 Task: Look for space in Vilassar de Mar, Spain from 3rd June, 2023 to 9th June, 2023 for 2 adults in price range Rs.6000 to Rs.12000. Place can be entire place with 1  bedroom having 1 bed and 1 bathroom. Property type can be house, flat, guest house, hotel. Booking option can be shelf check-in. Required host language is English.
Action: Mouse moved to (356, 179)
Screenshot: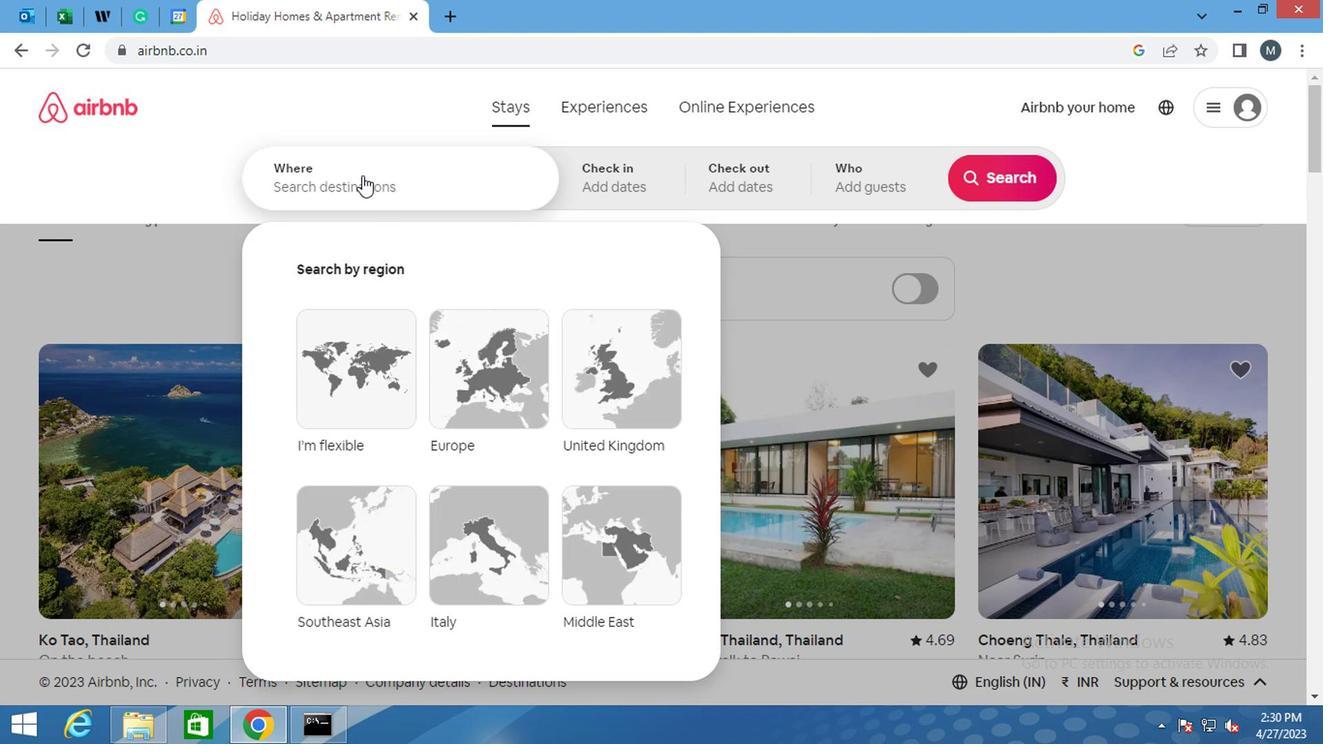 
Action: Mouse pressed left at (356, 179)
Screenshot: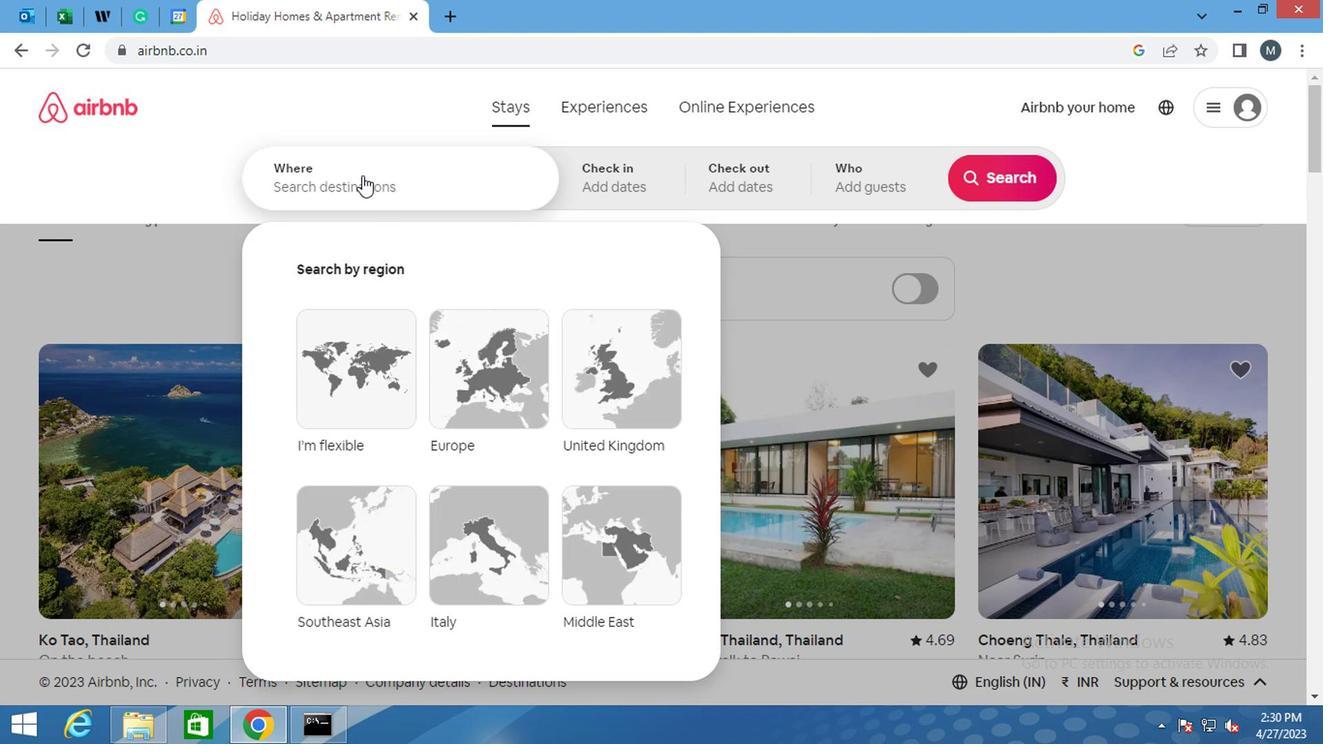 
Action: Mouse moved to (356, 186)
Screenshot: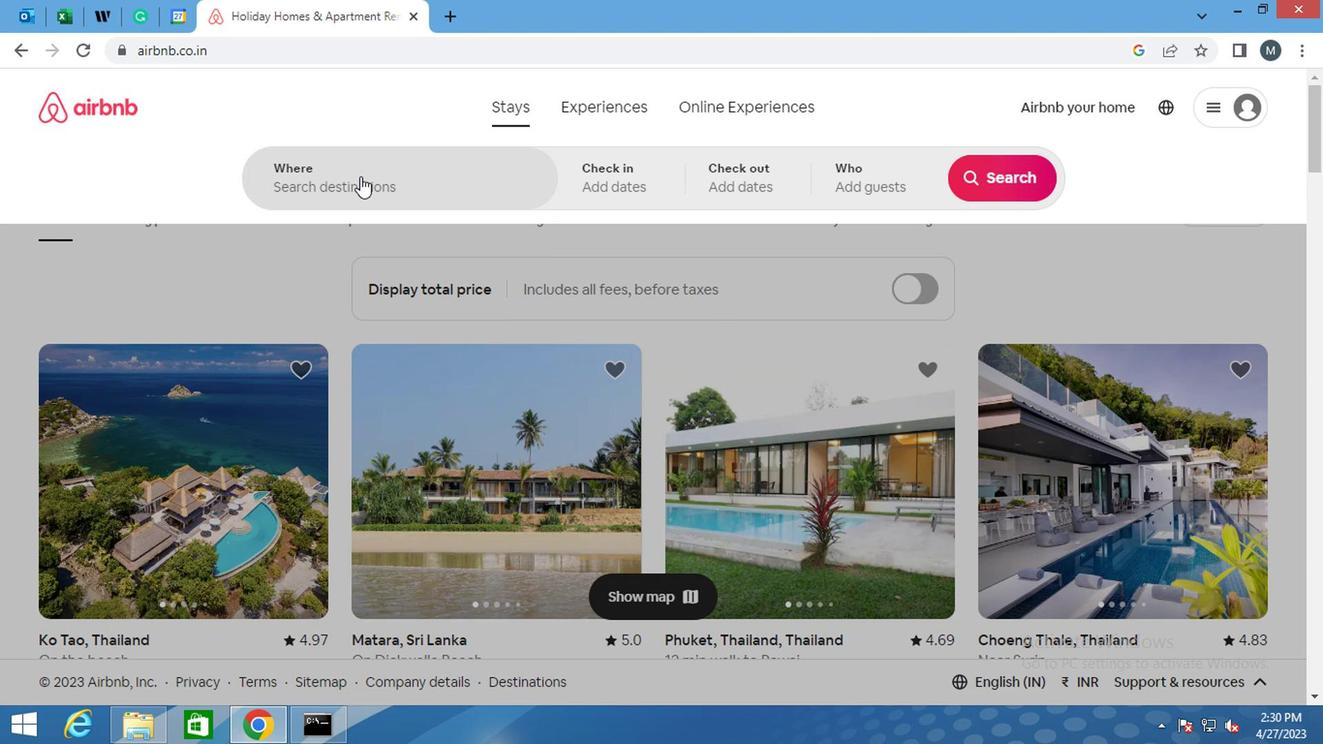 
Action: Key pressed <Key.shift><Key.shift><Key.shift><Key.shift>VILASSAR<Key.space>DE<Key.space><Key.shift>MAR,<Key.space><Key.shift>S
Screenshot: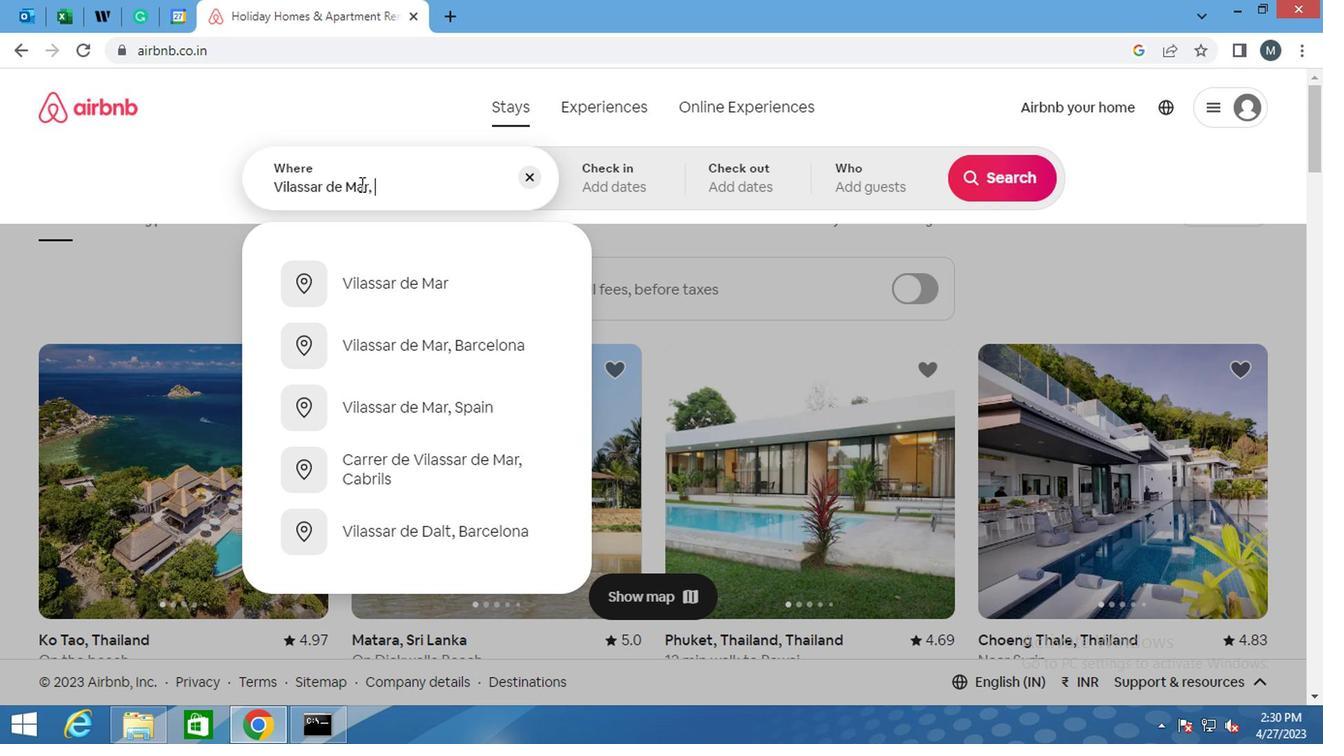 
Action: Mouse moved to (401, 263)
Screenshot: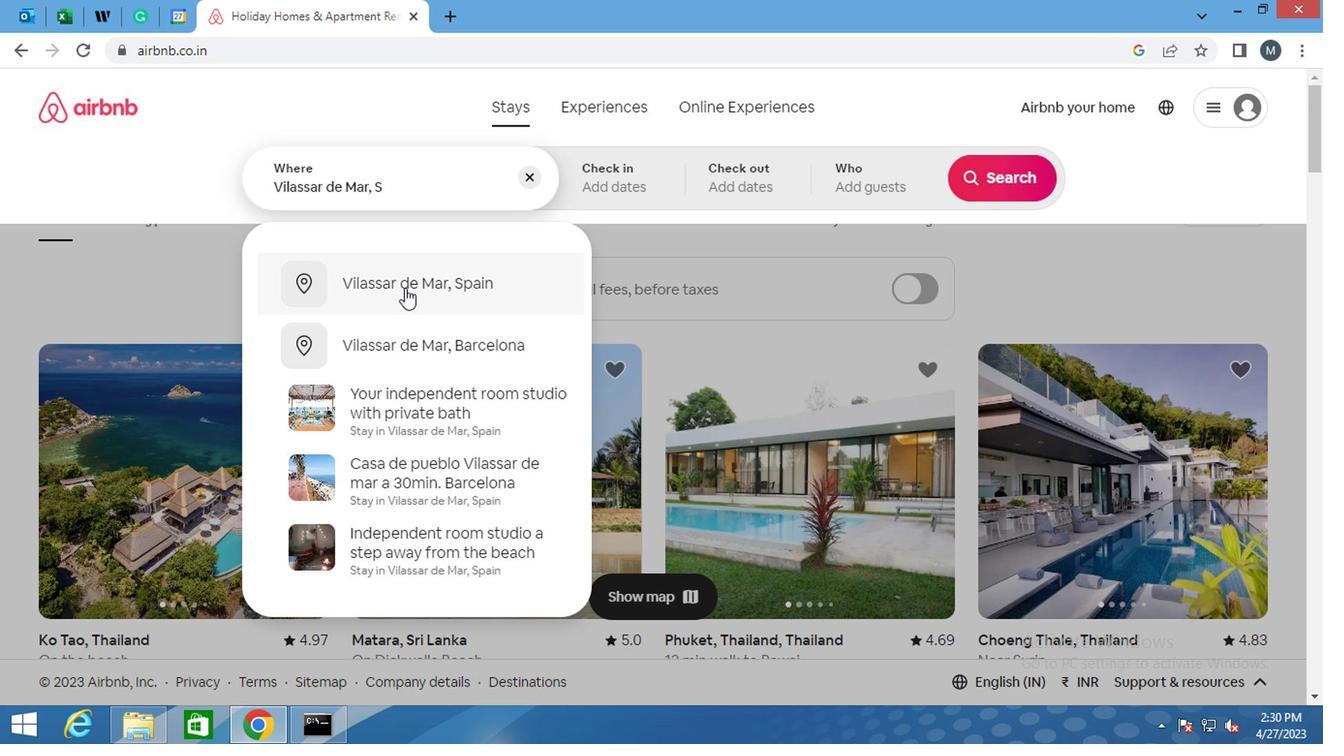 
Action: Mouse pressed left at (401, 263)
Screenshot: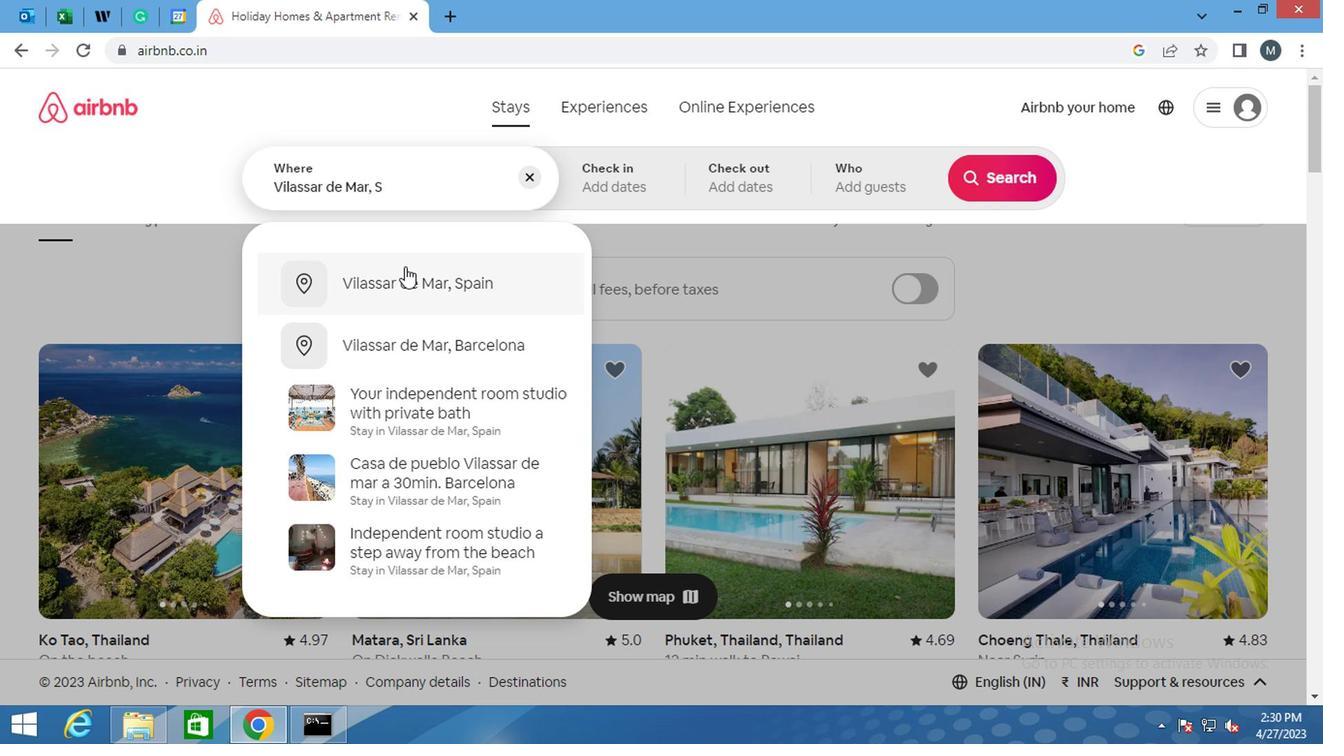 
Action: Mouse moved to (983, 319)
Screenshot: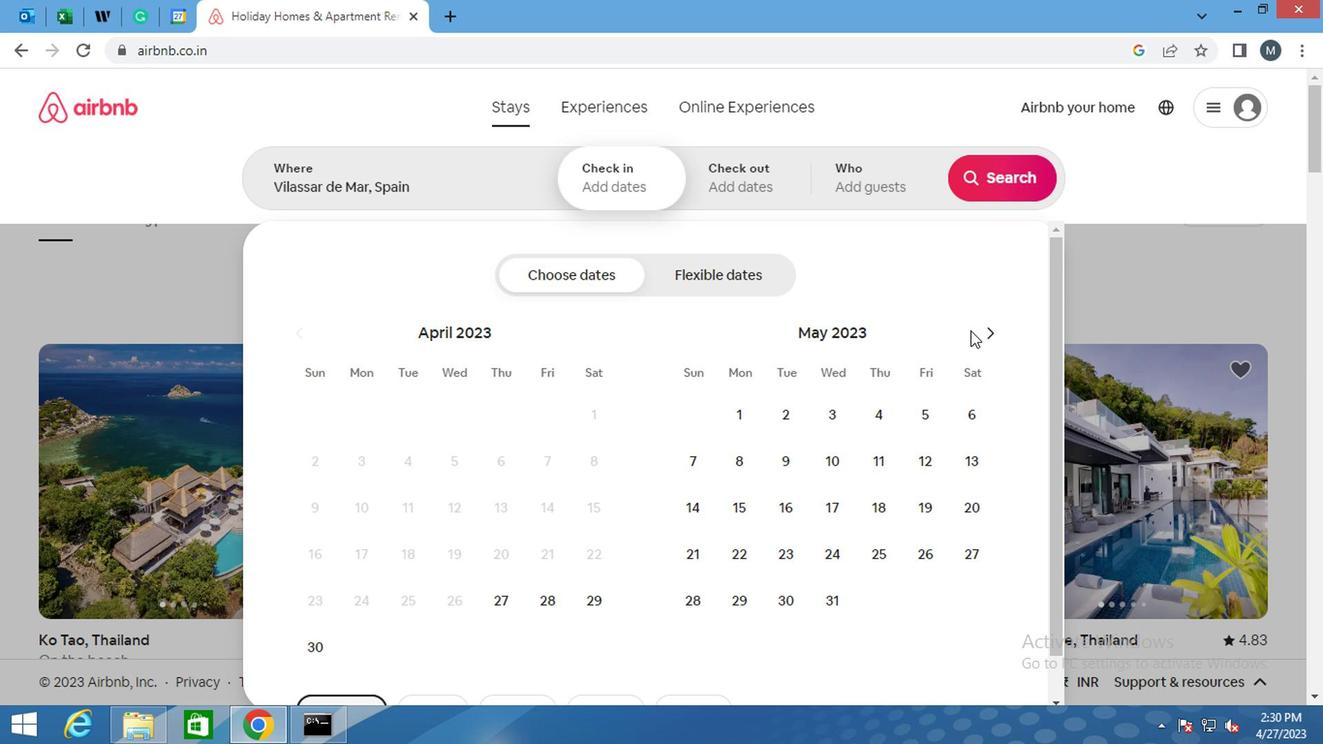 
Action: Mouse pressed left at (983, 319)
Screenshot: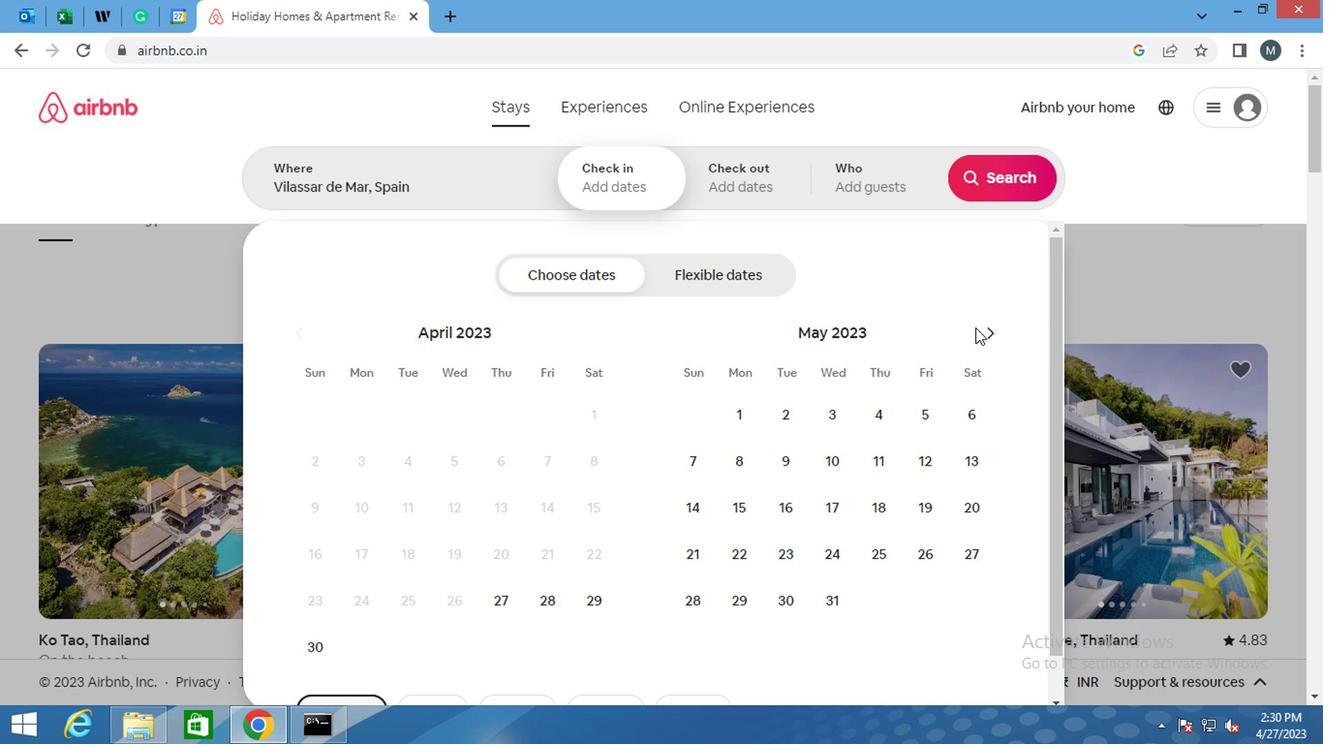 
Action: Mouse moved to (948, 409)
Screenshot: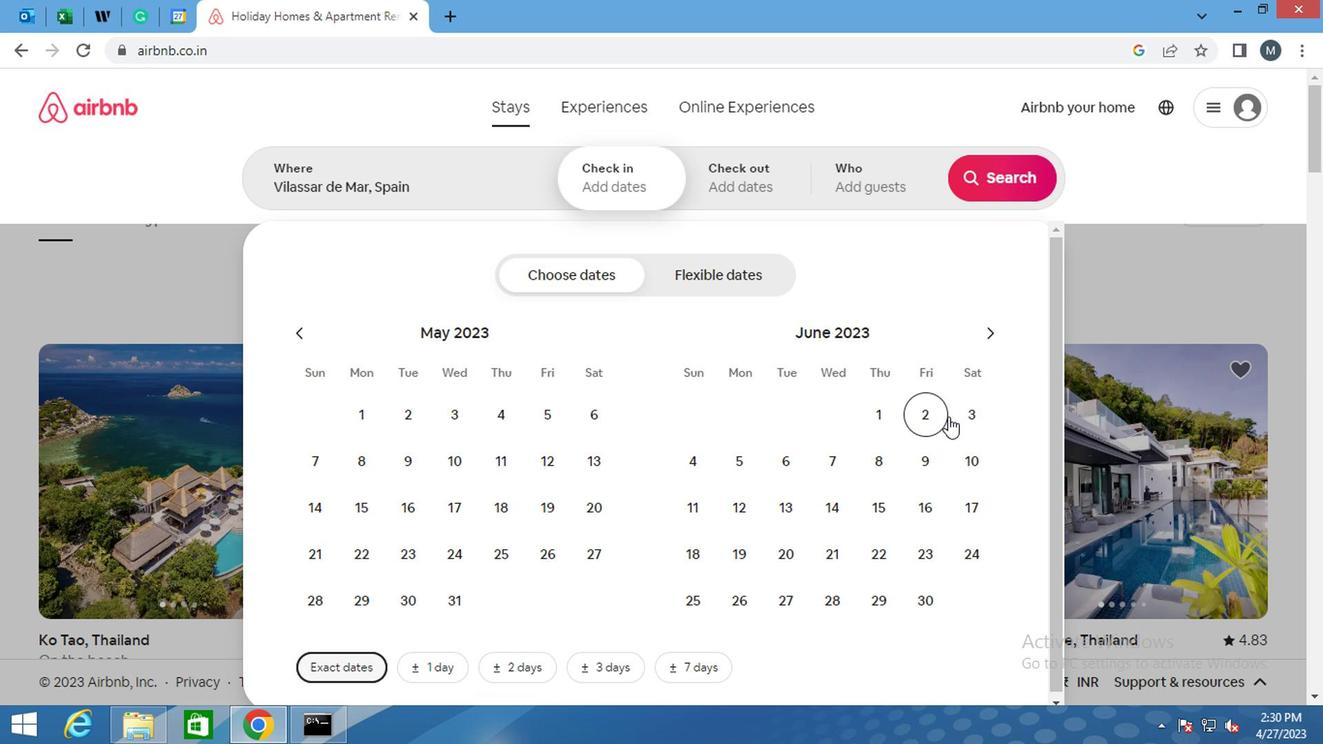 
Action: Mouse pressed left at (948, 409)
Screenshot: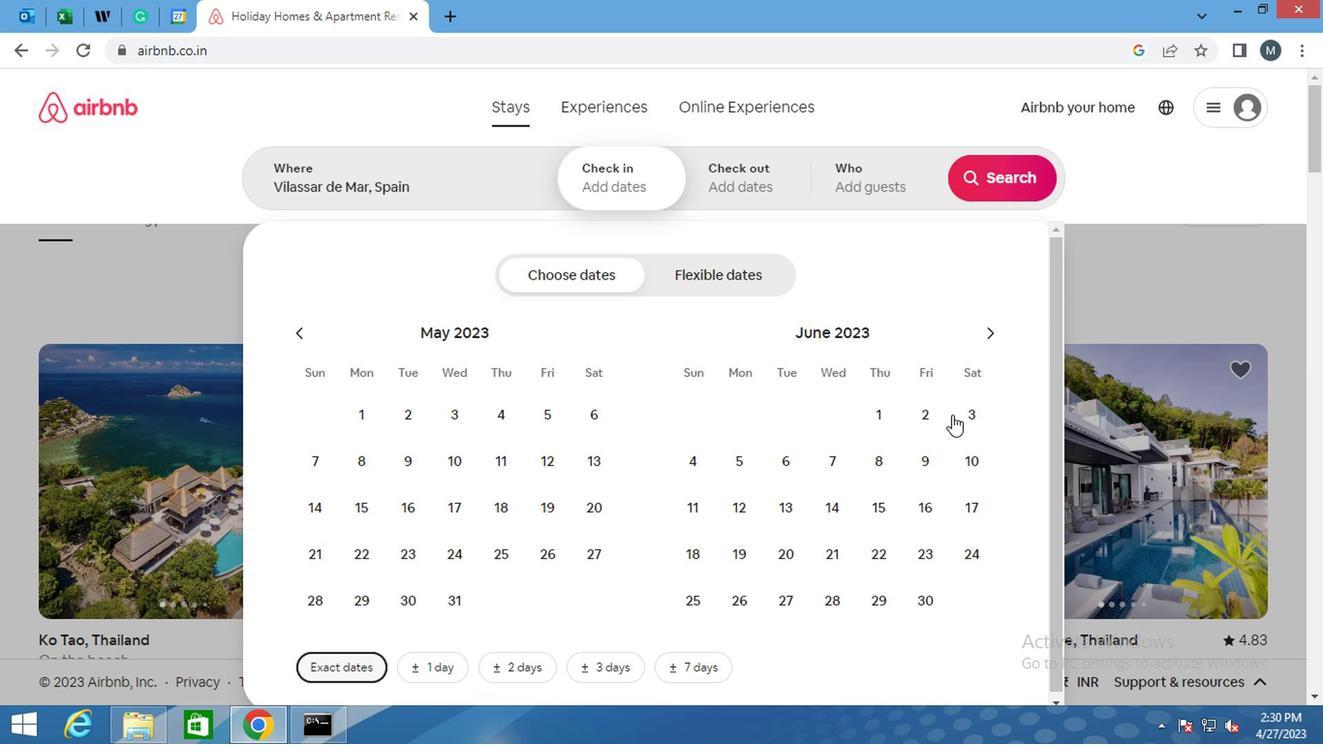 
Action: Mouse moved to (911, 458)
Screenshot: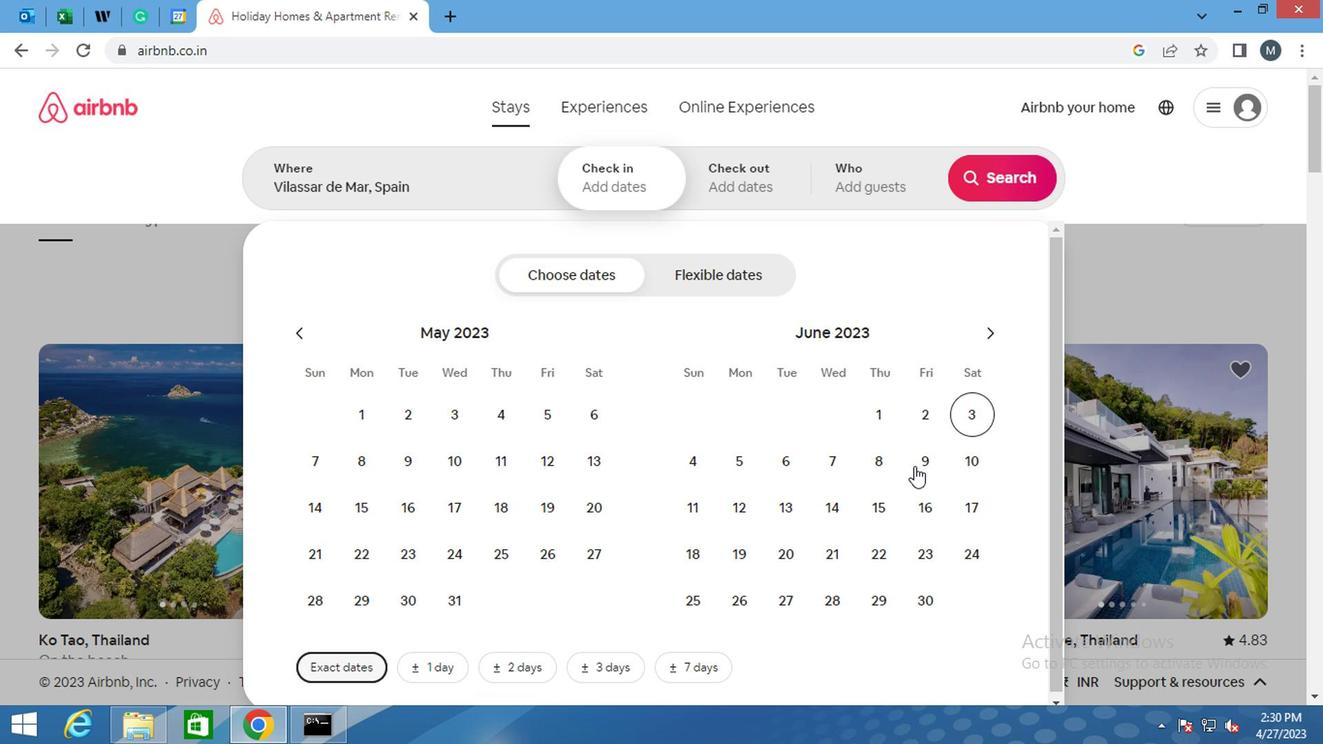 
Action: Mouse pressed left at (911, 458)
Screenshot: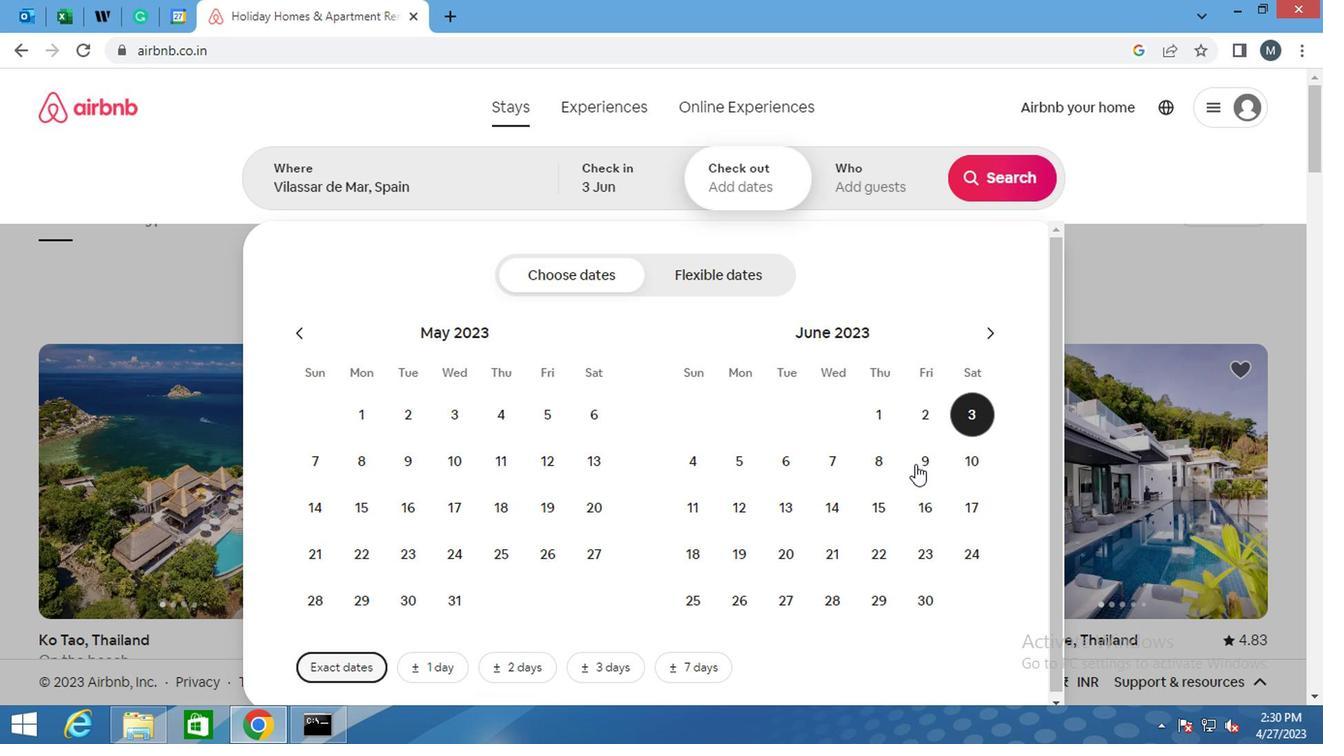 
Action: Mouse moved to (899, 203)
Screenshot: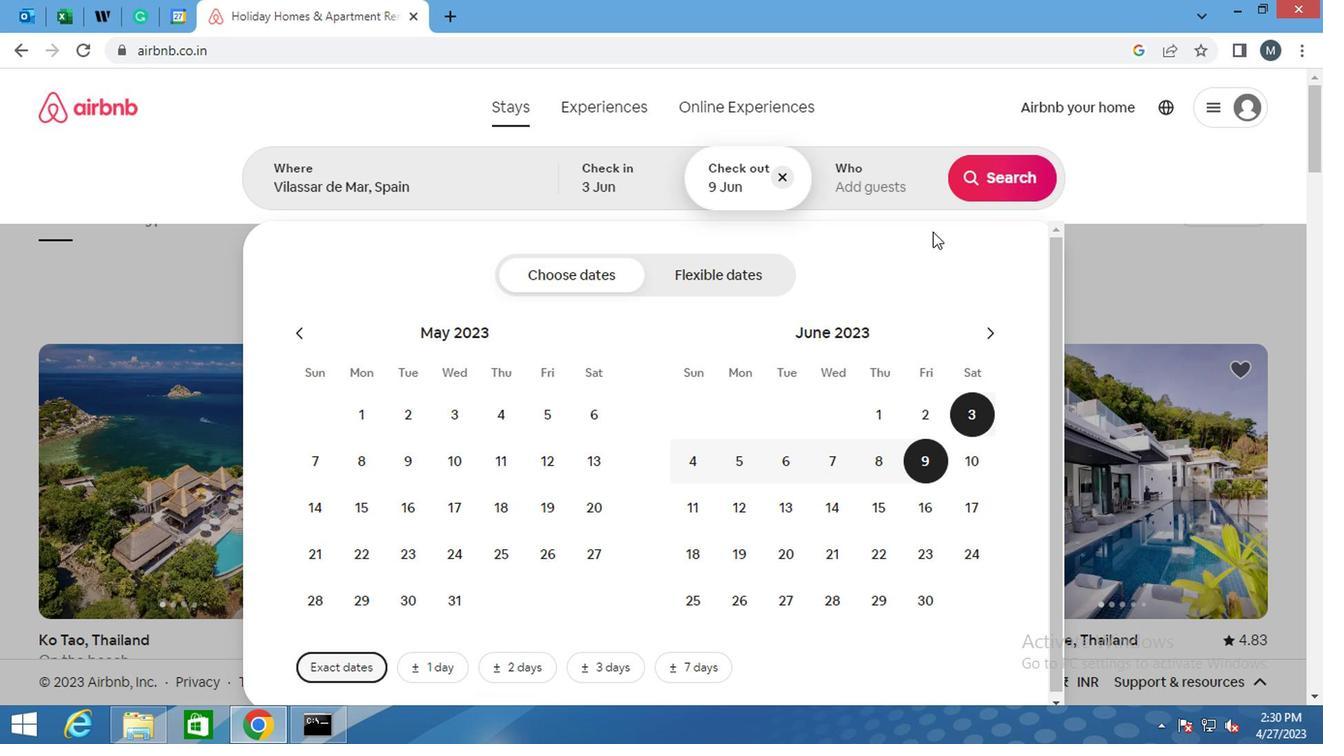 
Action: Mouse pressed left at (899, 203)
Screenshot: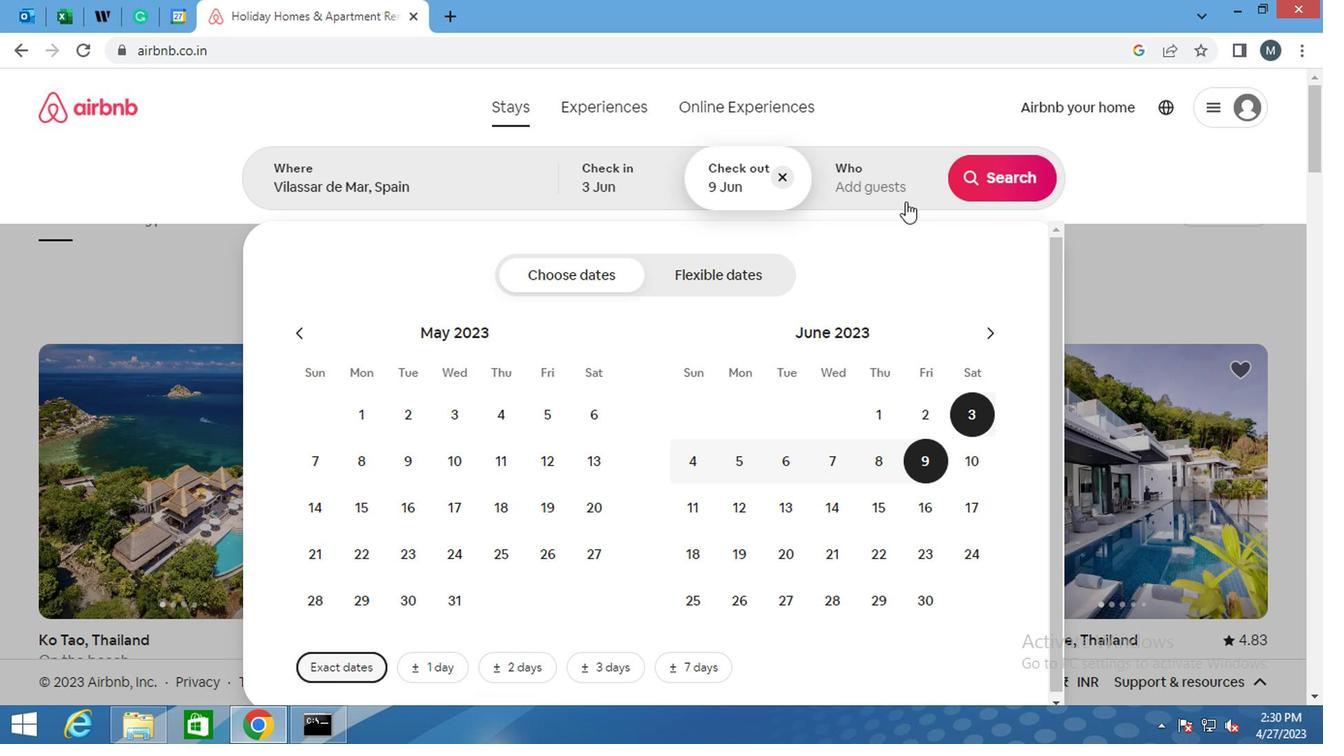 
Action: Mouse moved to (1004, 281)
Screenshot: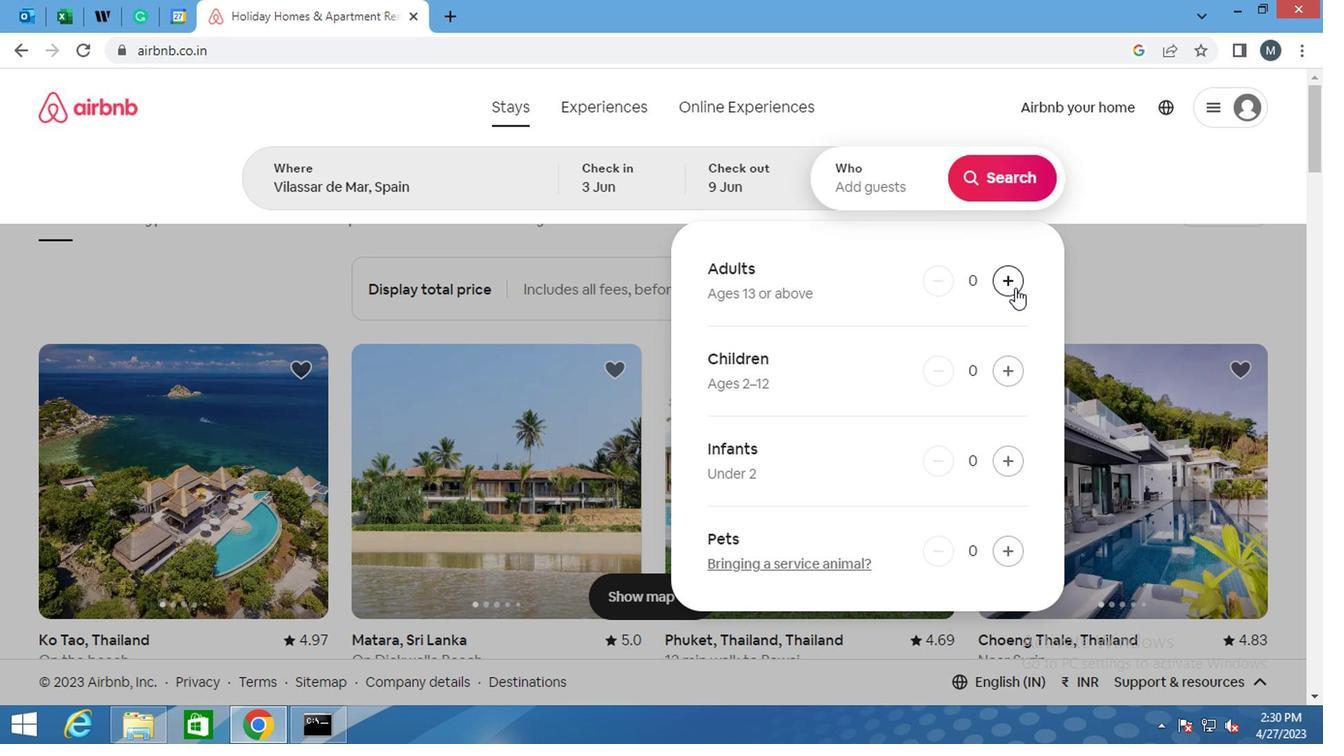 
Action: Mouse pressed left at (1004, 281)
Screenshot: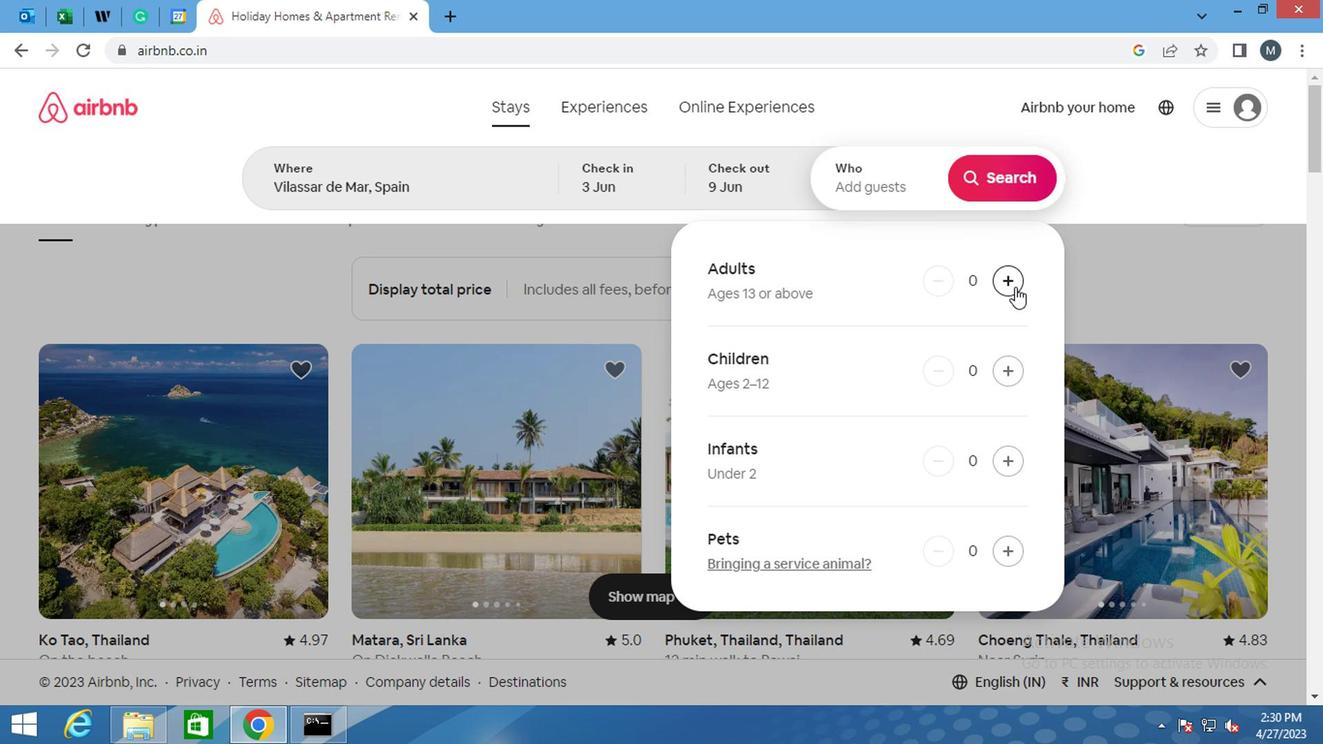 
Action: Mouse pressed left at (1004, 281)
Screenshot: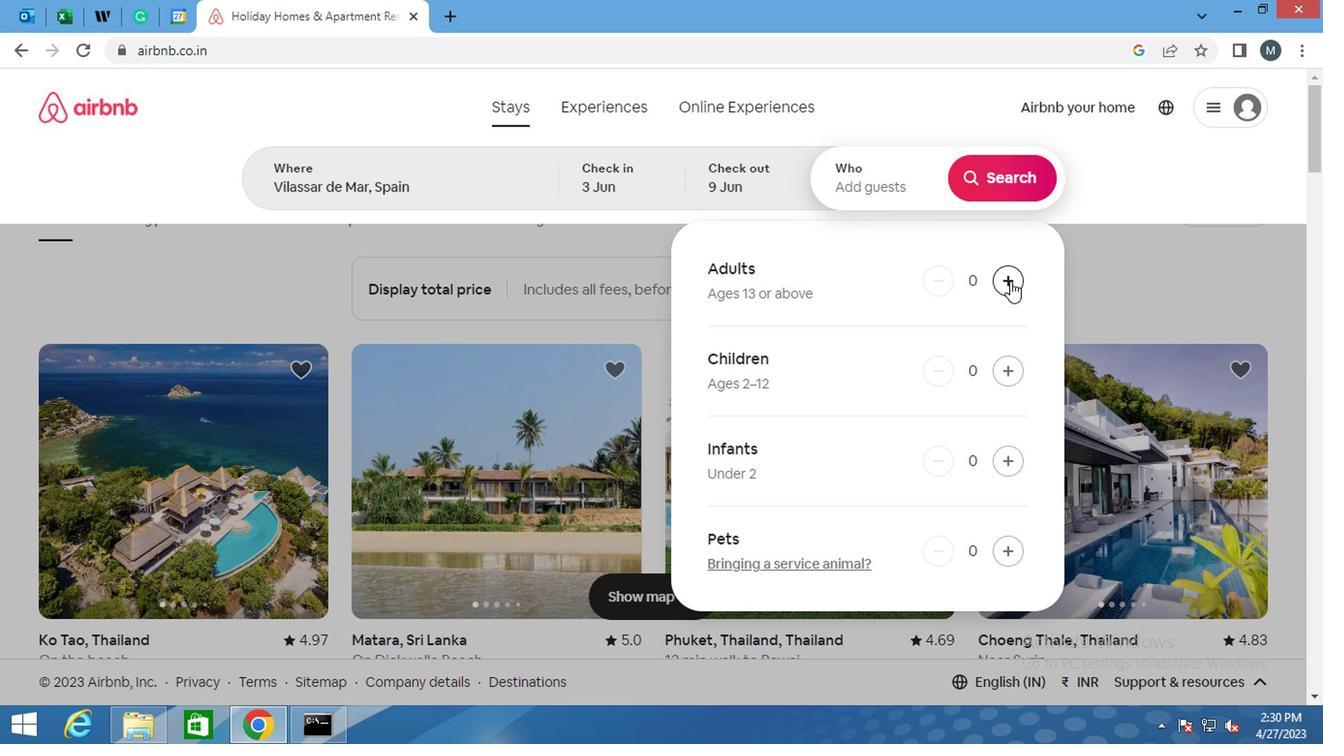 
Action: Mouse moved to (983, 181)
Screenshot: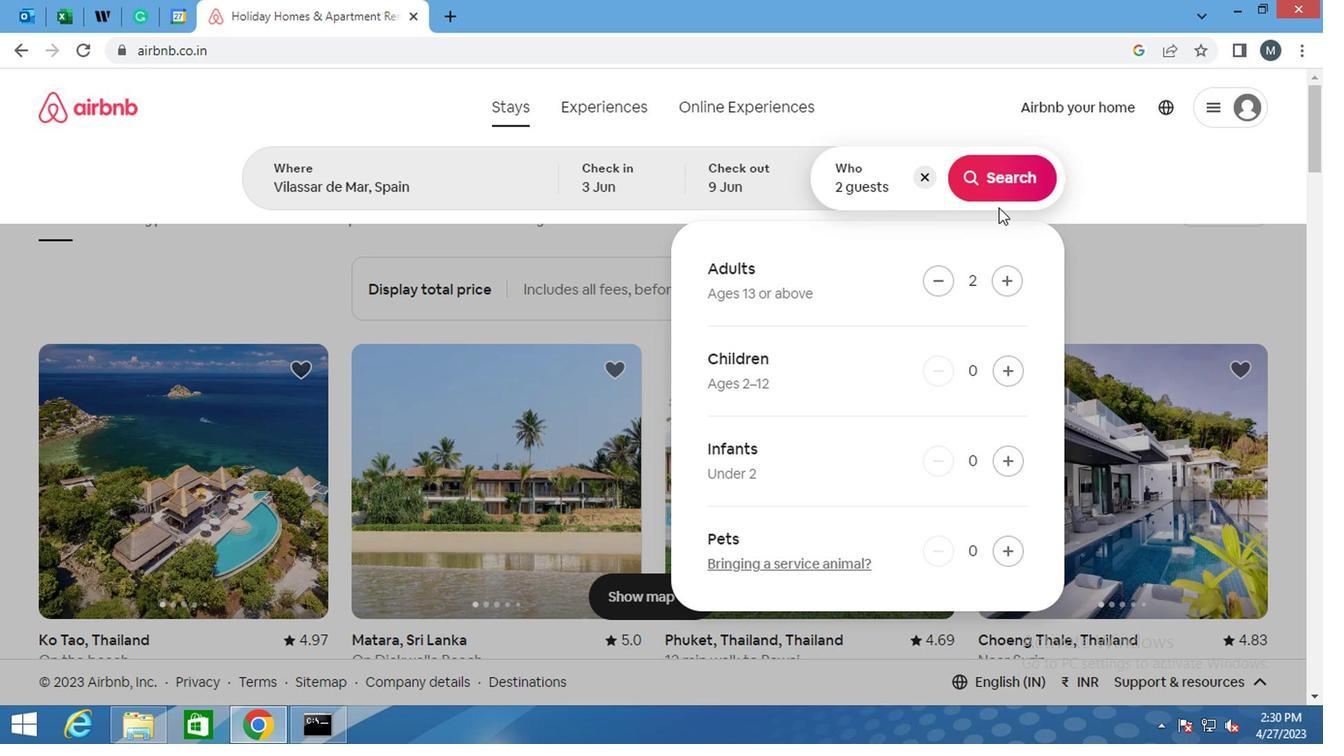 
Action: Mouse pressed left at (983, 181)
Screenshot: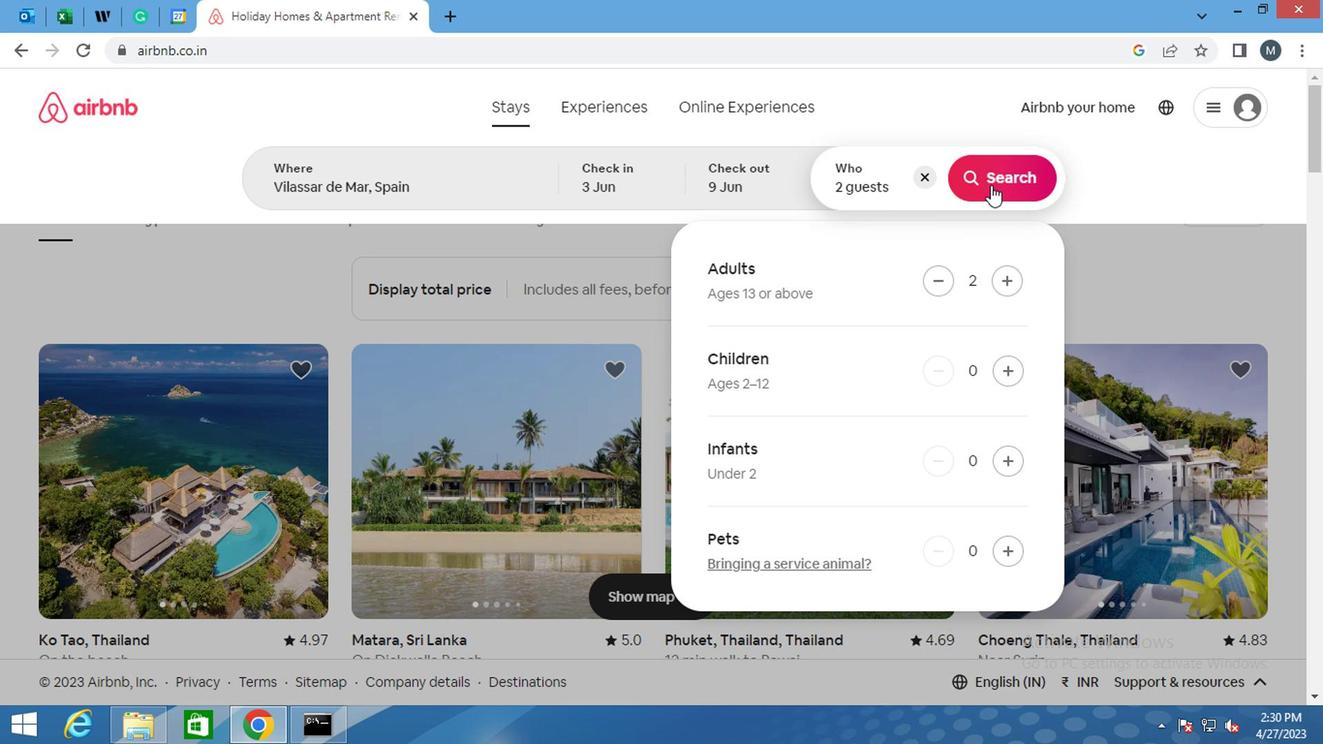 
Action: Mouse moved to (1199, 189)
Screenshot: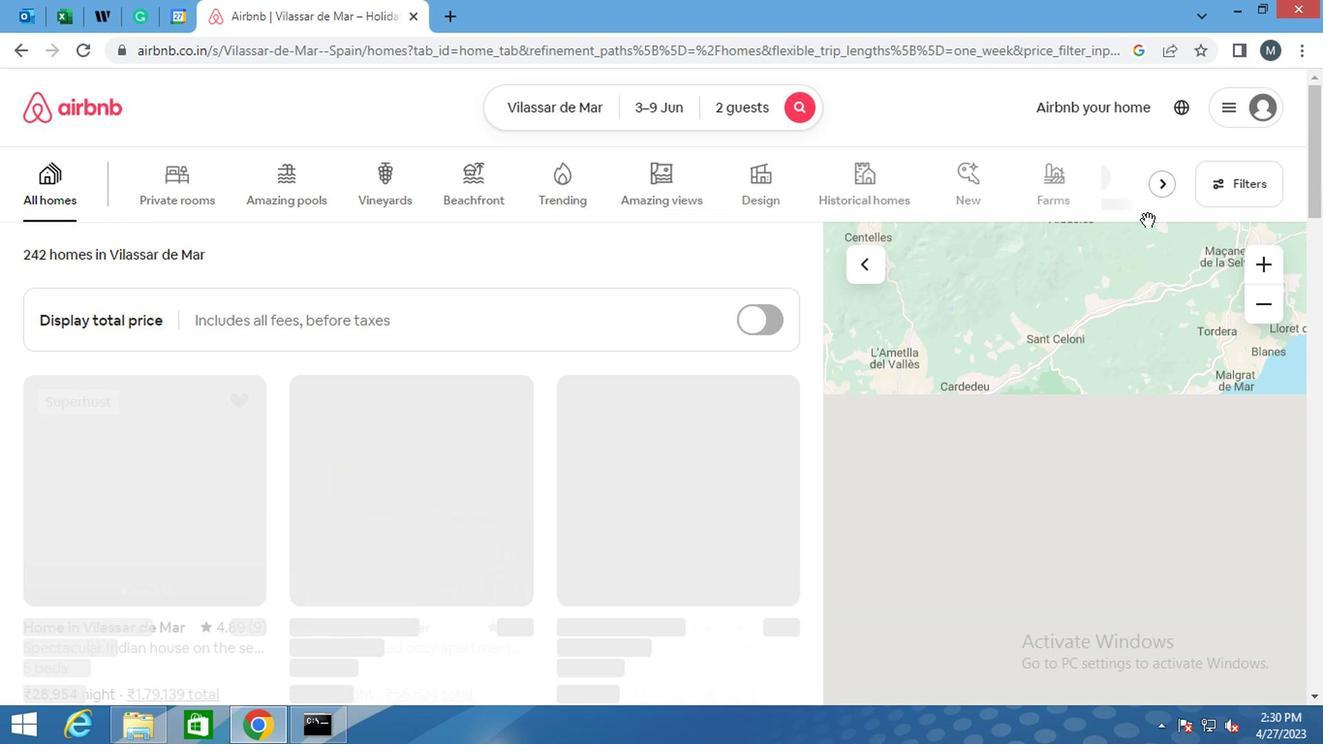 
Action: Mouse pressed left at (1199, 189)
Screenshot: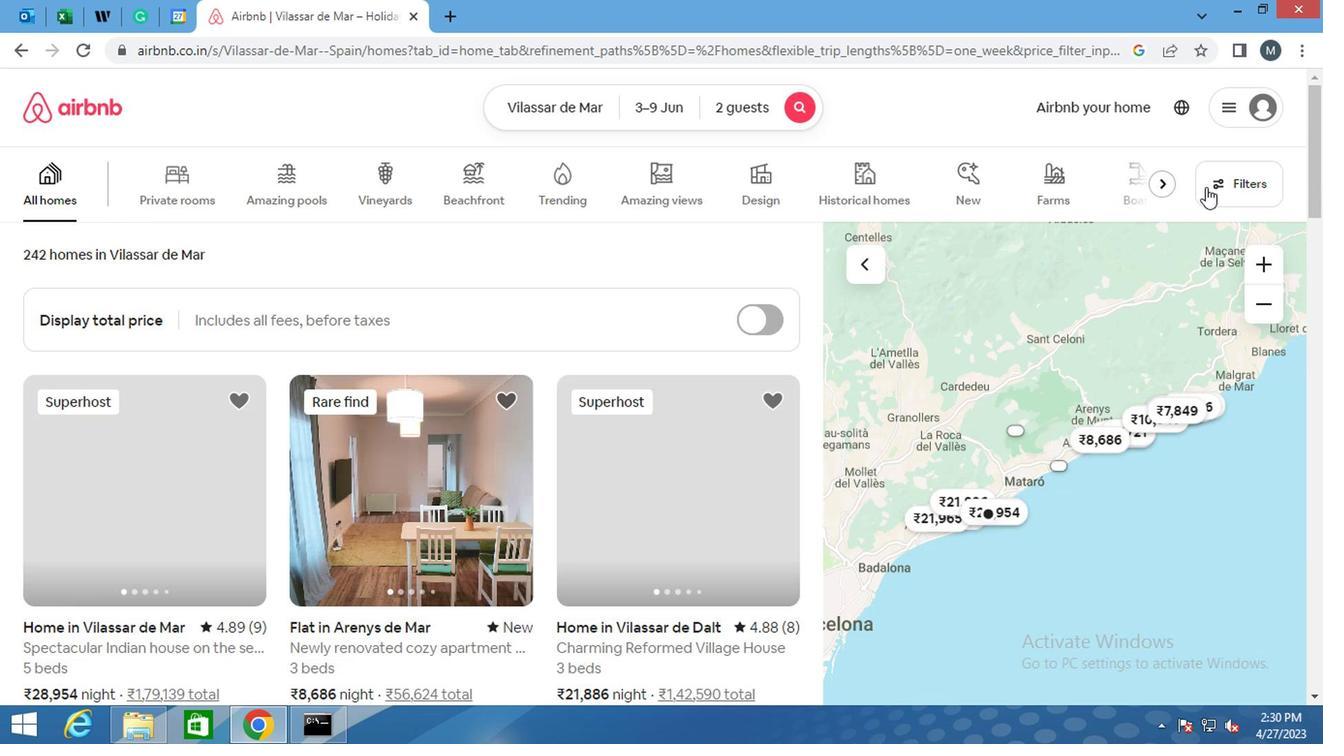
Action: Mouse moved to (485, 418)
Screenshot: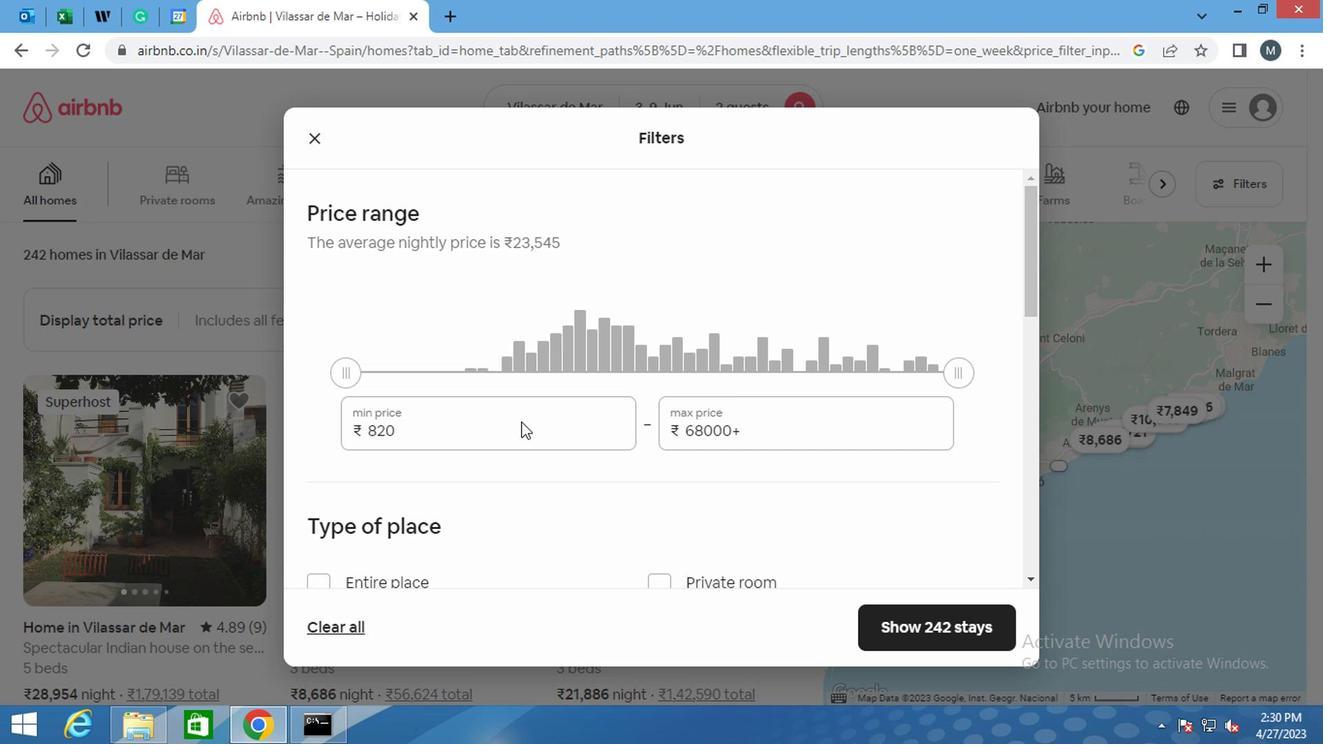 
Action: Mouse pressed left at (485, 418)
Screenshot: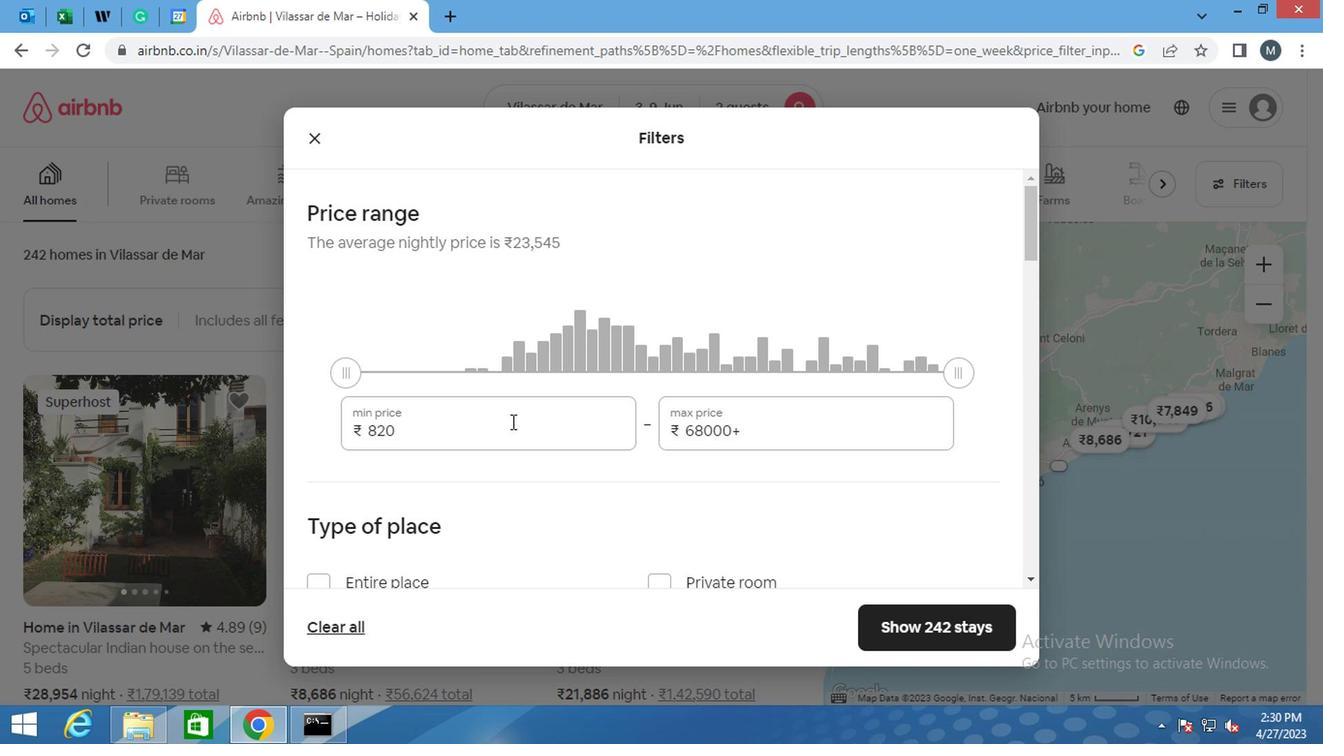 
Action: Key pressed <Key.backspace><Key.backspace><Key.backspace><Key.backspace><Key.backspace><Key.backspace><Key.backspace><Key.backspace>6000
Screenshot: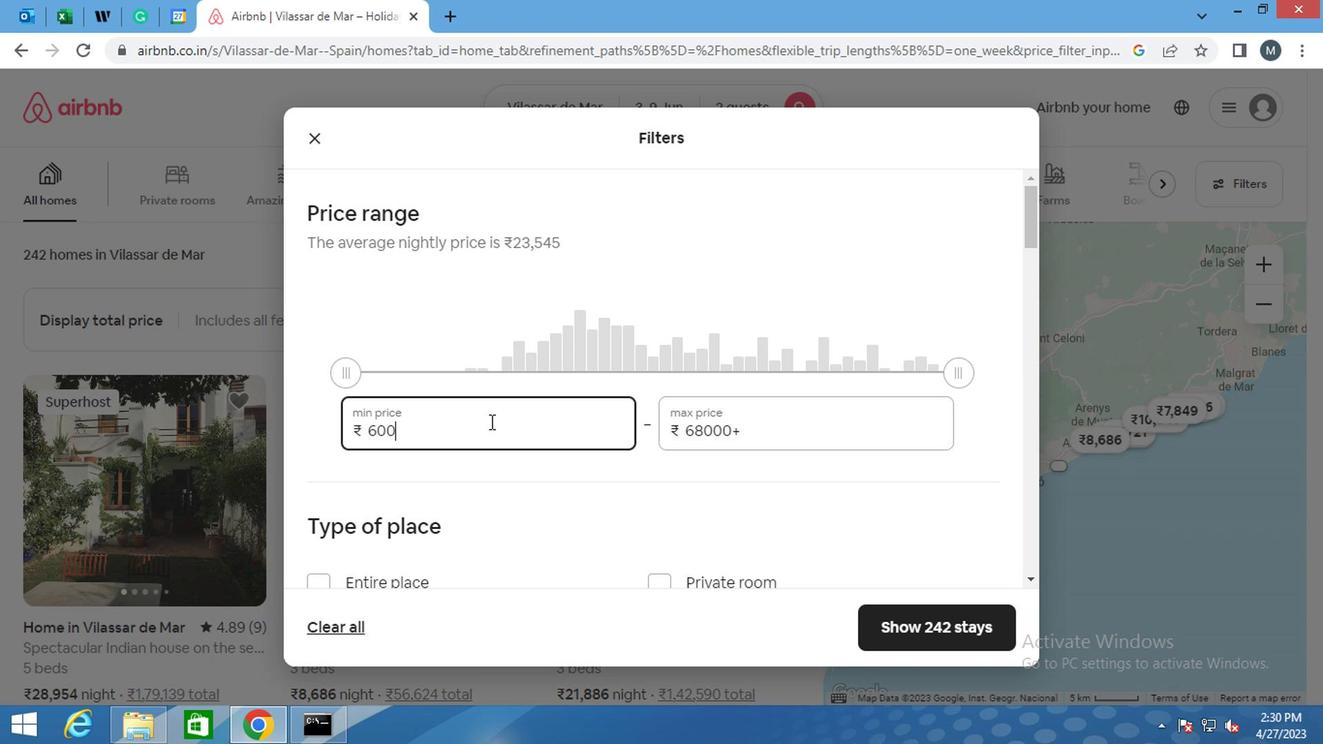 
Action: Mouse moved to (747, 427)
Screenshot: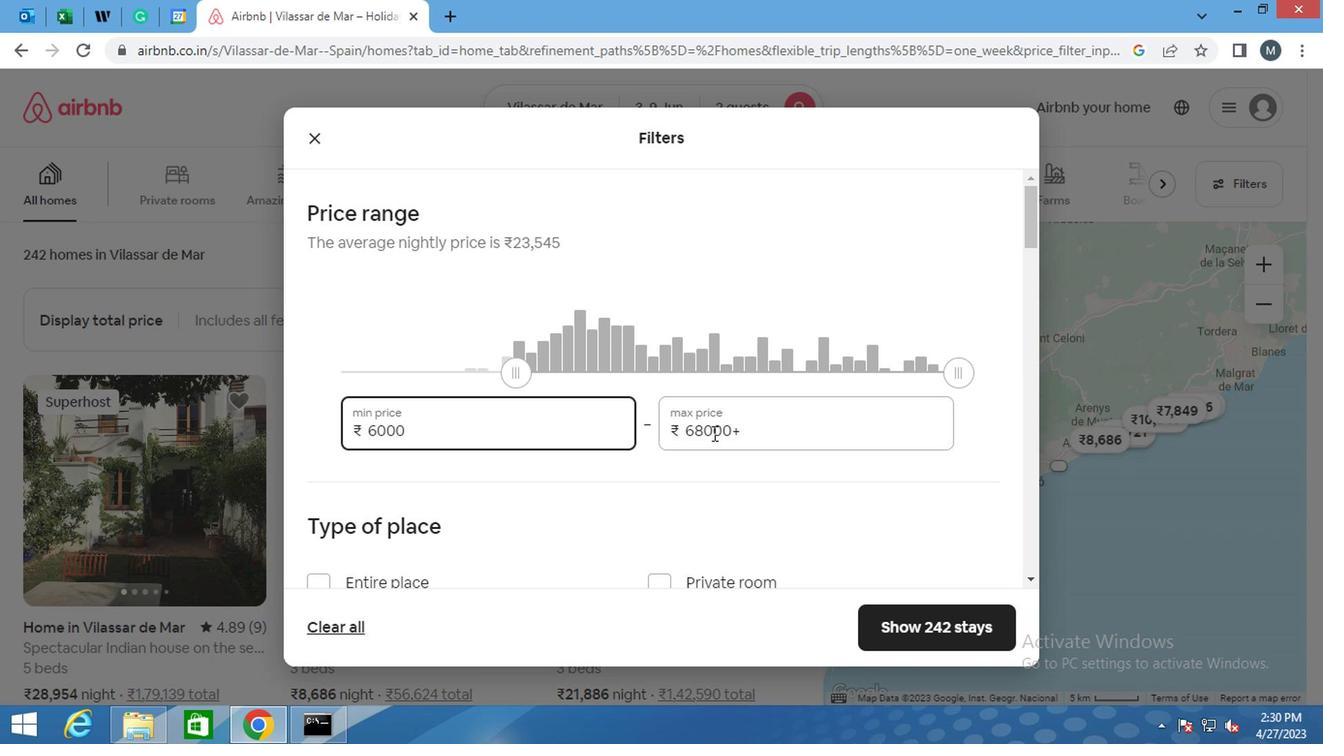 
Action: Mouse pressed left at (747, 427)
Screenshot: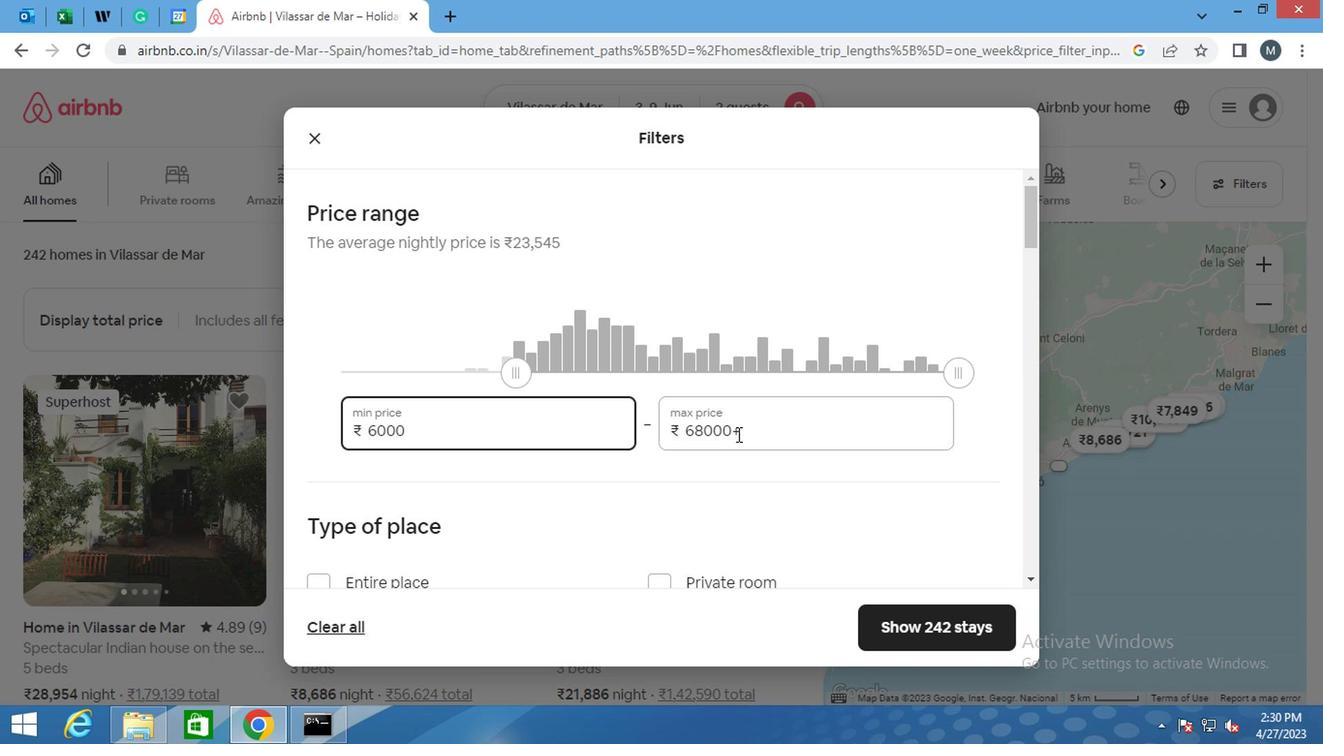 
Action: Mouse moved to (661, 423)
Screenshot: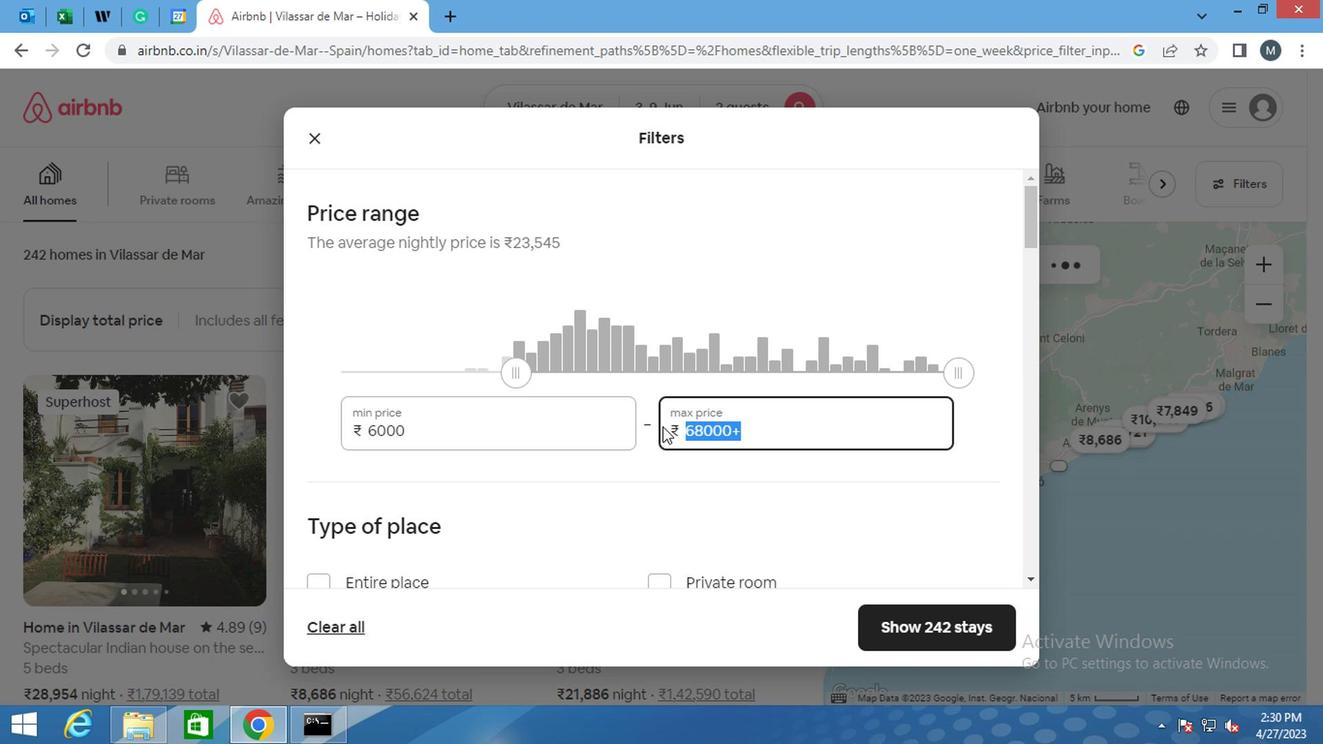 
Action: Key pressed 12000
Screenshot: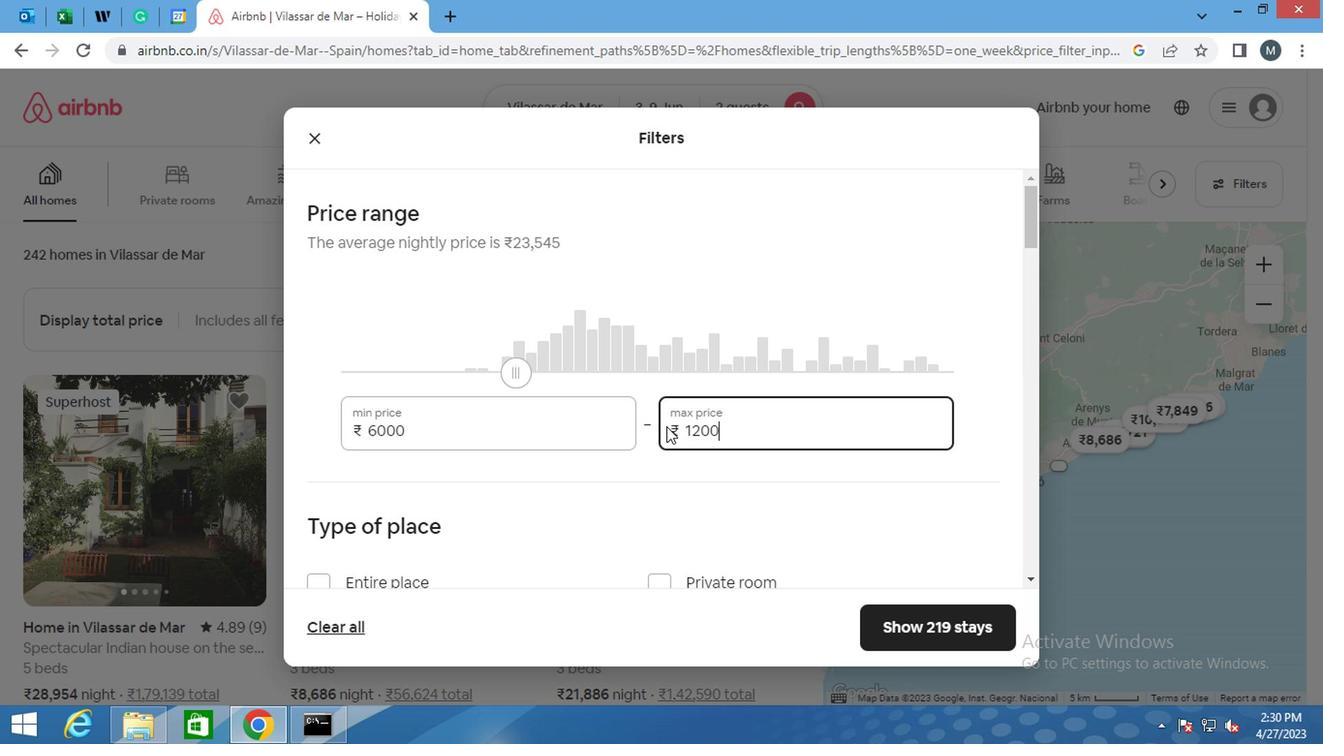 
Action: Mouse moved to (548, 438)
Screenshot: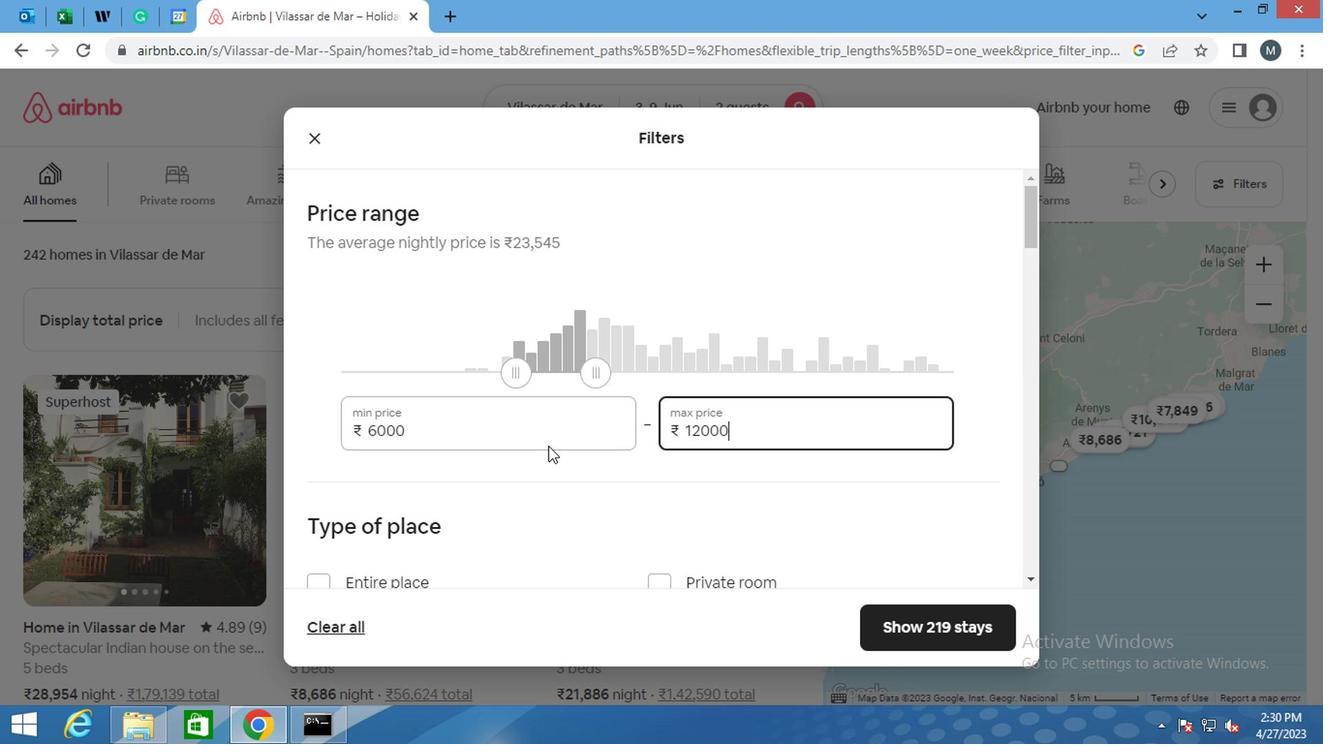 
Action: Mouse scrolled (548, 437) with delta (0, -1)
Screenshot: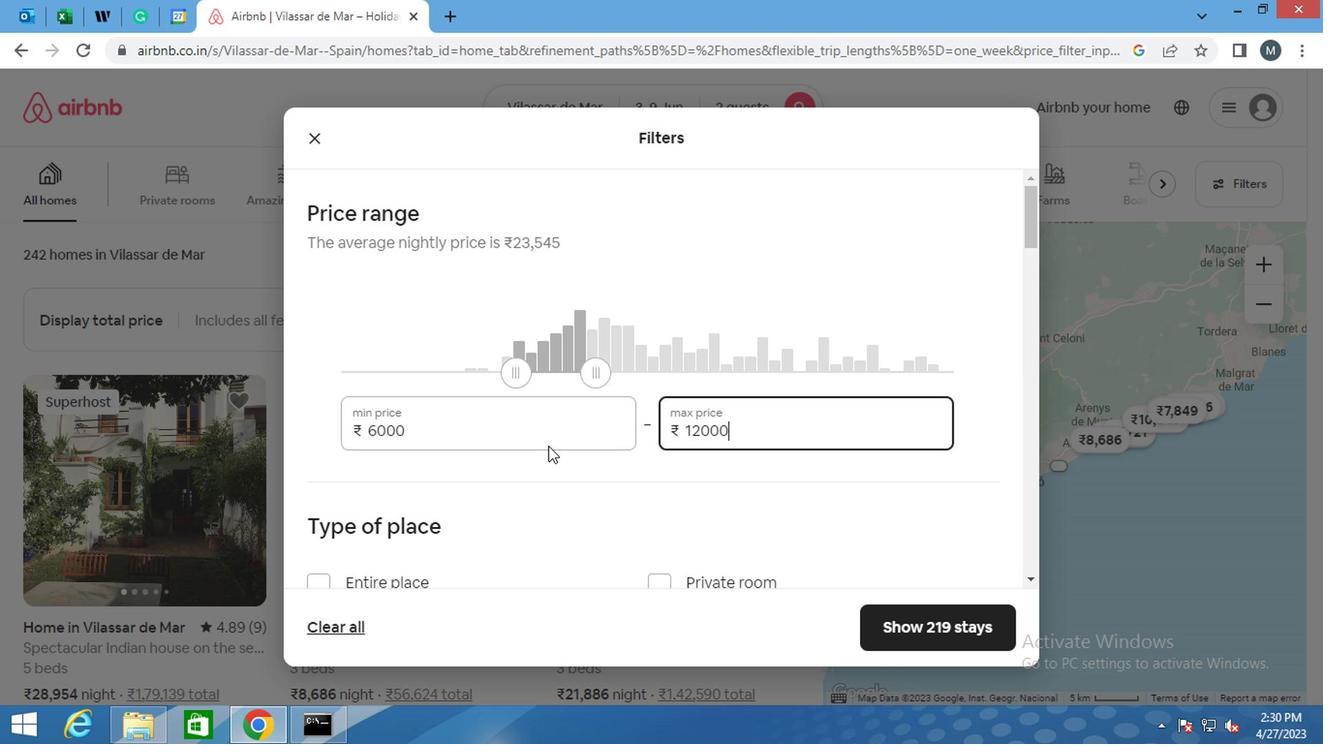 
Action: Mouse moved to (548, 434)
Screenshot: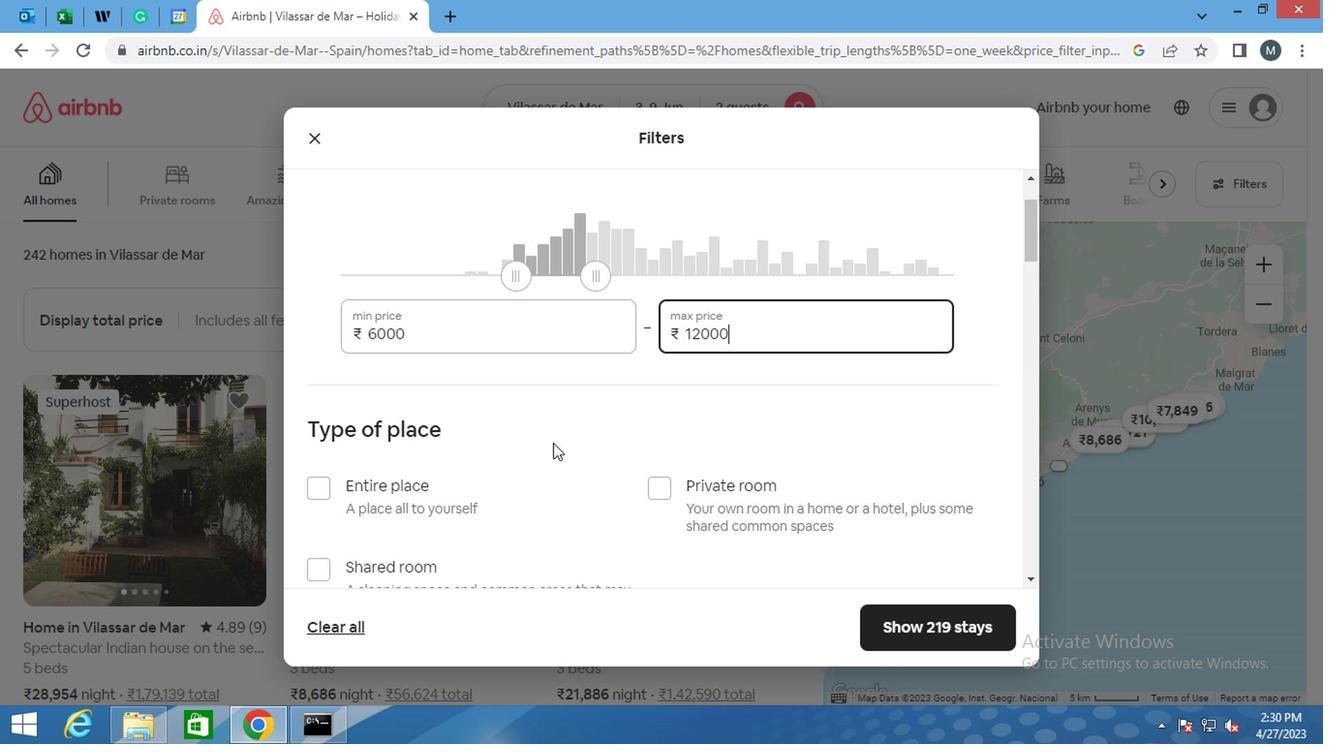 
Action: Mouse scrolled (548, 433) with delta (0, 0)
Screenshot: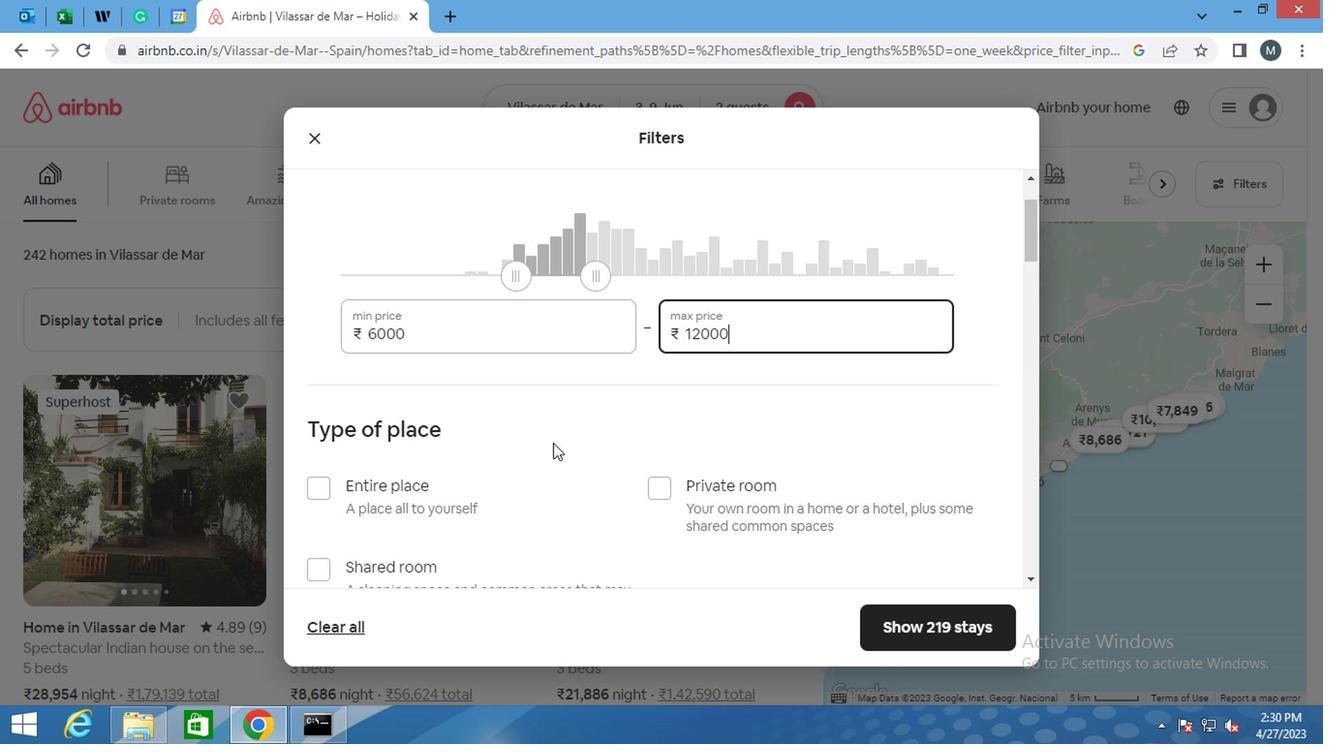 
Action: Mouse moved to (307, 390)
Screenshot: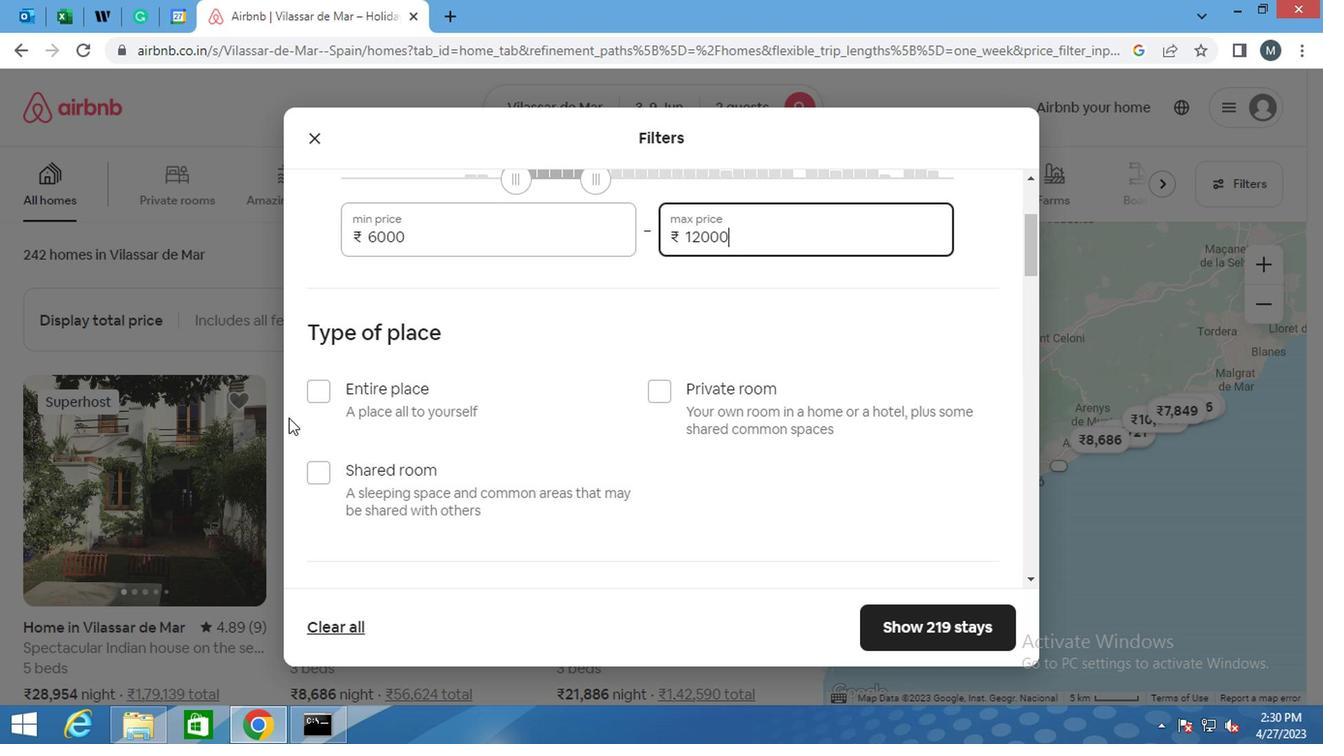 
Action: Mouse pressed left at (307, 390)
Screenshot: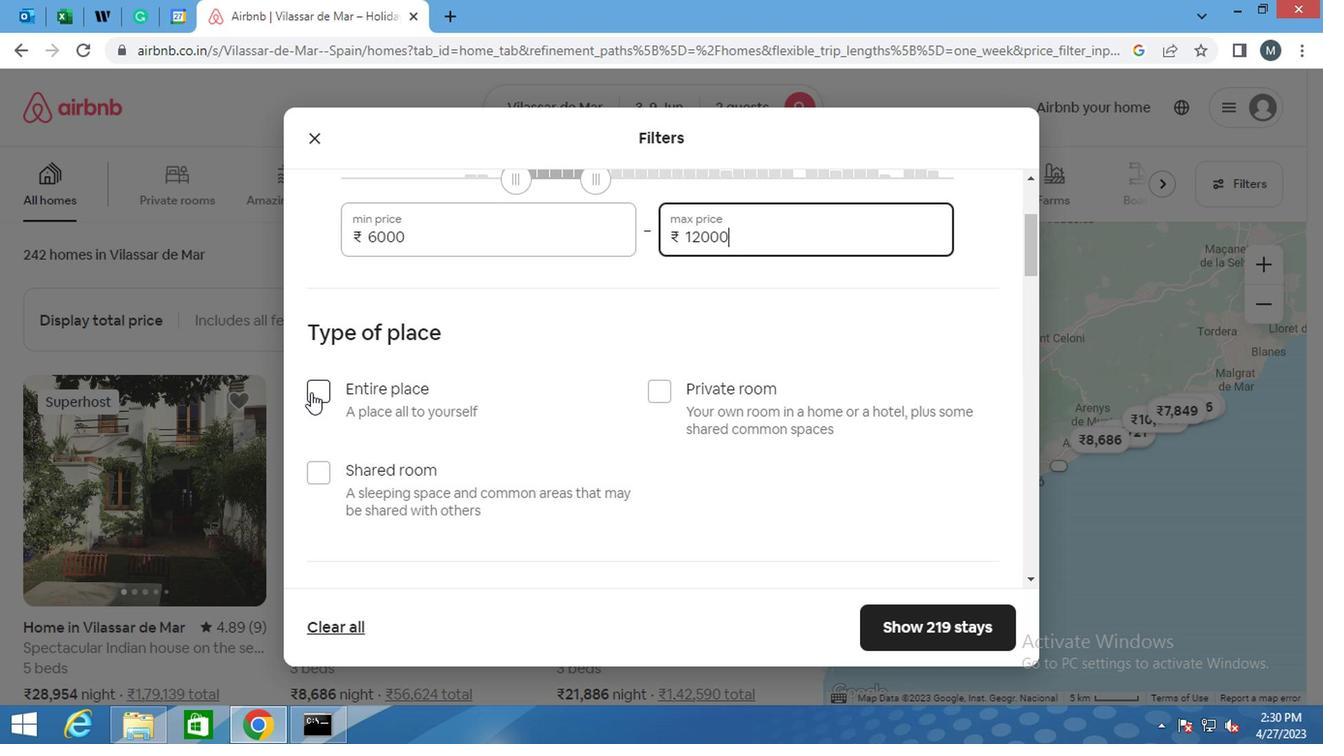 
Action: Mouse moved to (421, 398)
Screenshot: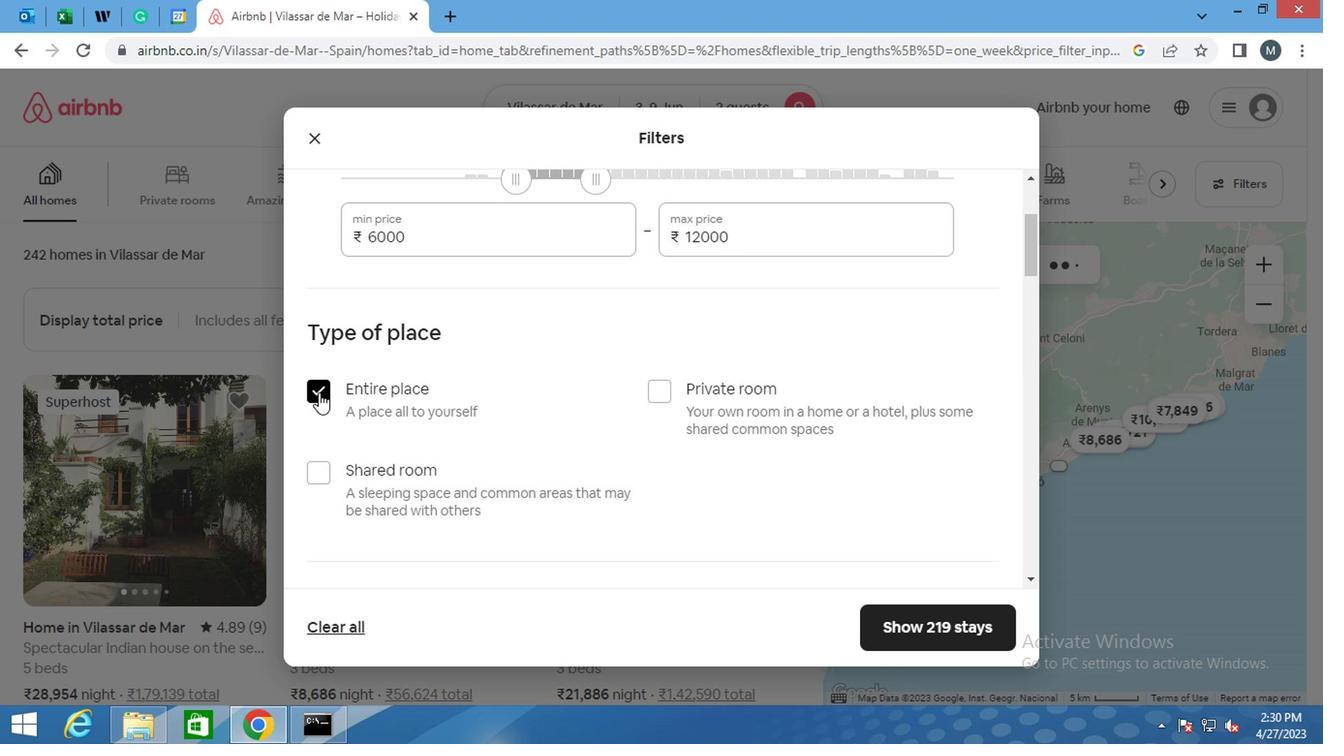 
Action: Mouse scrolled (421, 397) with delta (0, 0)
Screenshot: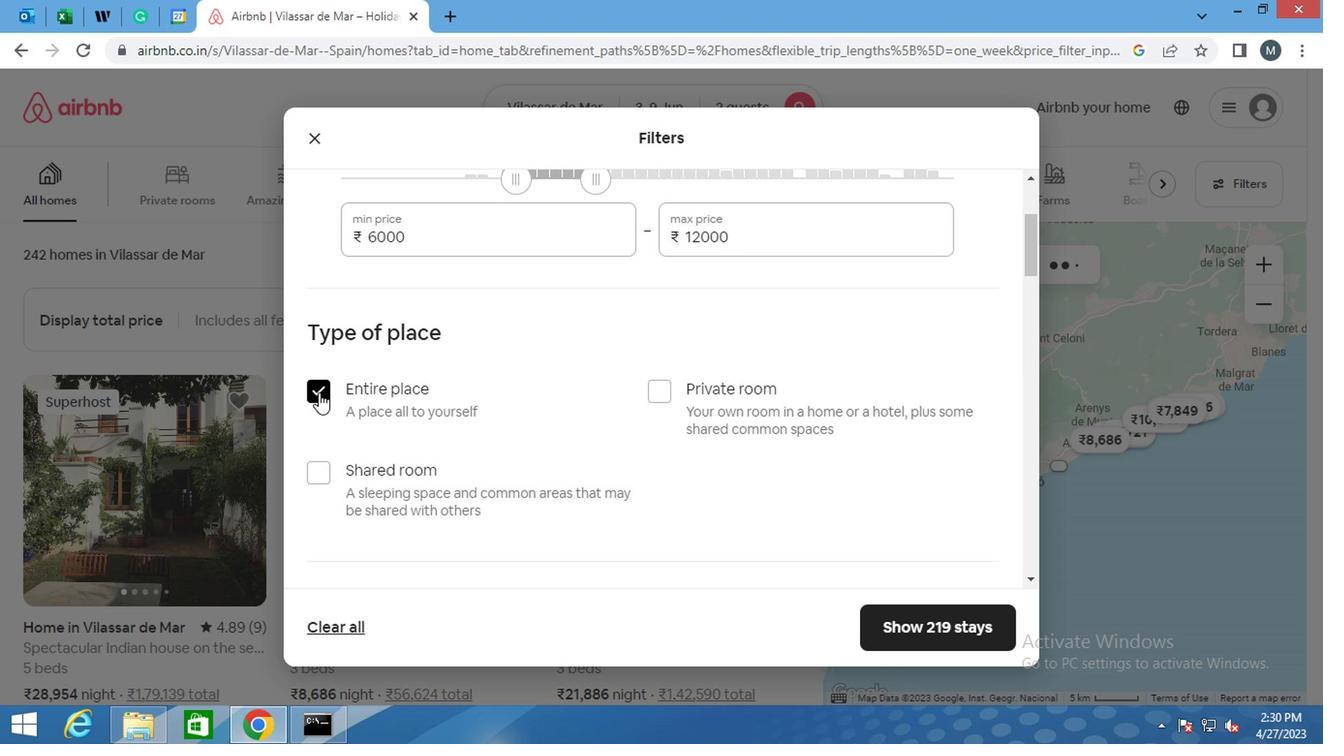 
Action: Mouse moved to (421, 404)
Screenshot: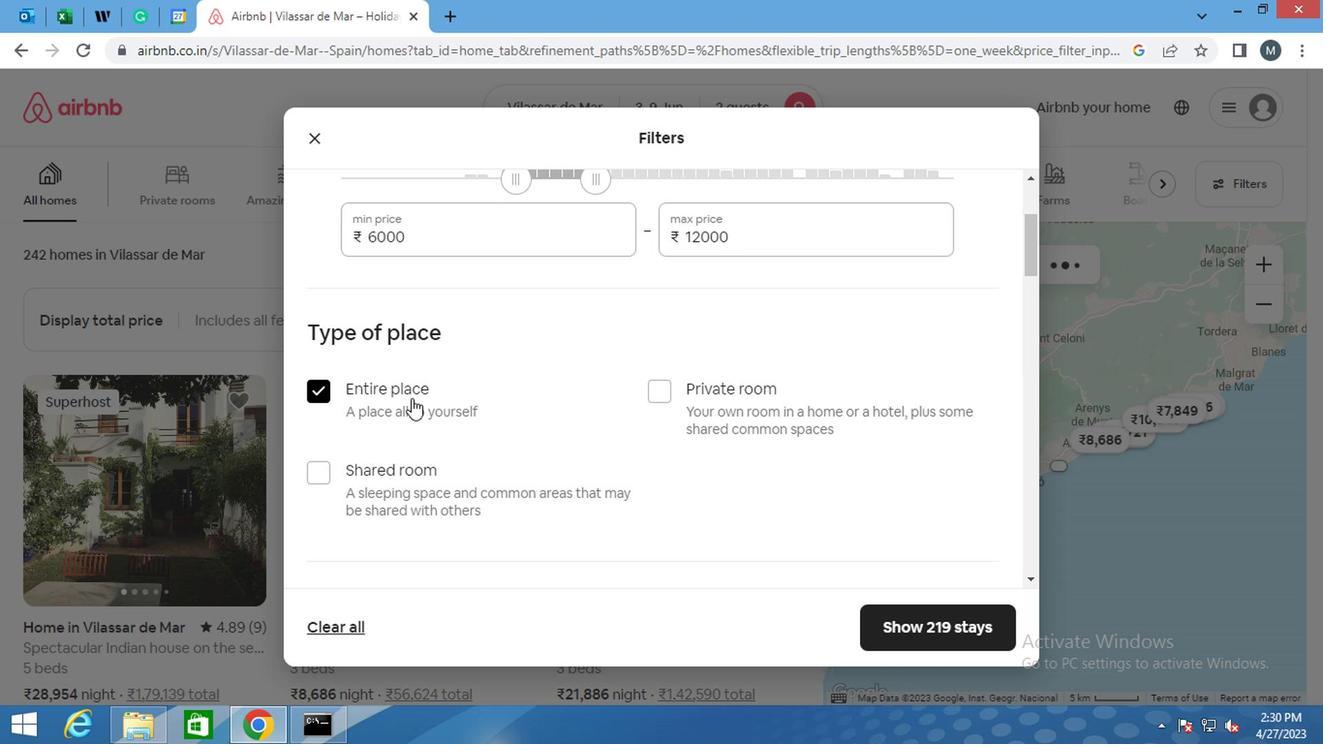 
Action: Mouse scrolled (421, 403) with delta (0, 0)
Screenshot: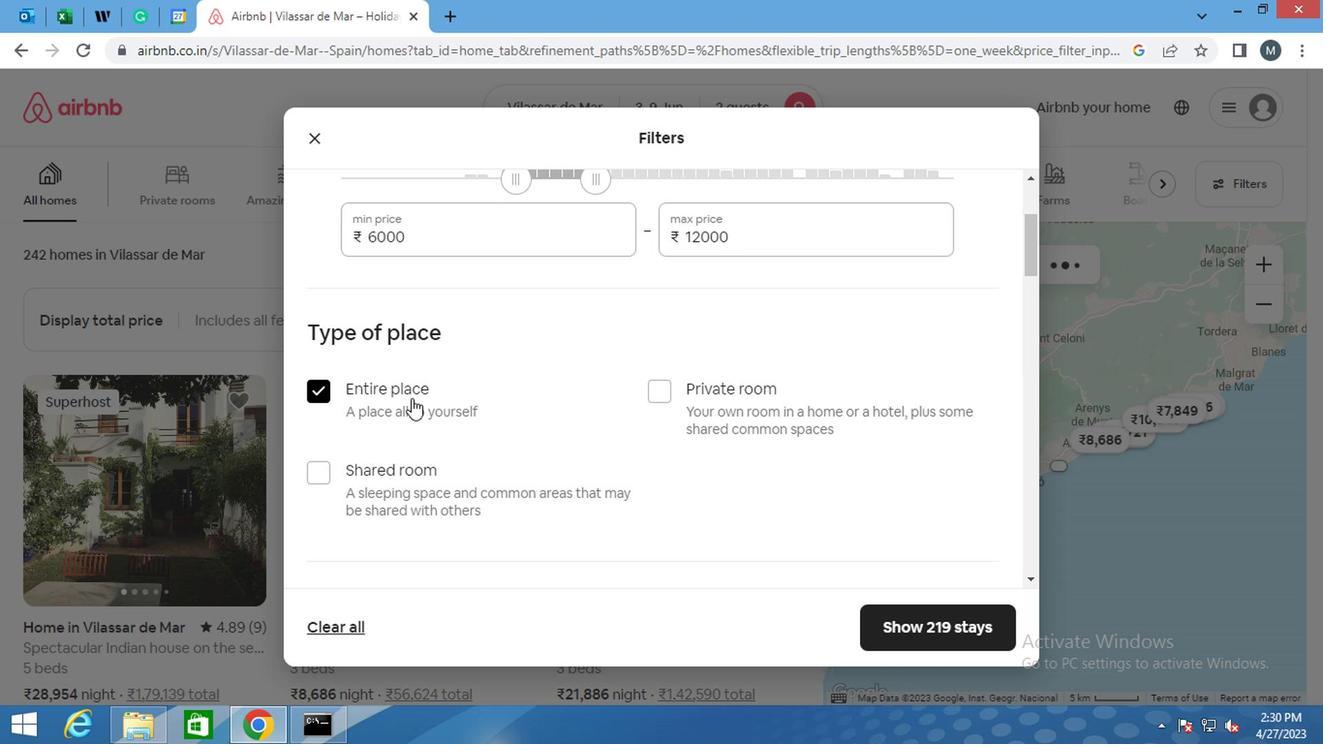 
Action: Mouse moved to (419, 409)
Screenshot: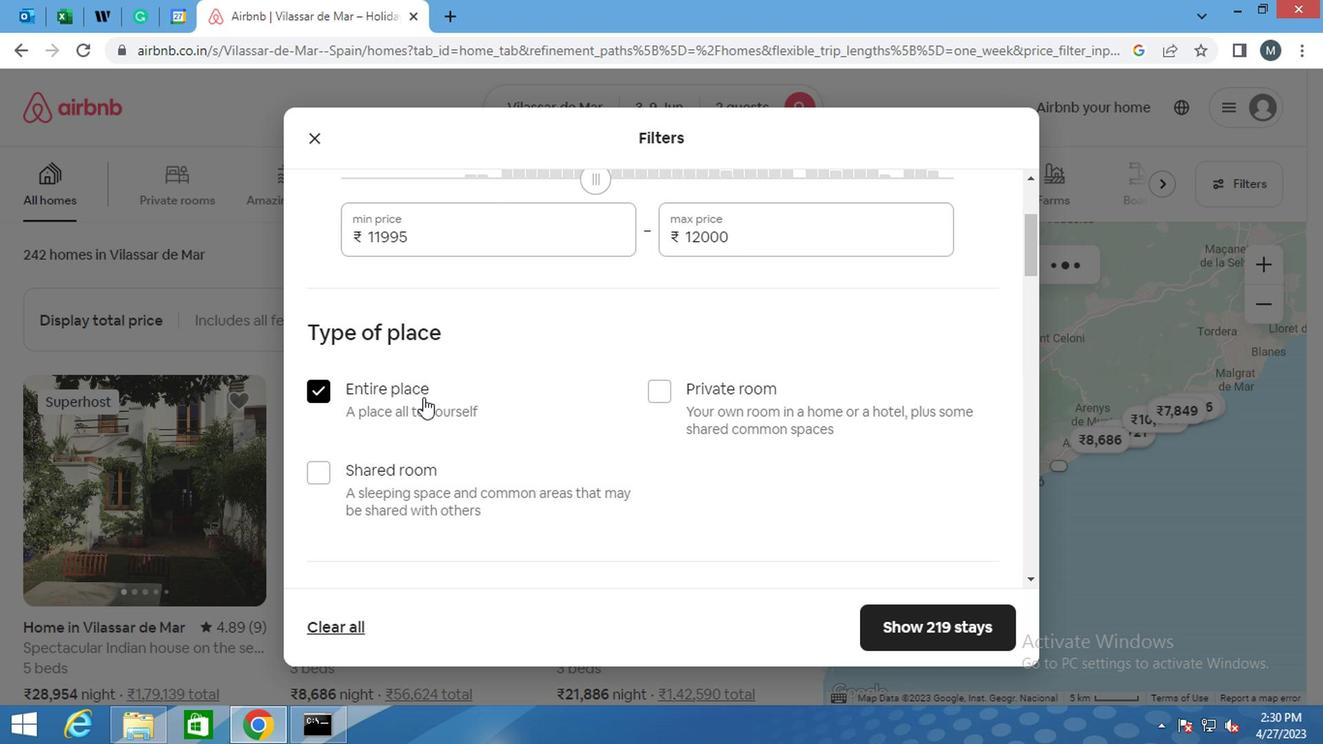
Action: Mouse scrolled (419, 408) with delta (0, 0)
Screenshot: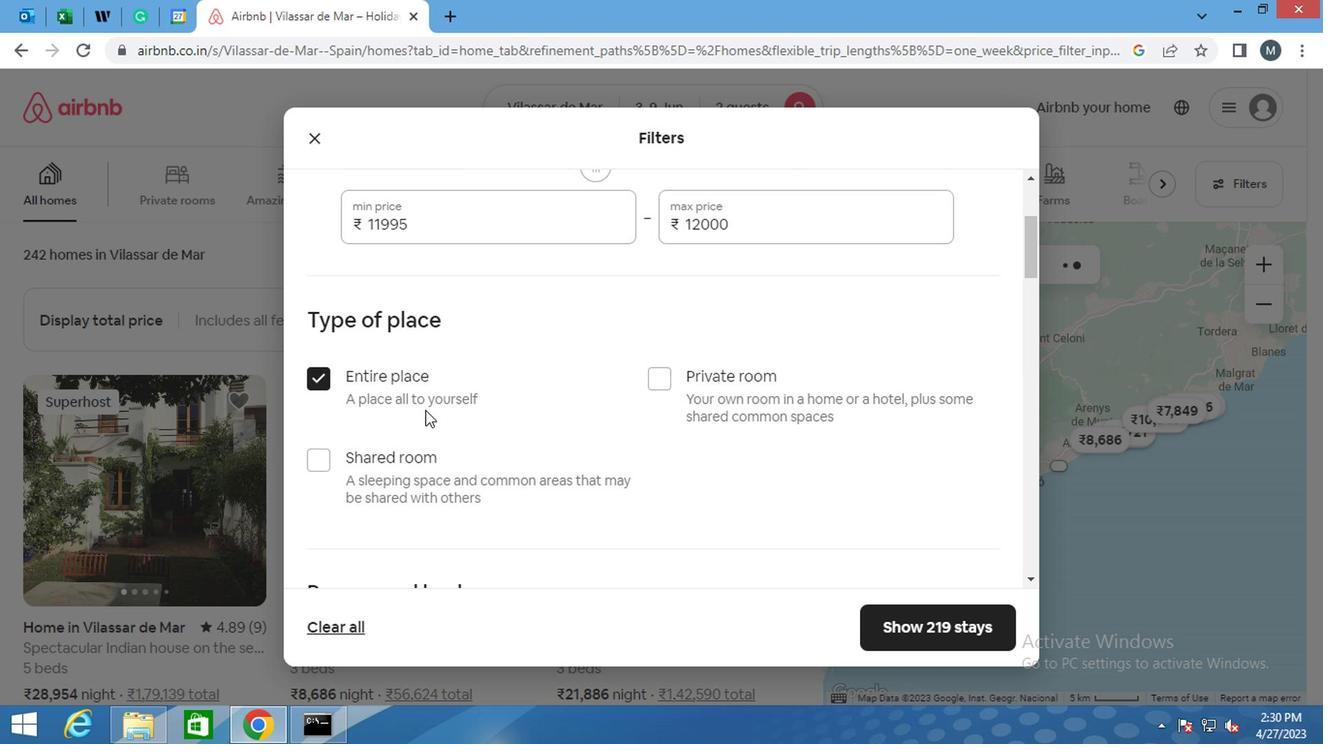 
Action: Mouse moved to (419, 411)
Screenshot: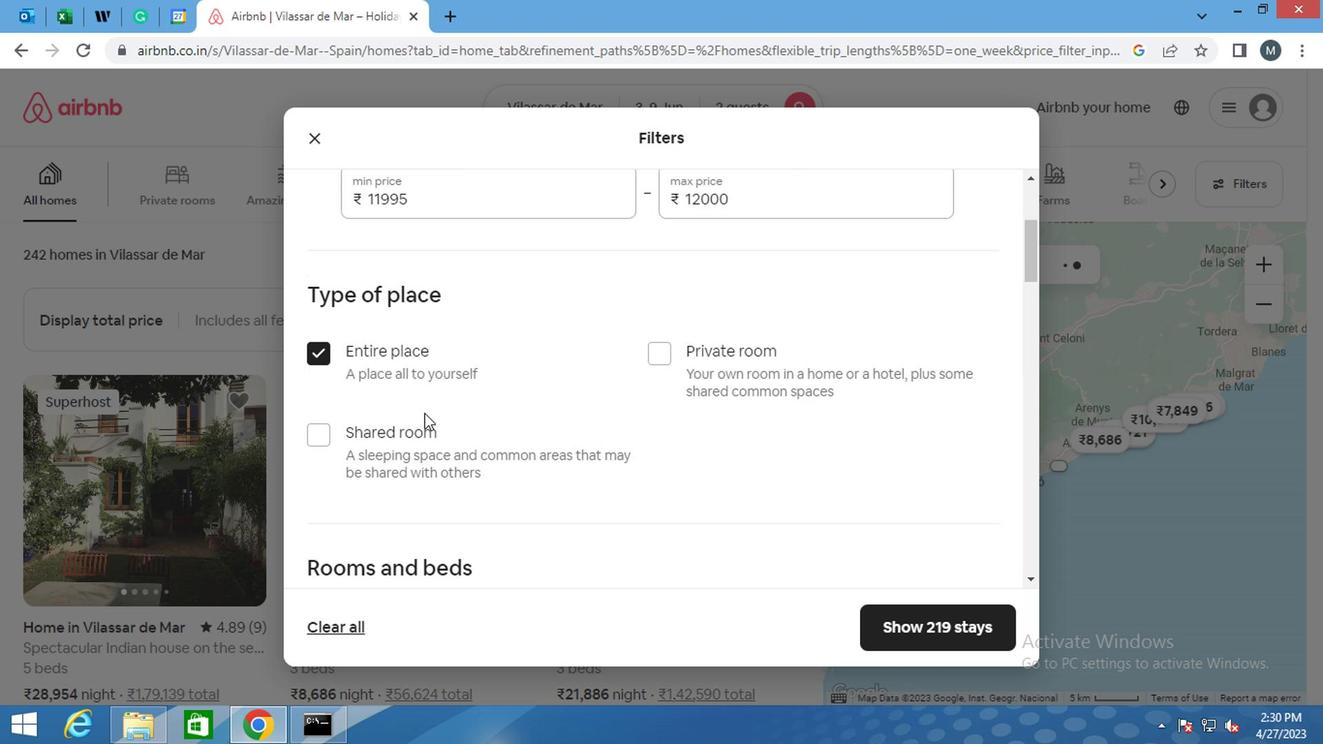 
Action: Mouse scrolled (419, 410) with delta (0, 0)
Screenshot: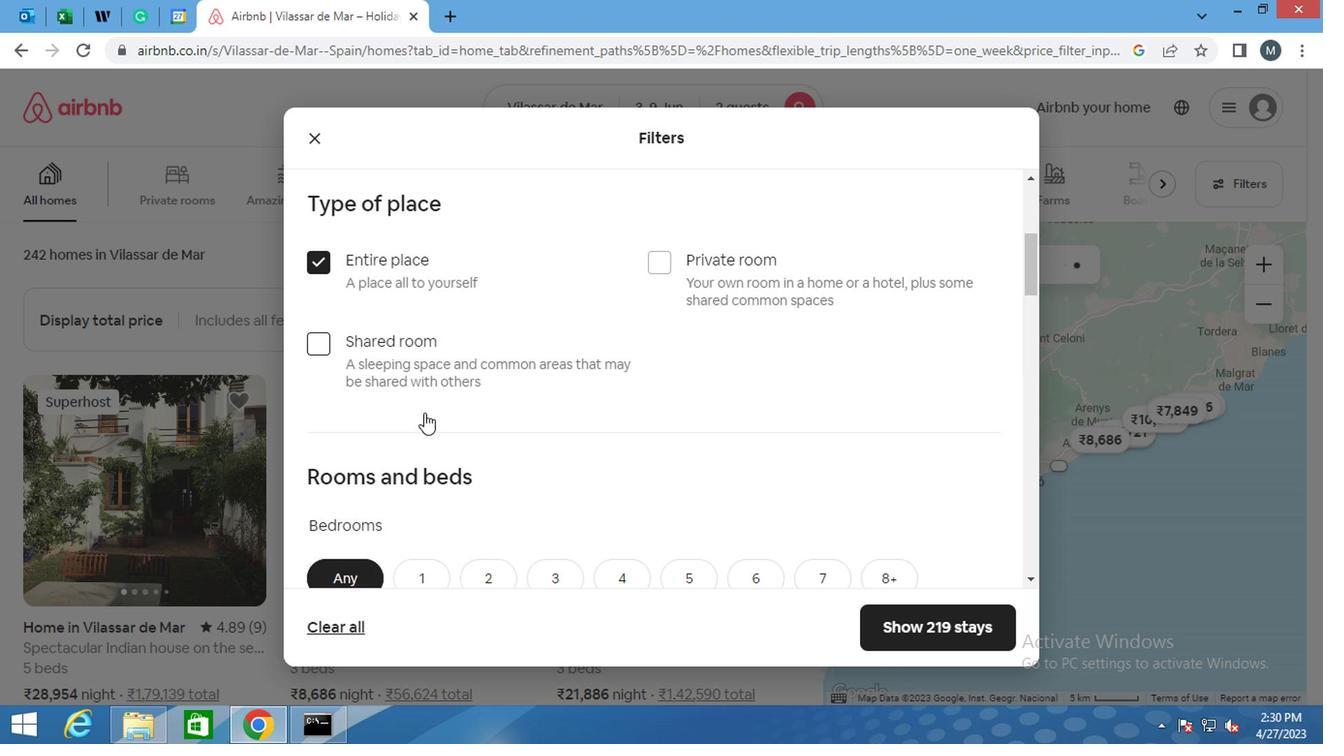 
Action: Mouse moved to (428, 319)
Screenshot: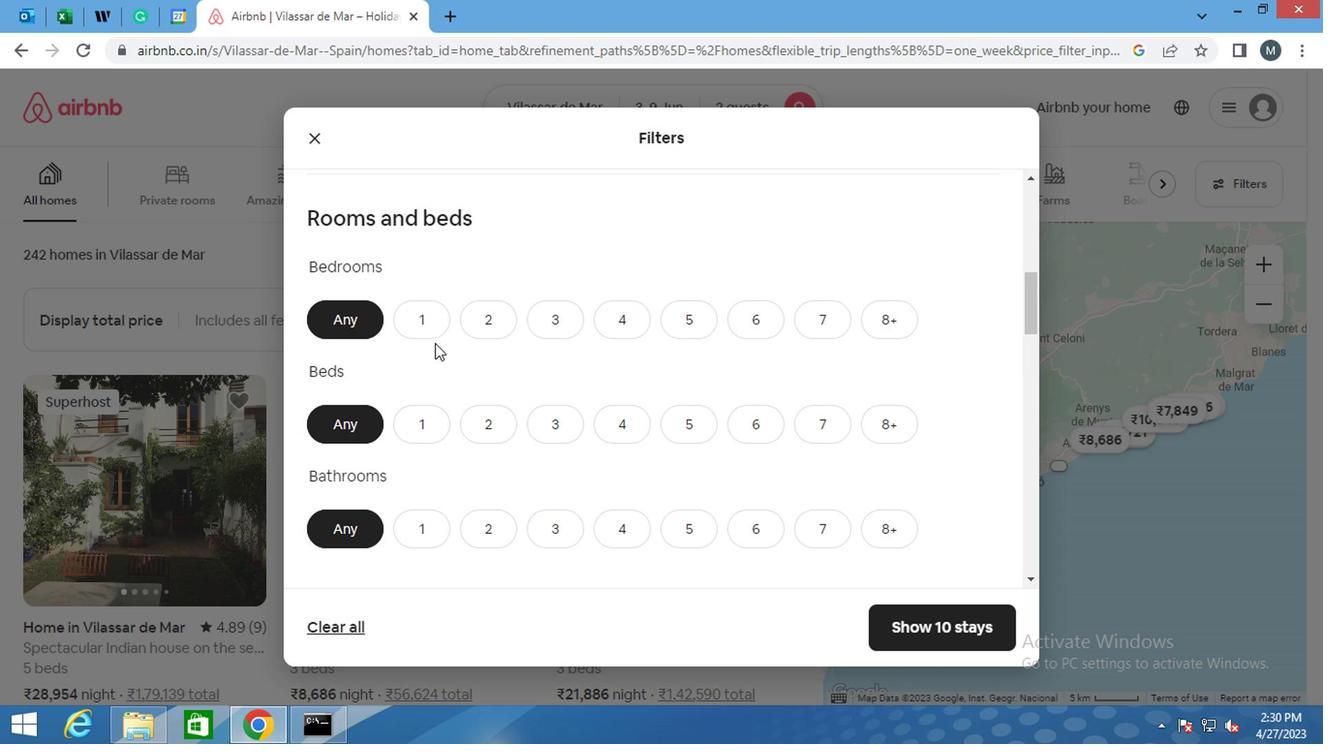 
Action: Mouse pressed left at (428, 319)
Screenshot: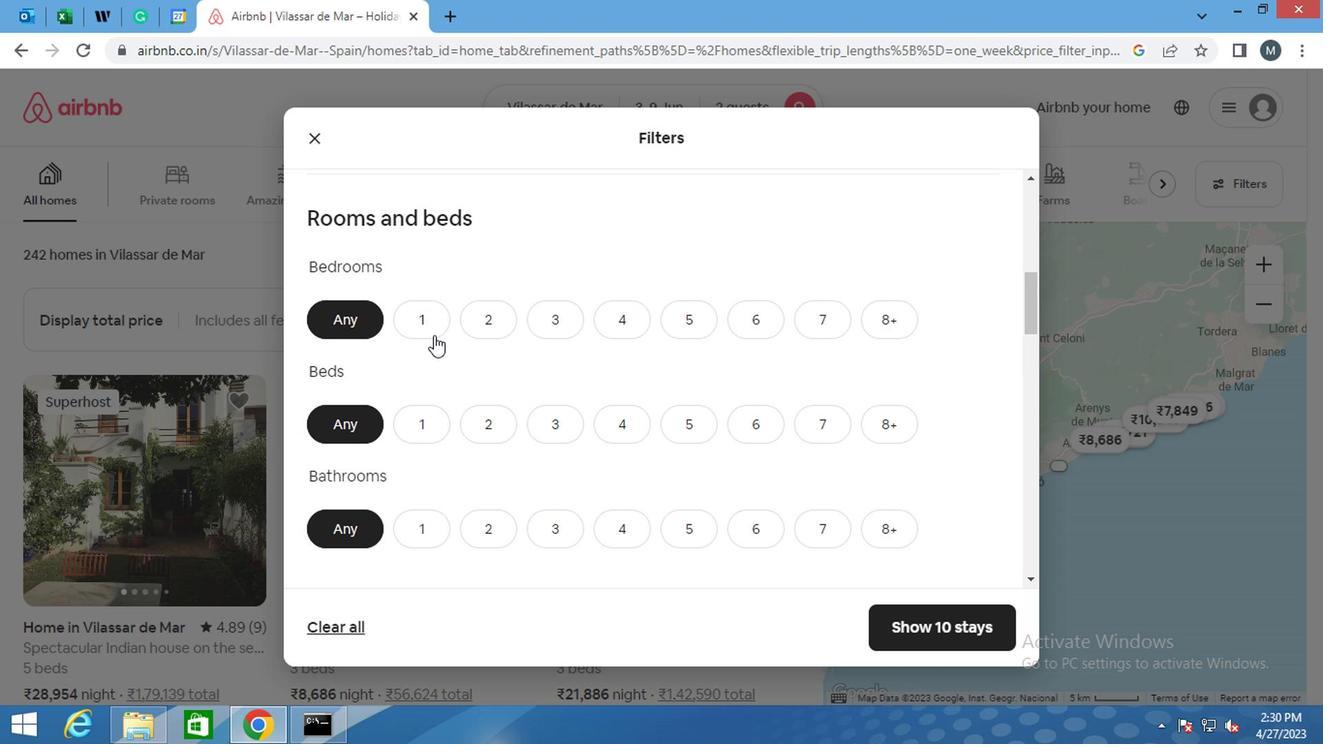 
Action: Mouse moved to (418, 407)
Screenshot: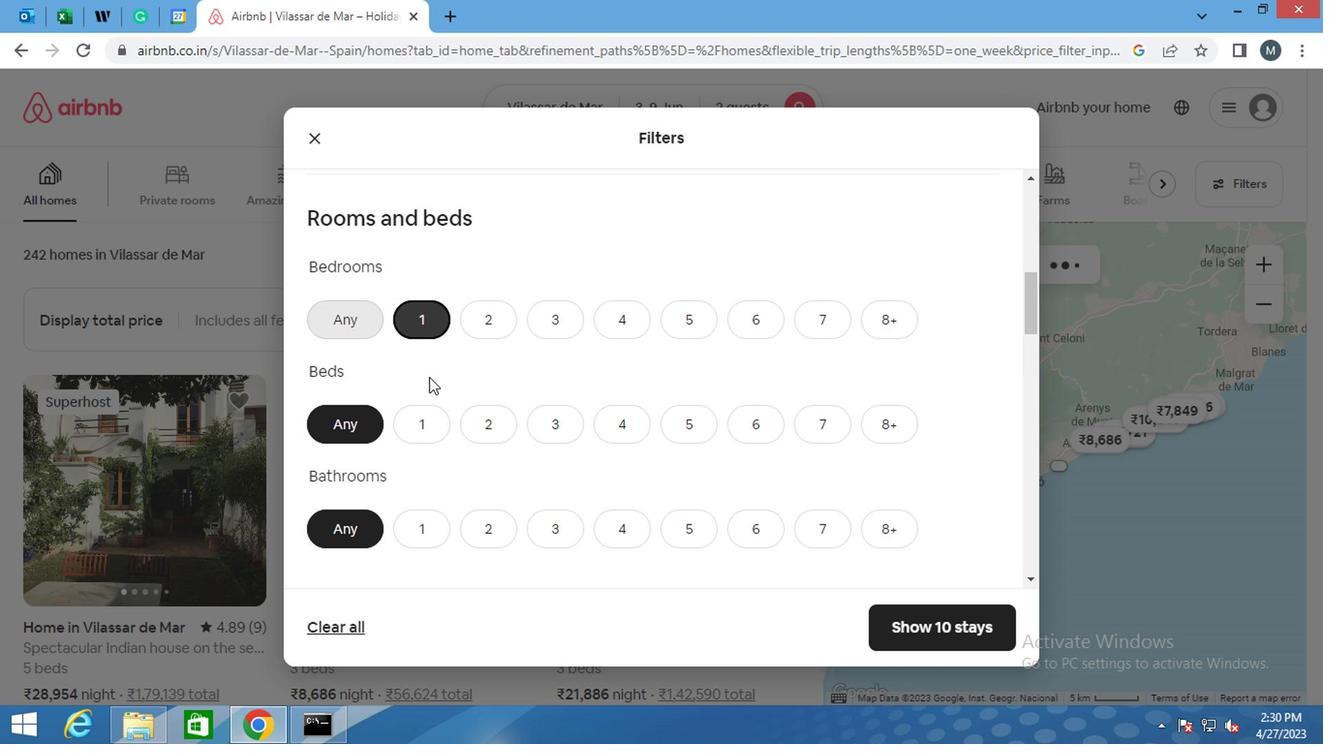 
Action: Mouse pressed left at (418, 407)
Screenshot: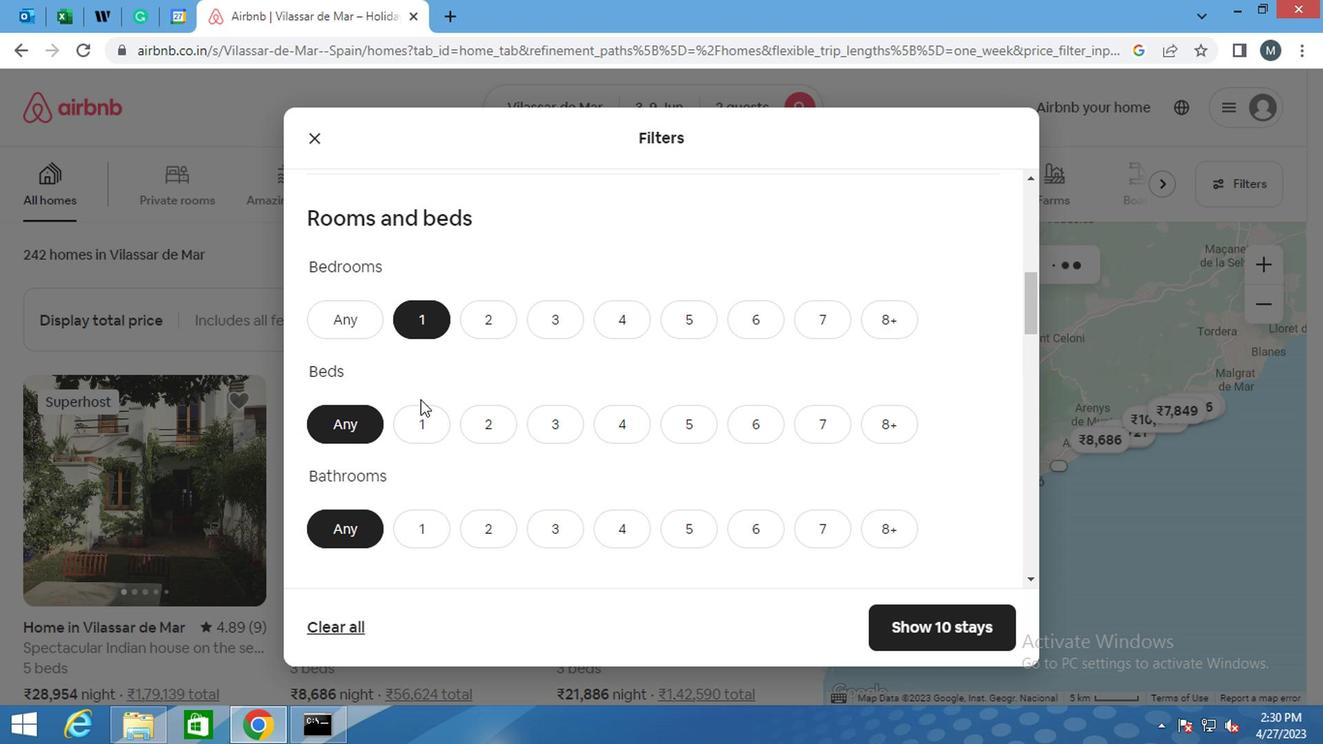 
Action: Mouse moved to (461, 393)
Screenshot: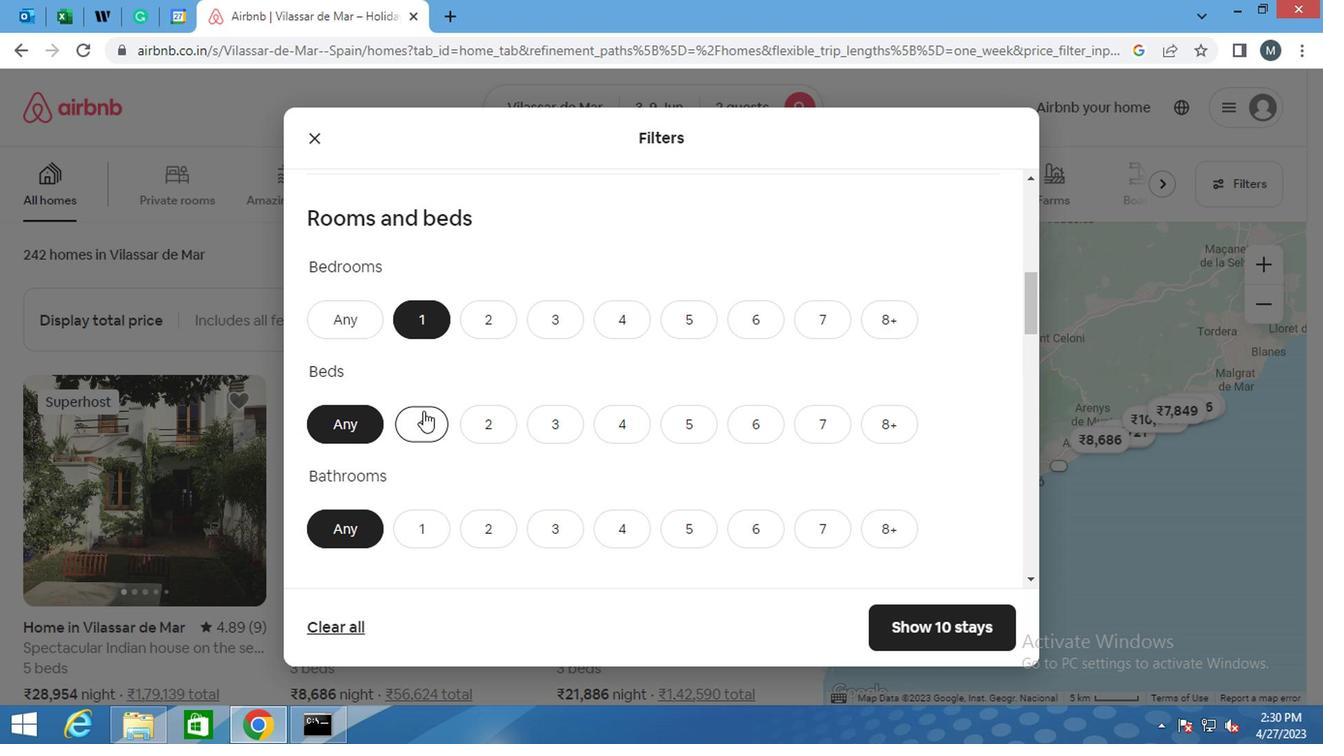 
Action: Mouse scrolled (461, 392) with delta (0, 0)
Screenshot: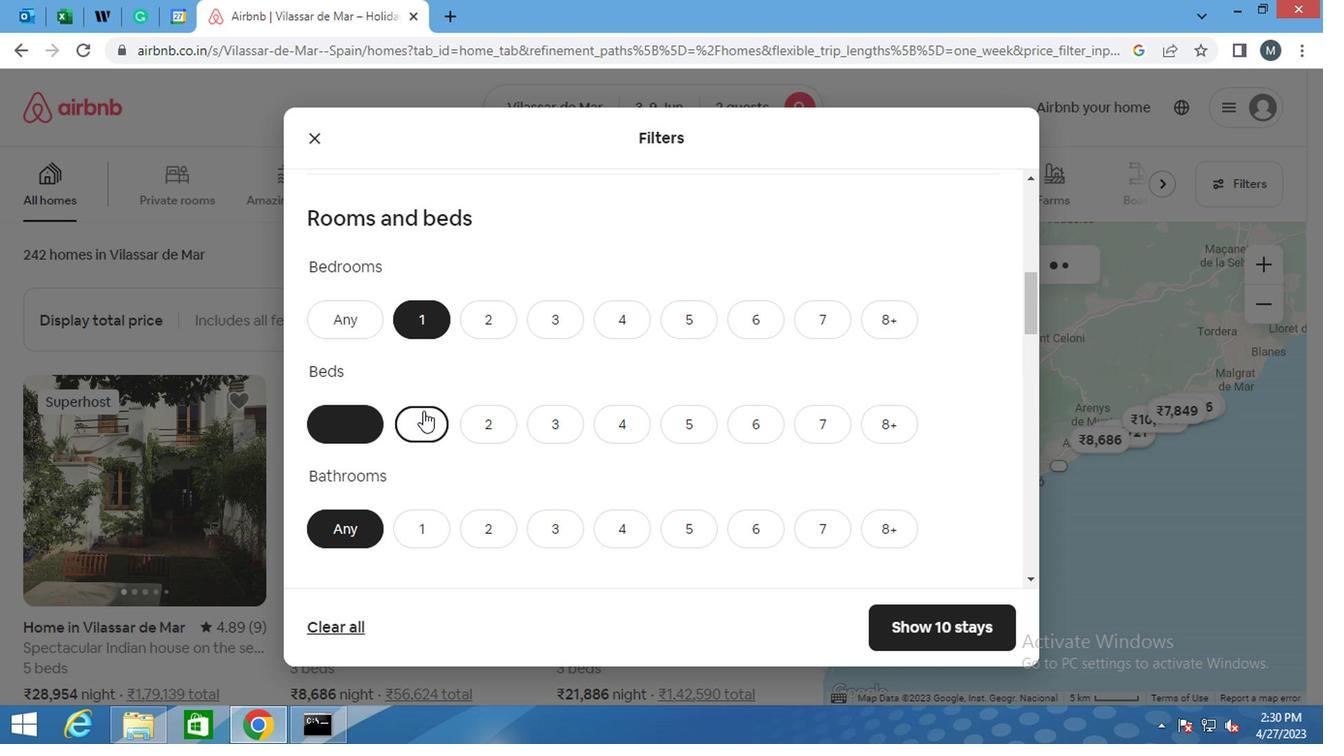 
Action: Mouse moved to (423, 431)
Screenshot: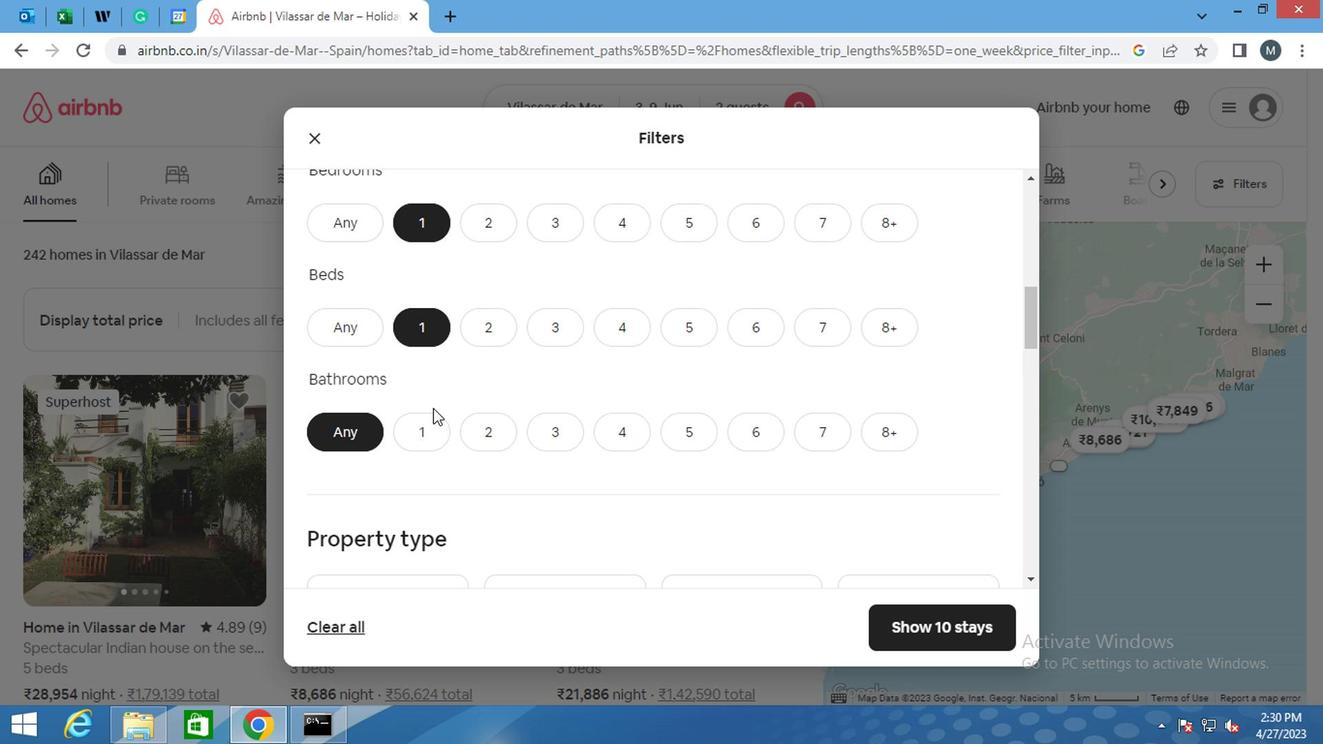 
Action: Mouse pressed left at (423, 431)
Screenshot: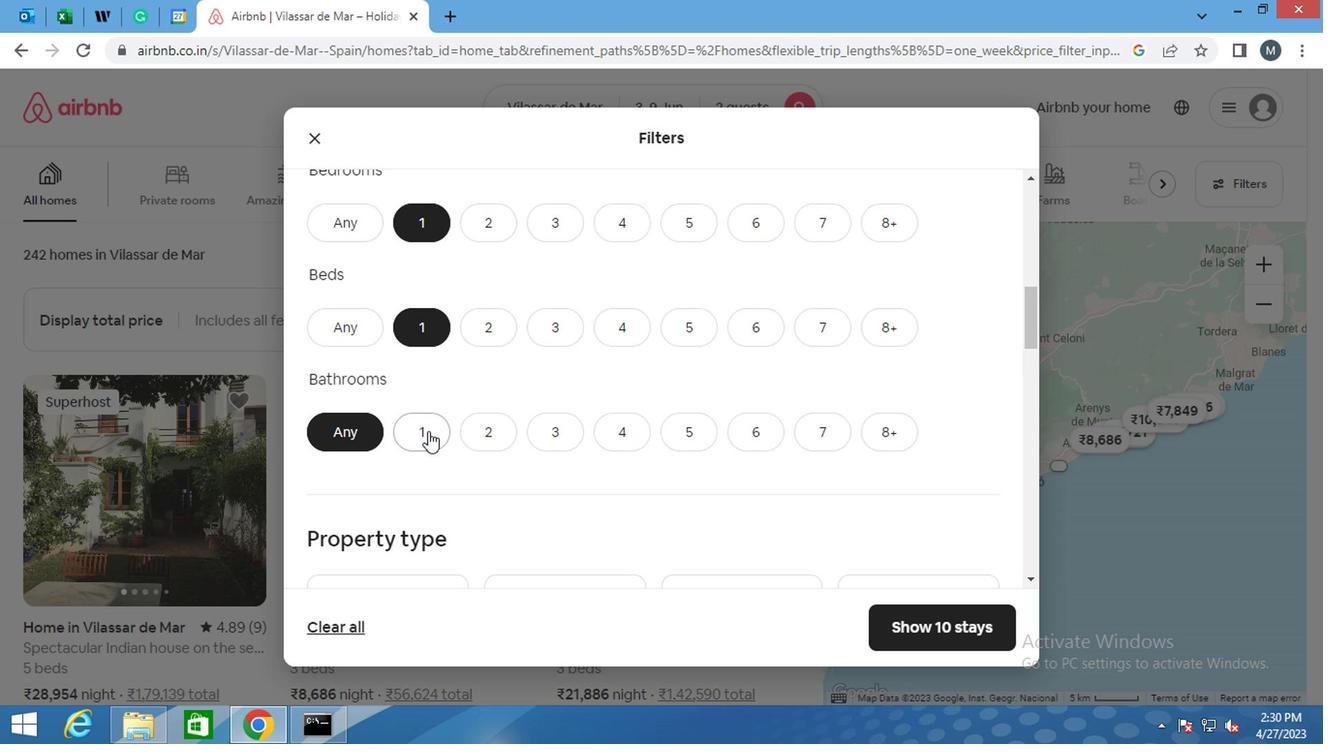 
Action: Mouse moved to (423, 408)
Screenshot: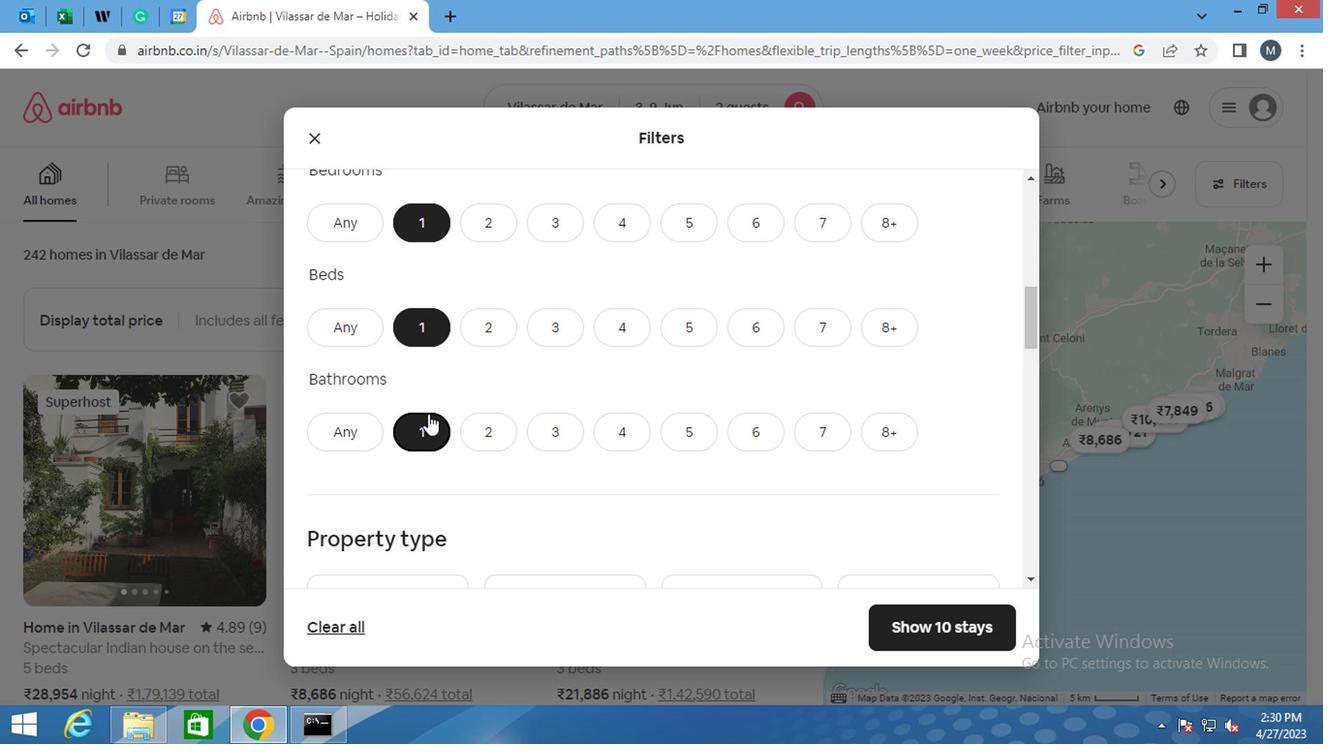 
Action: Mouse scrolled (423, 407) with delta (0, 0)
Screenshot: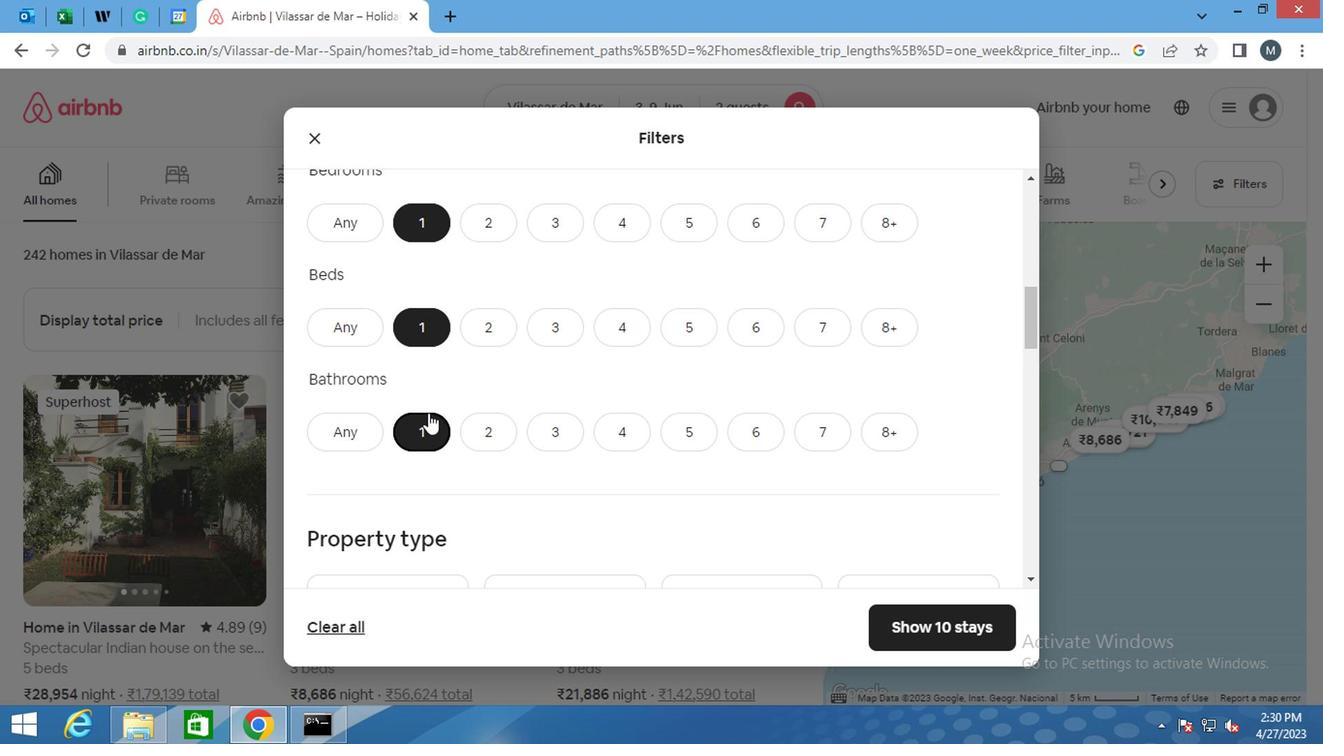 
Action: Mouse scrolled (423, 407) with delta (0, 0)
Screenshot: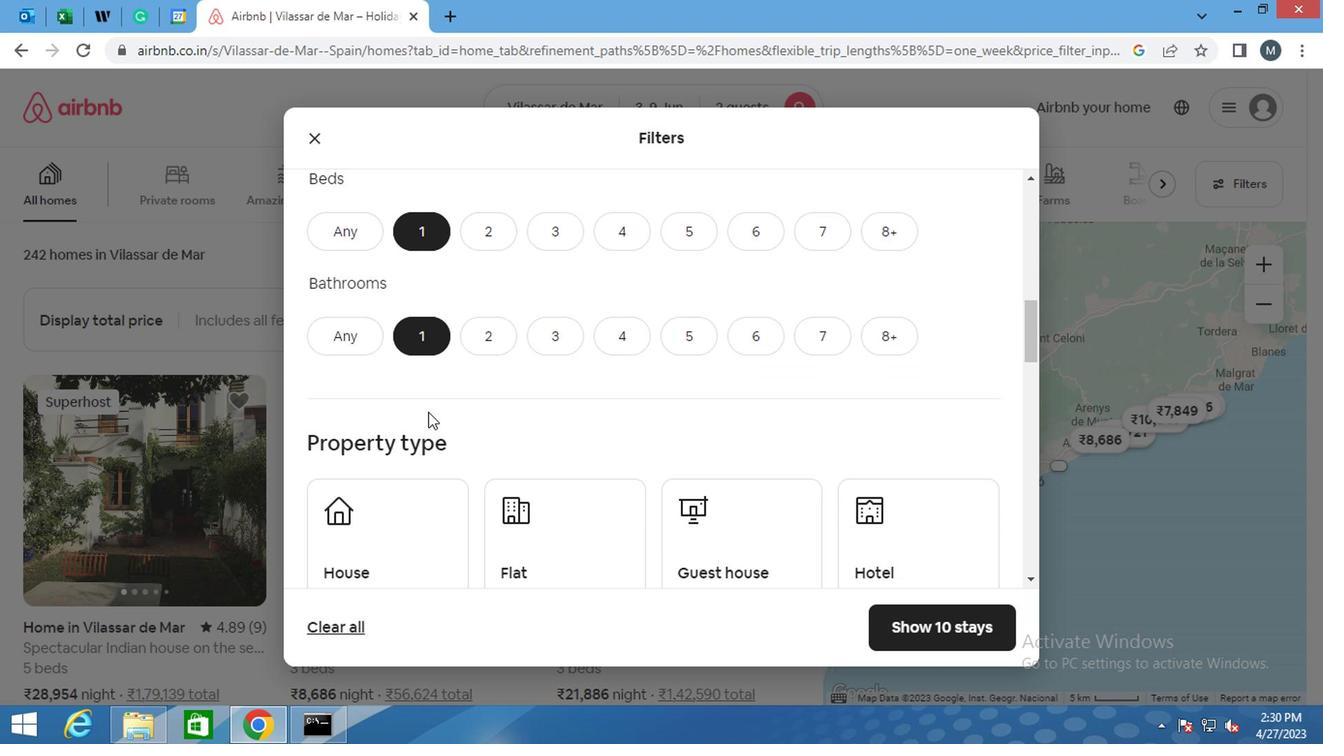 
Action: Mouse moved to (423, 409)
Screenshot: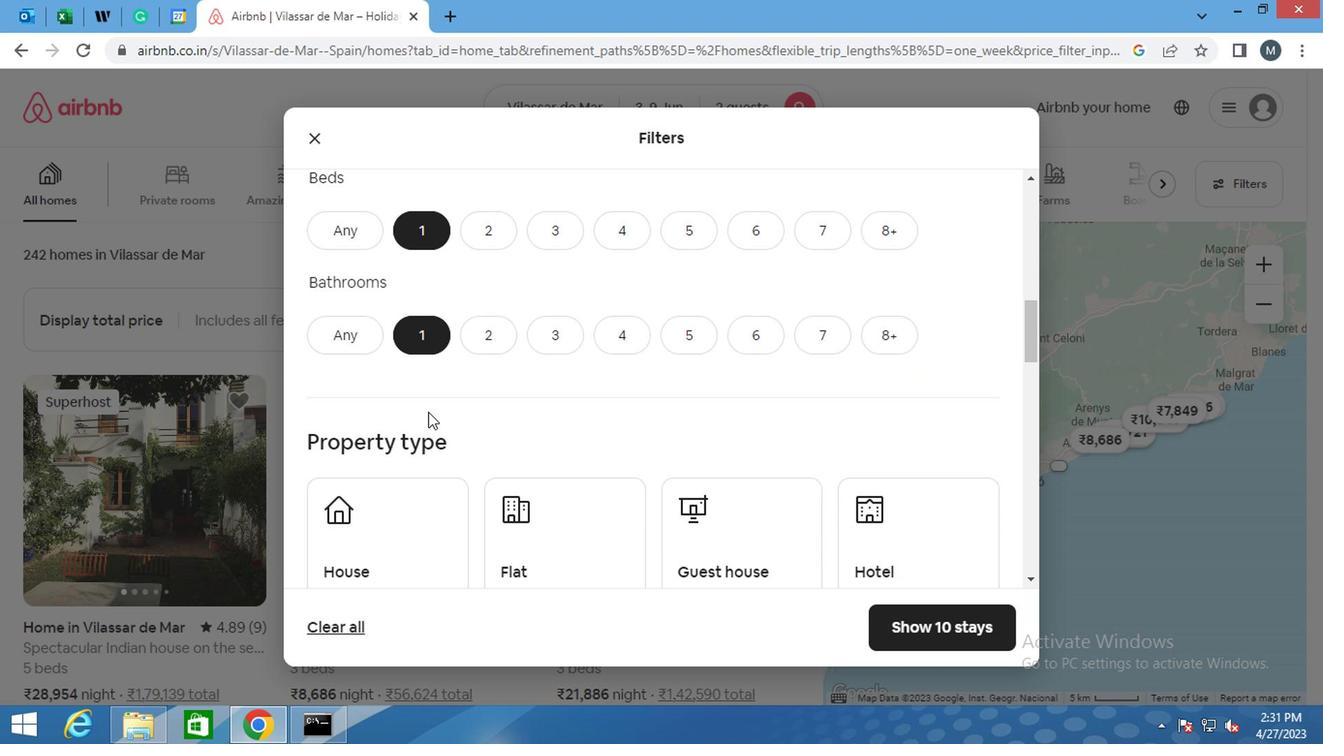 
Action: Mouse scrolled (423, 408) with delta (0, 0)
Screenshot: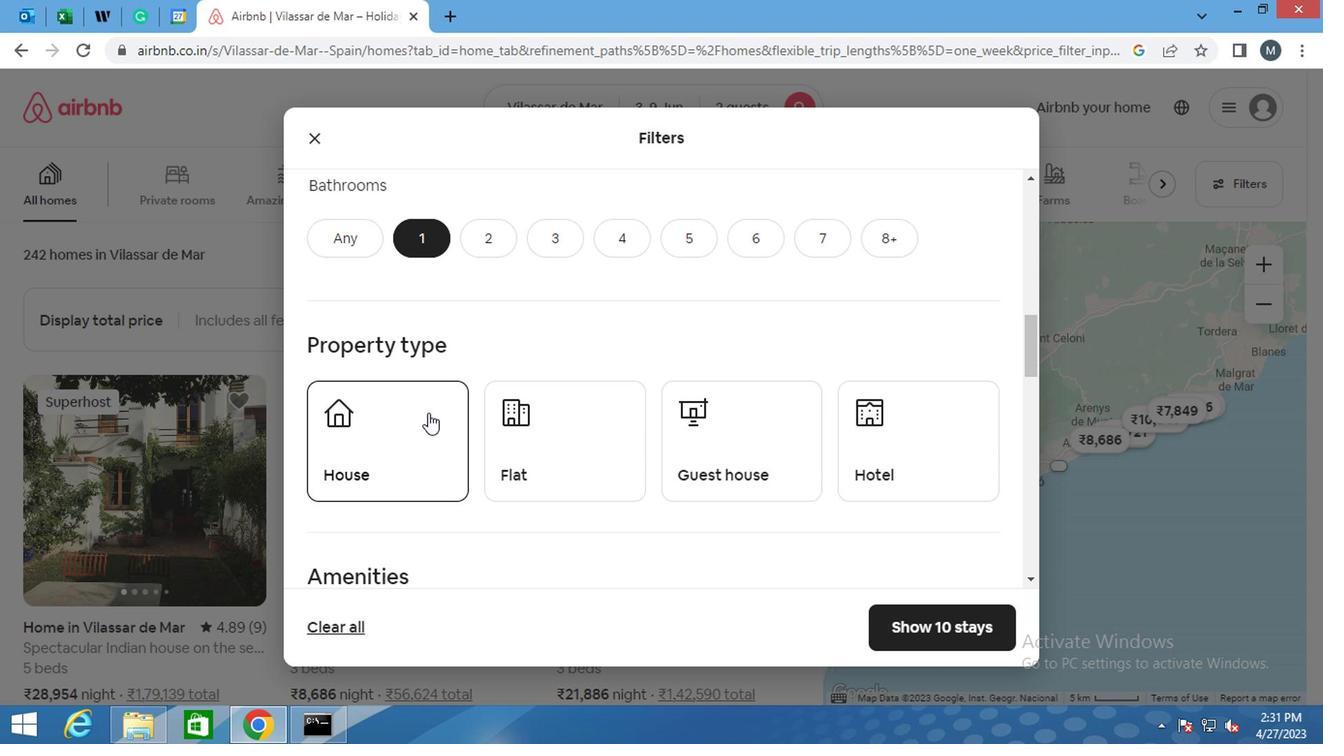 
Action: Mouse moved to (412, 370)
Screenshot: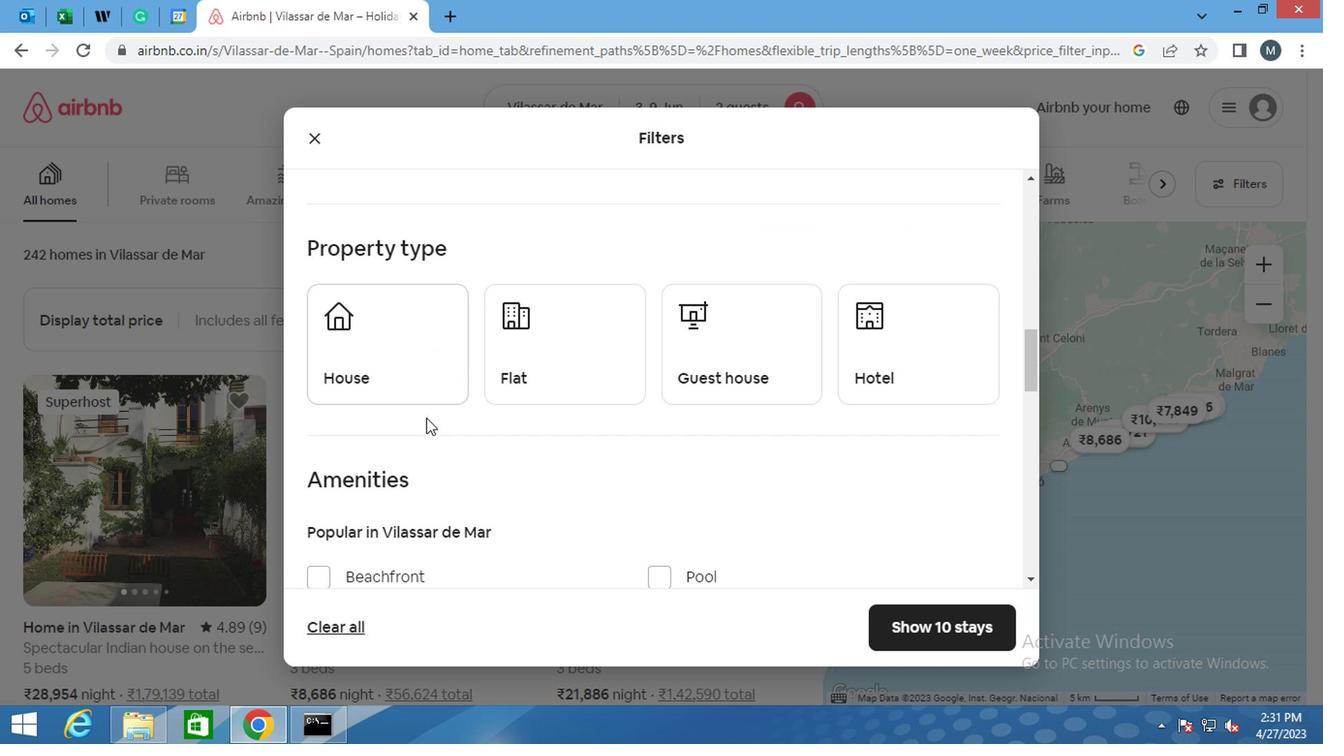 
Action: Mouse pressed left at (412, 370)
Screenshot: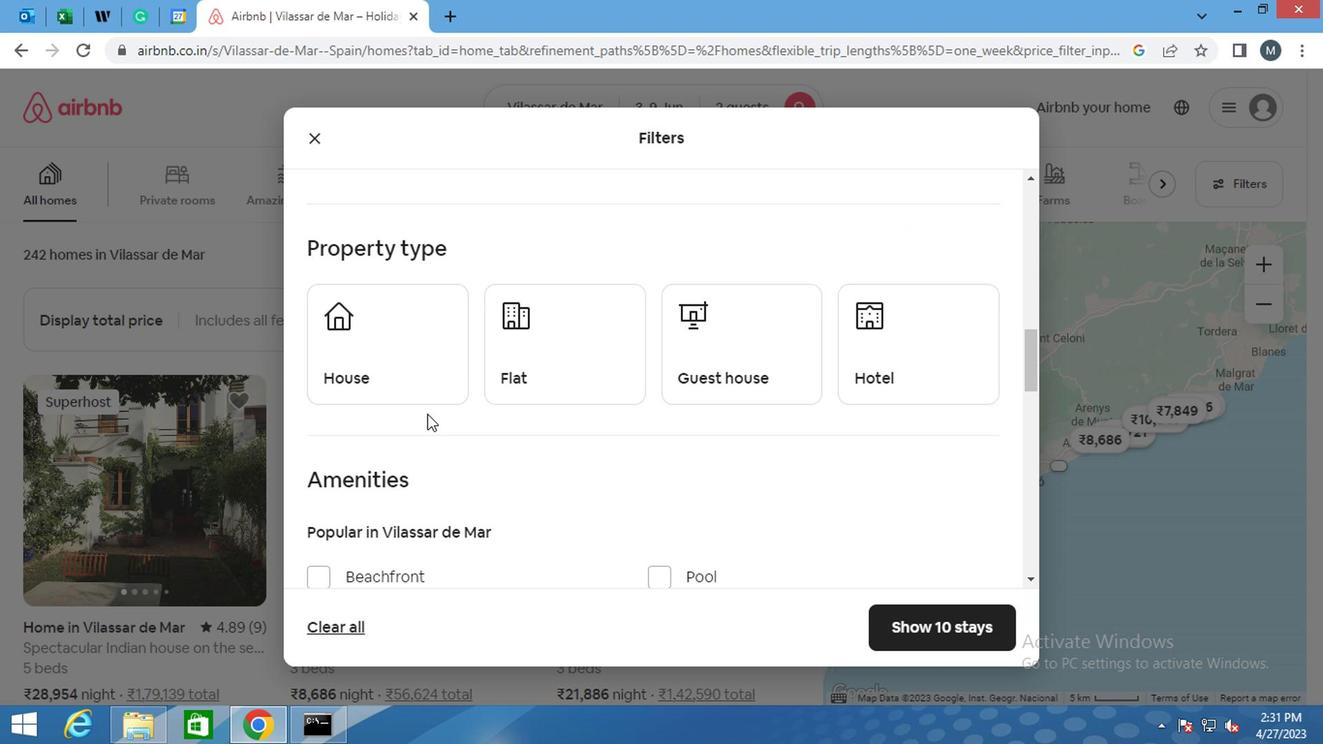 
Action: Mouse moved to (602, 374)
Screenshot: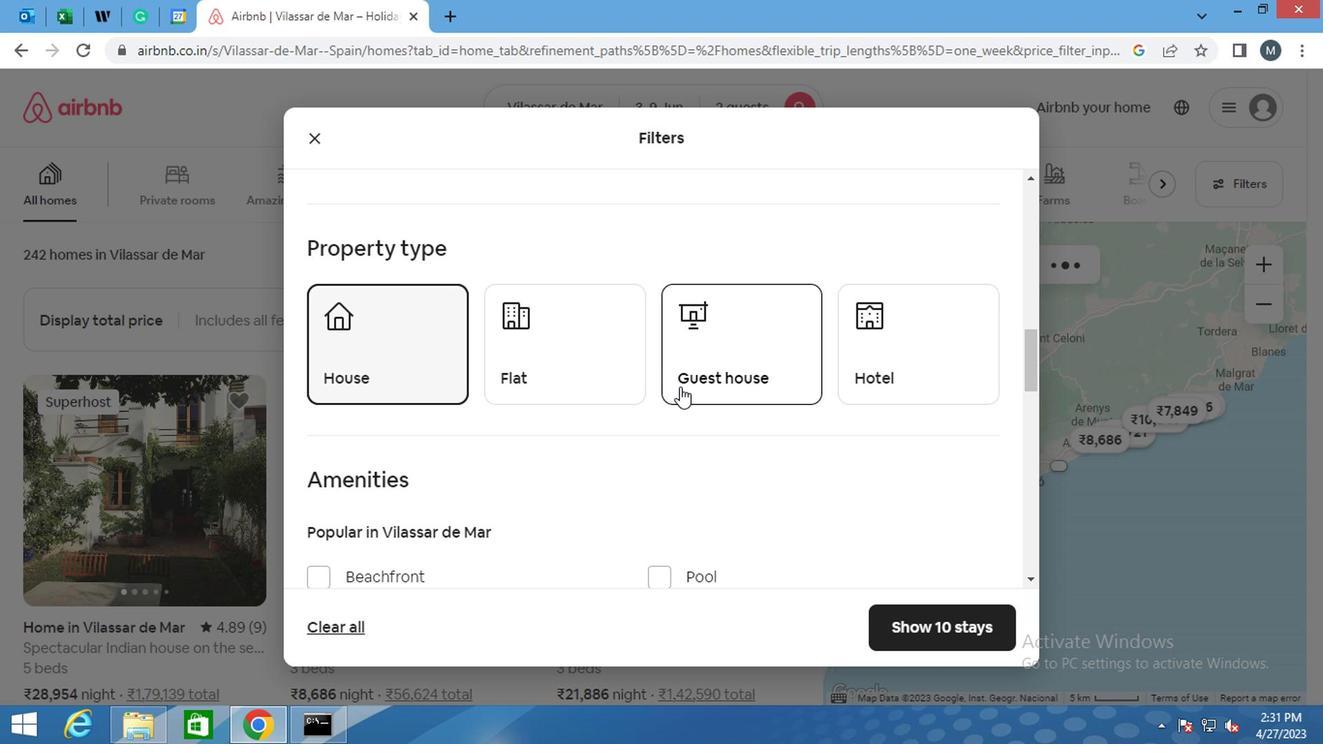 
Action: Mouse pressed left at (602, 374)
Screenshot: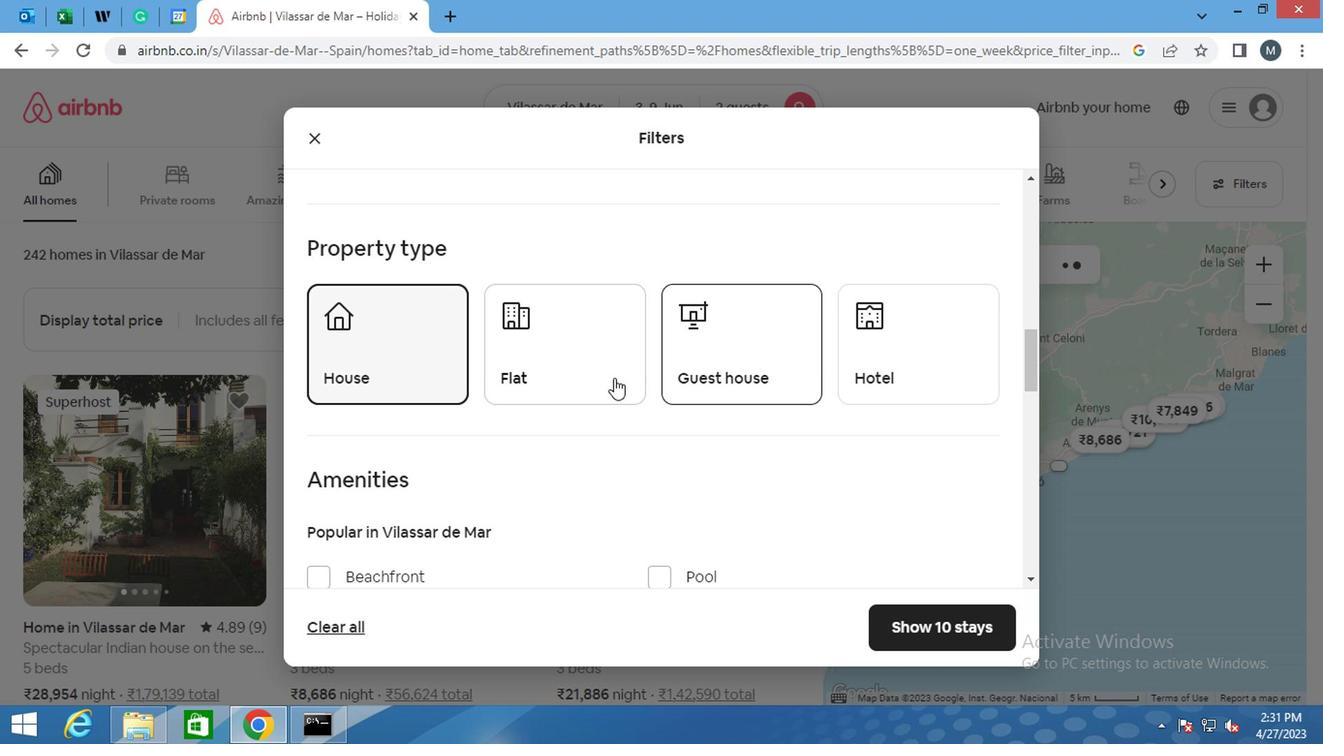 
Action: Mouse moved to (704, 365)
Screenshot: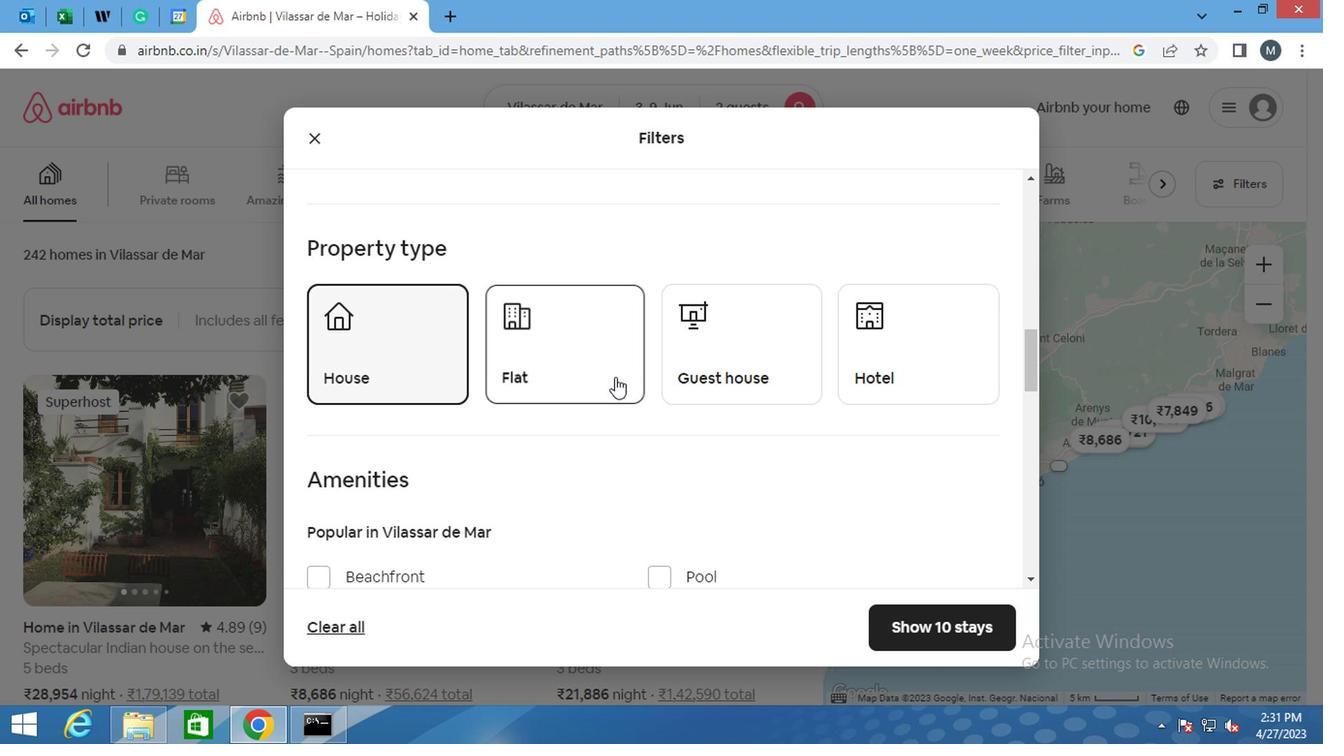 
Action: Mouse pressed left at (704, 365)
Screenshot: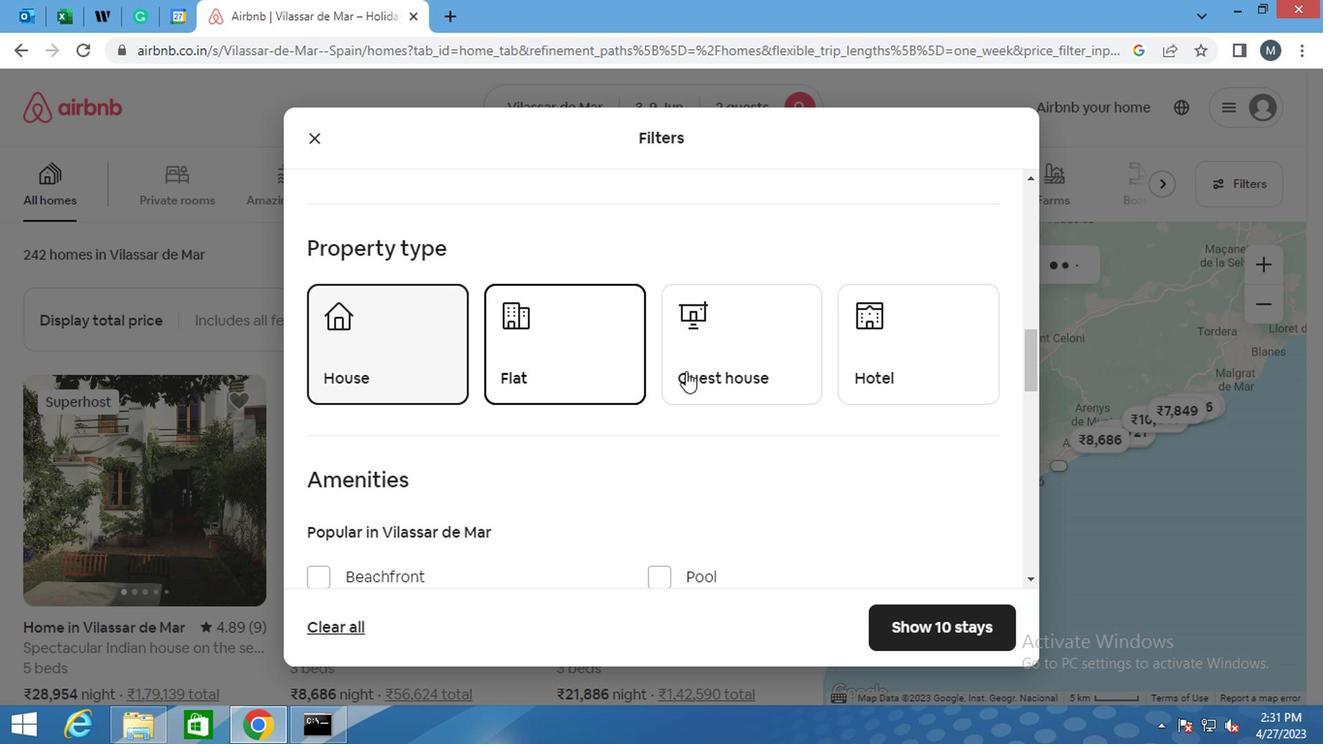 
Action: Mouse moved to (875, 367)
Screenshot: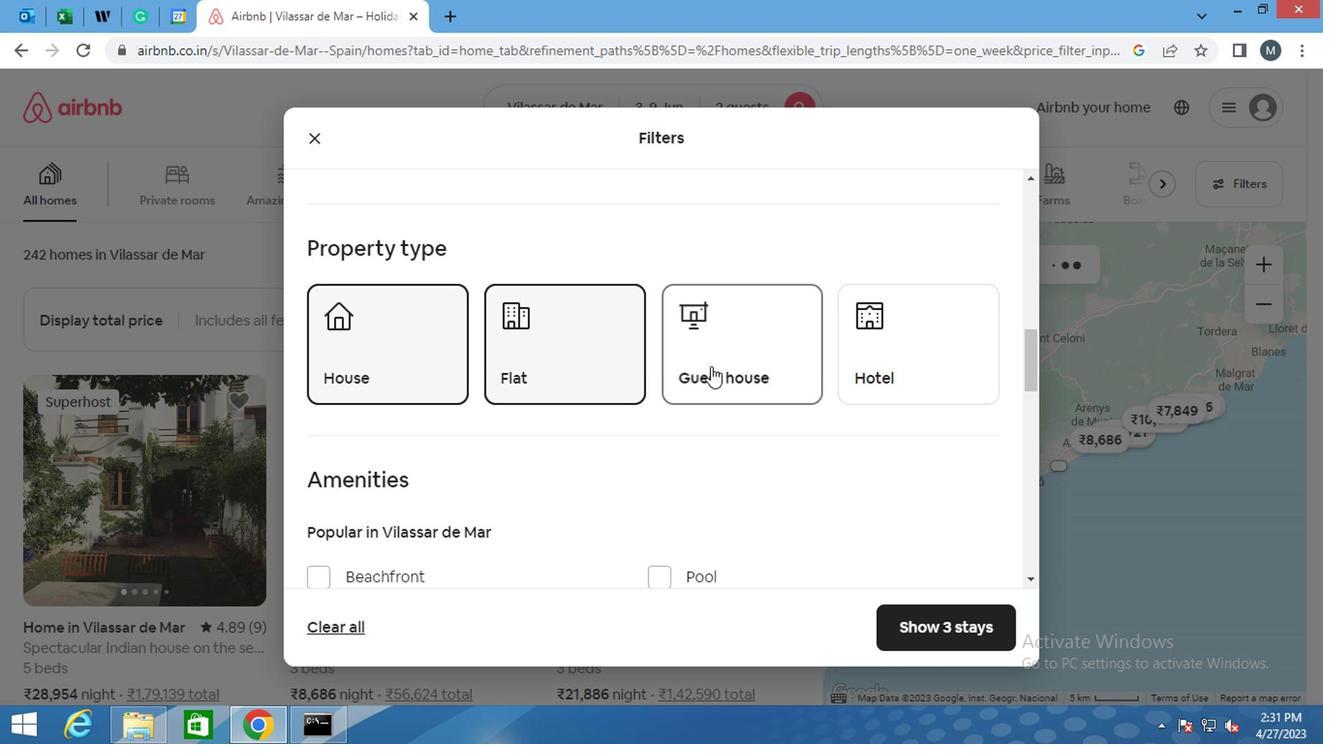 
Action: Mouse pressed left at (875, 367)
Screenshot: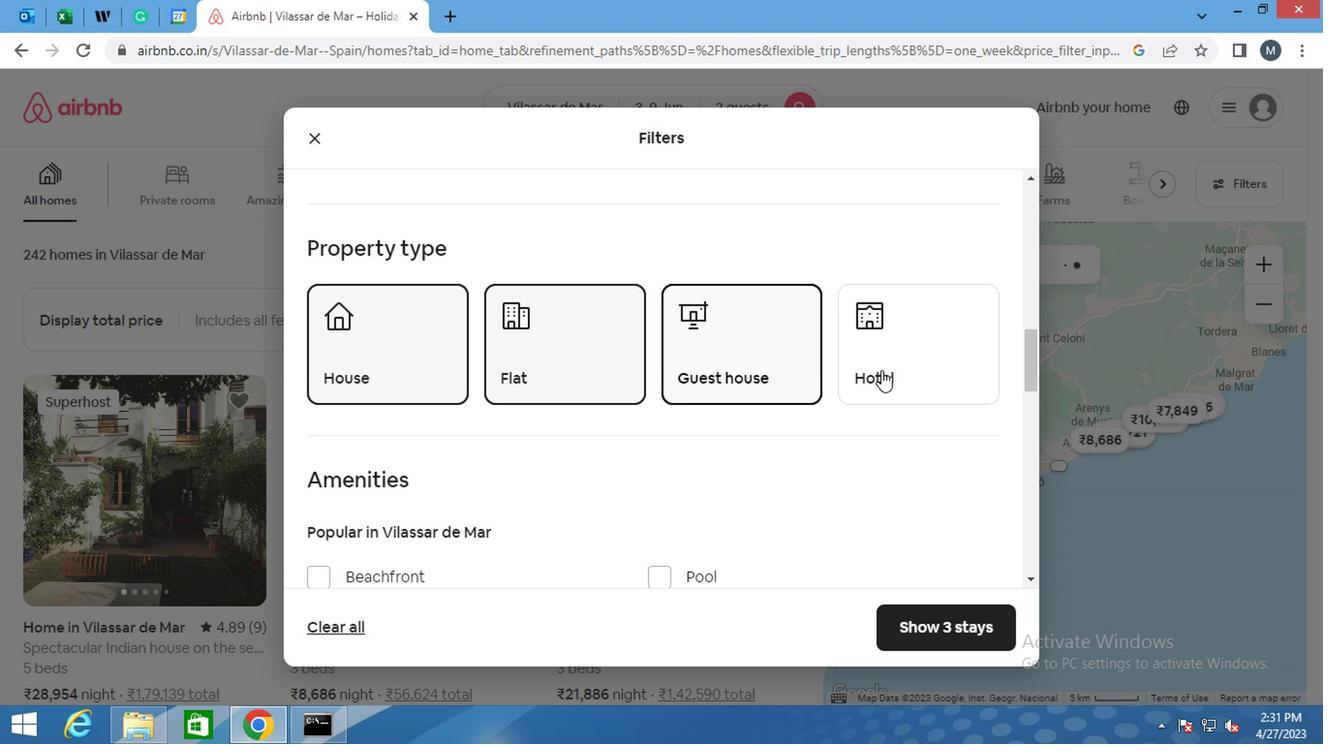 
Action: Mouse moved to (529, 391)
Screenshot: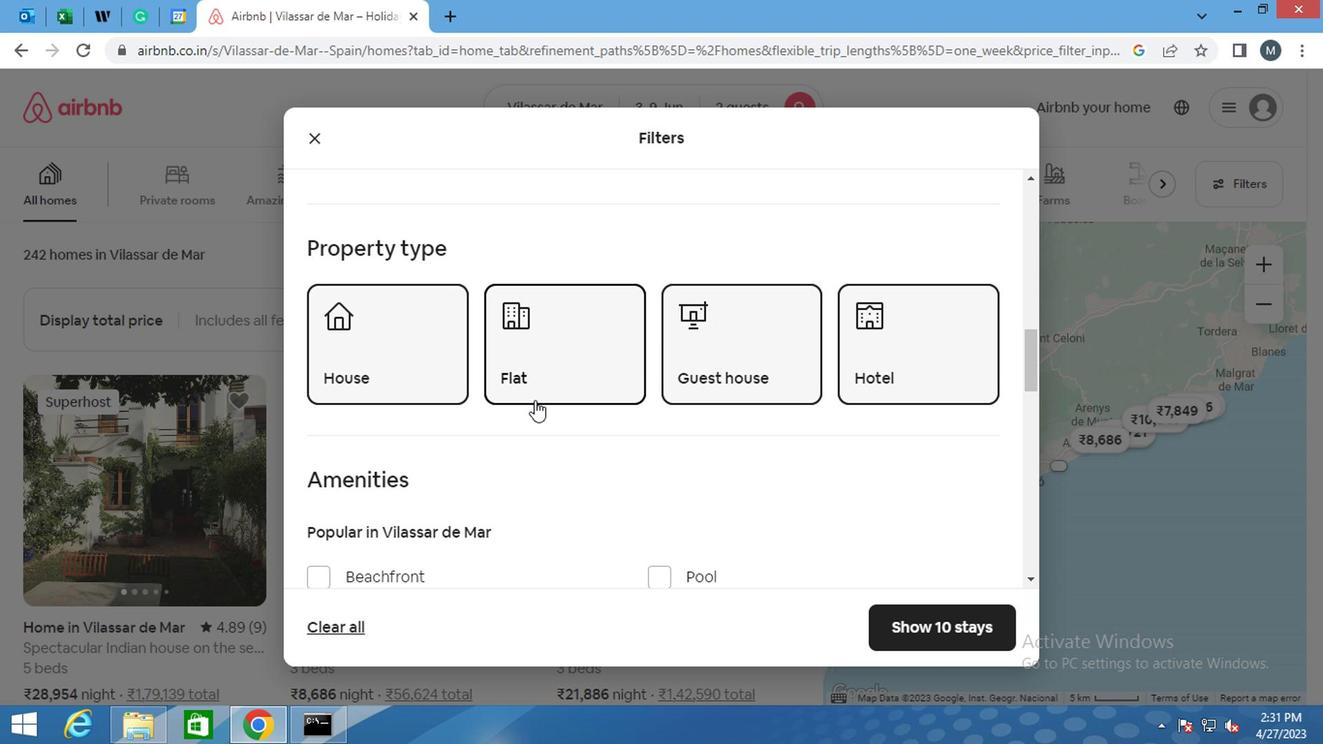 
Action: Mouse scrolled (529, 390) with delta (0, 0)
Screenshot: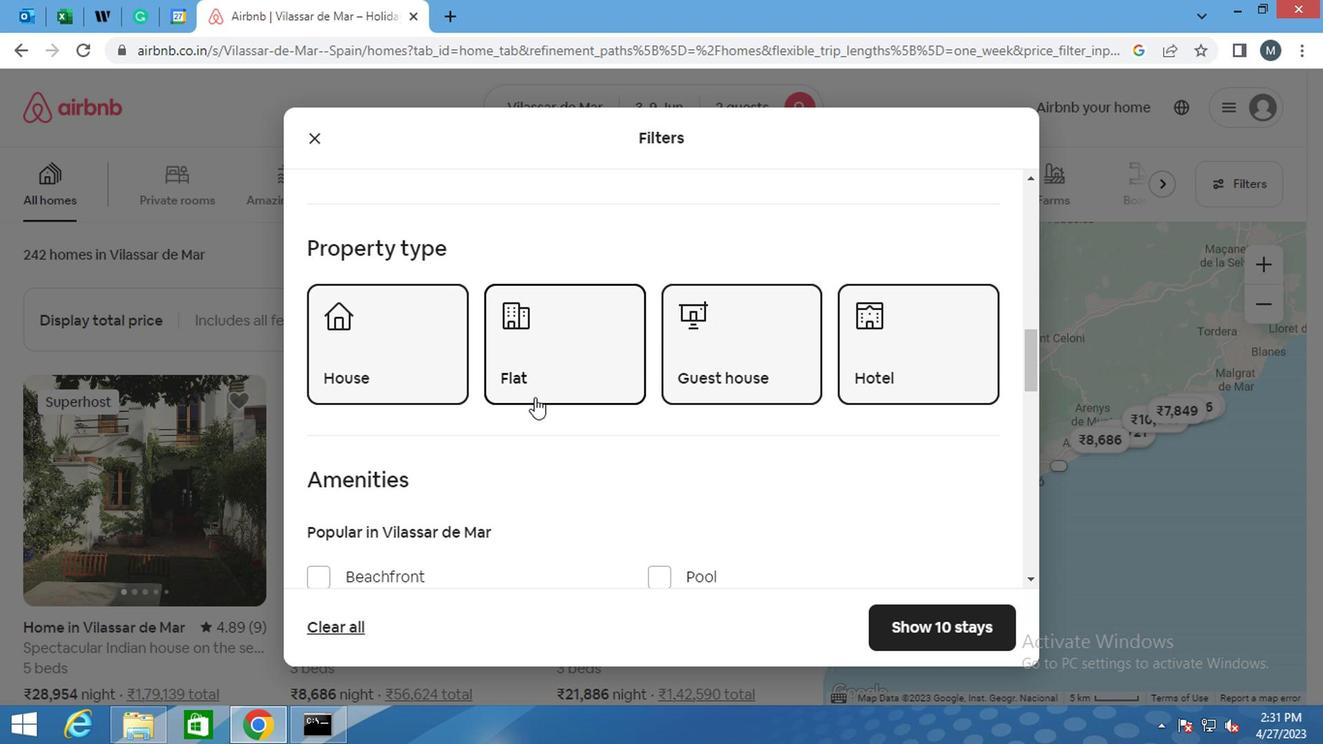 
Action: Mouse scrolled (529, 390) with delta (0, 0)
Screenshot: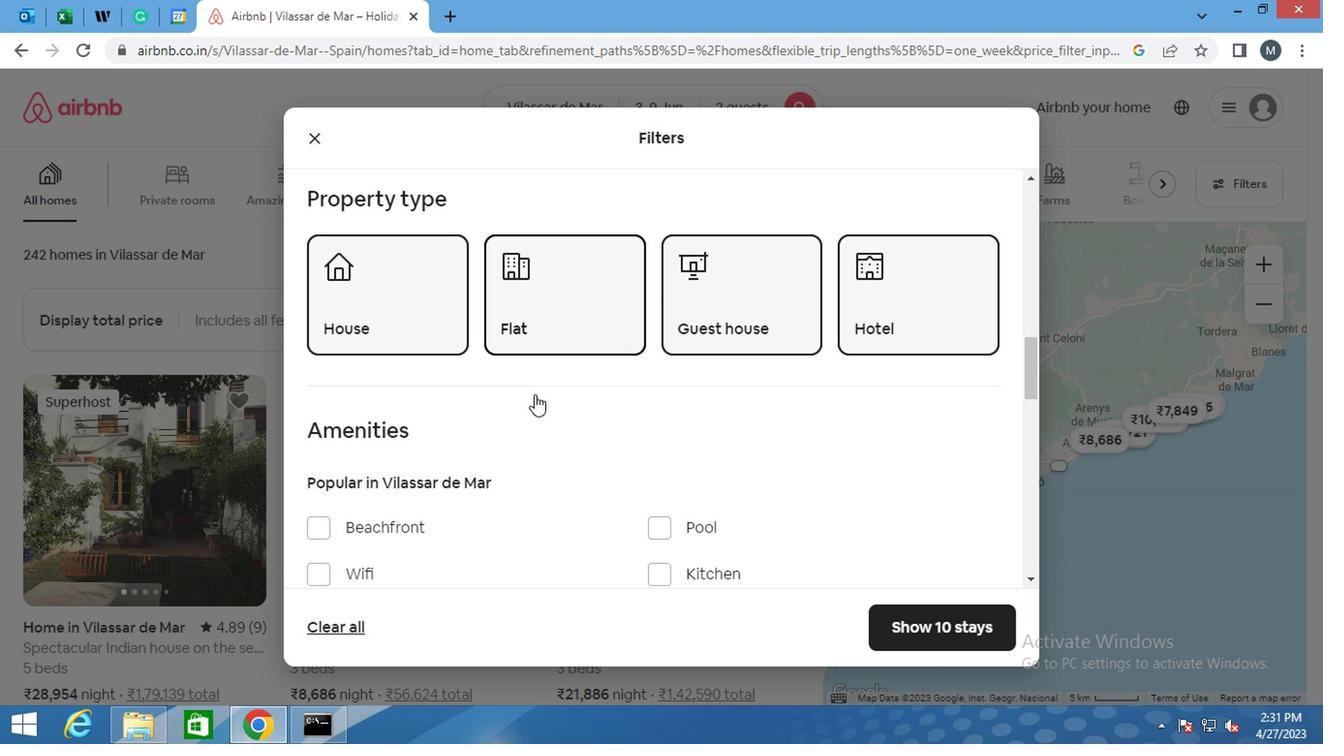 
Action: Mouse moved to (471, 383)
Screenshot: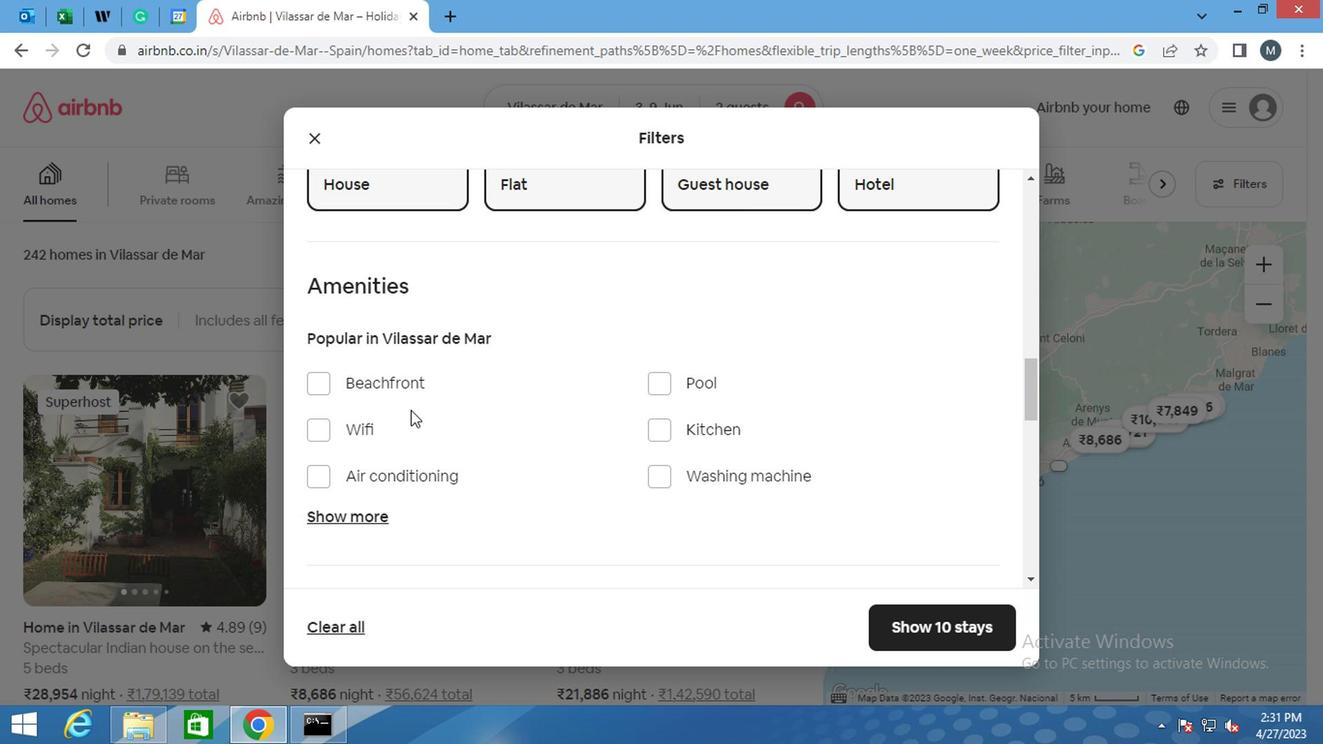 
Action: Mouse scrolled (471, 382) with delta (0, 0)
Screenshot: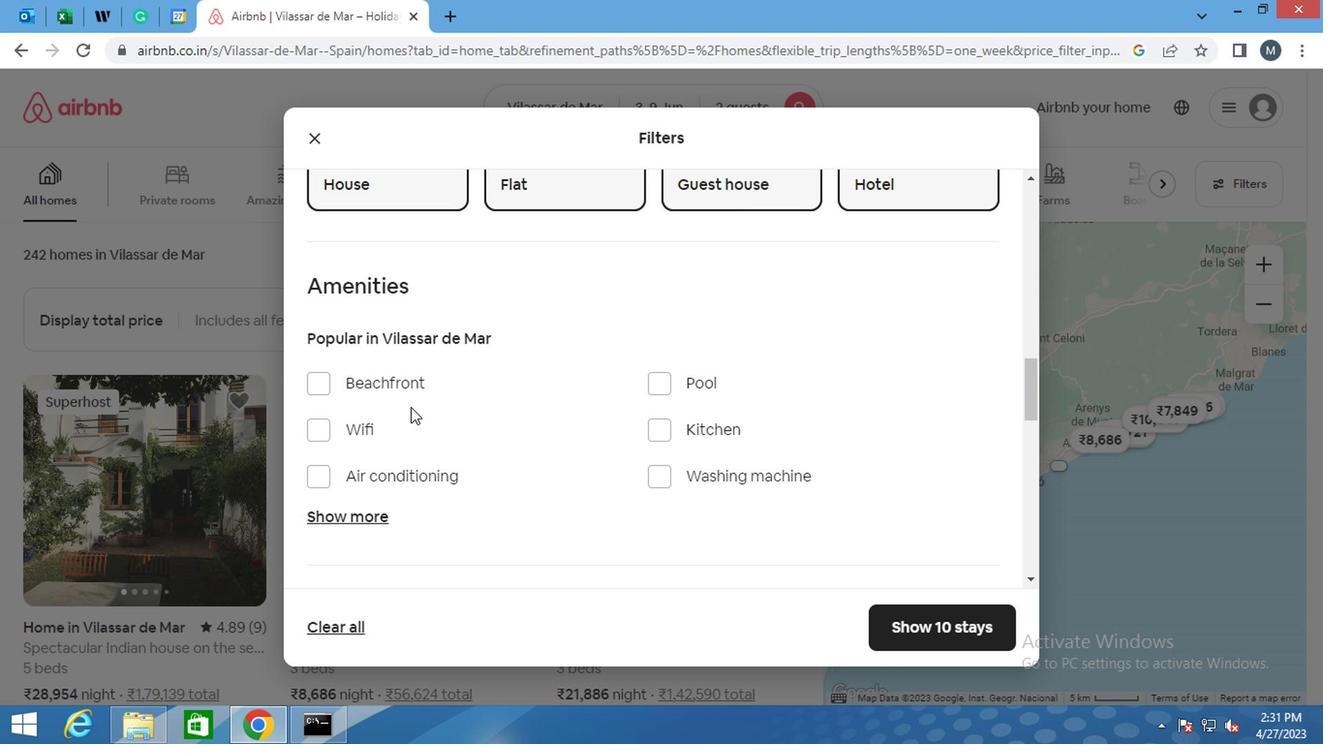 
Action: Mouse moved to (473, 385)
Screenshot: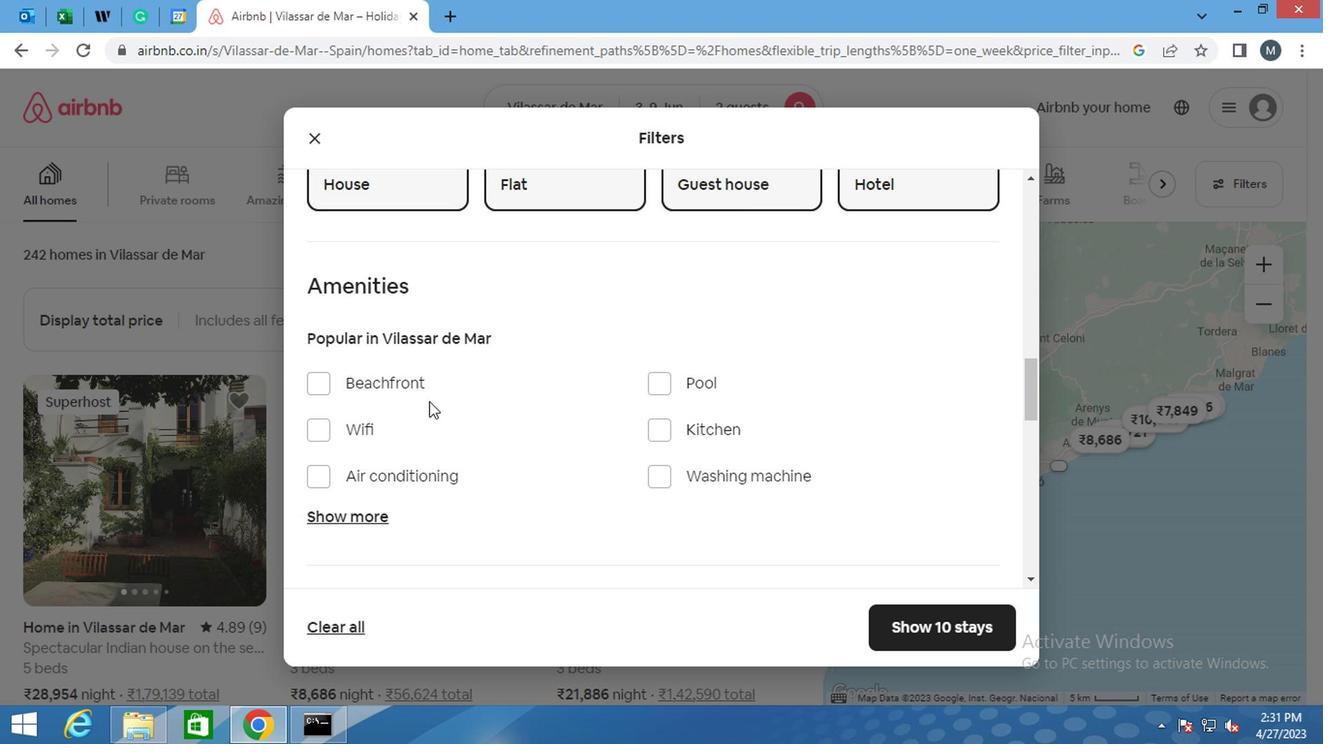 
Action: Mouse scrolled (473, 383) with delta (0, -1)
Screenshot: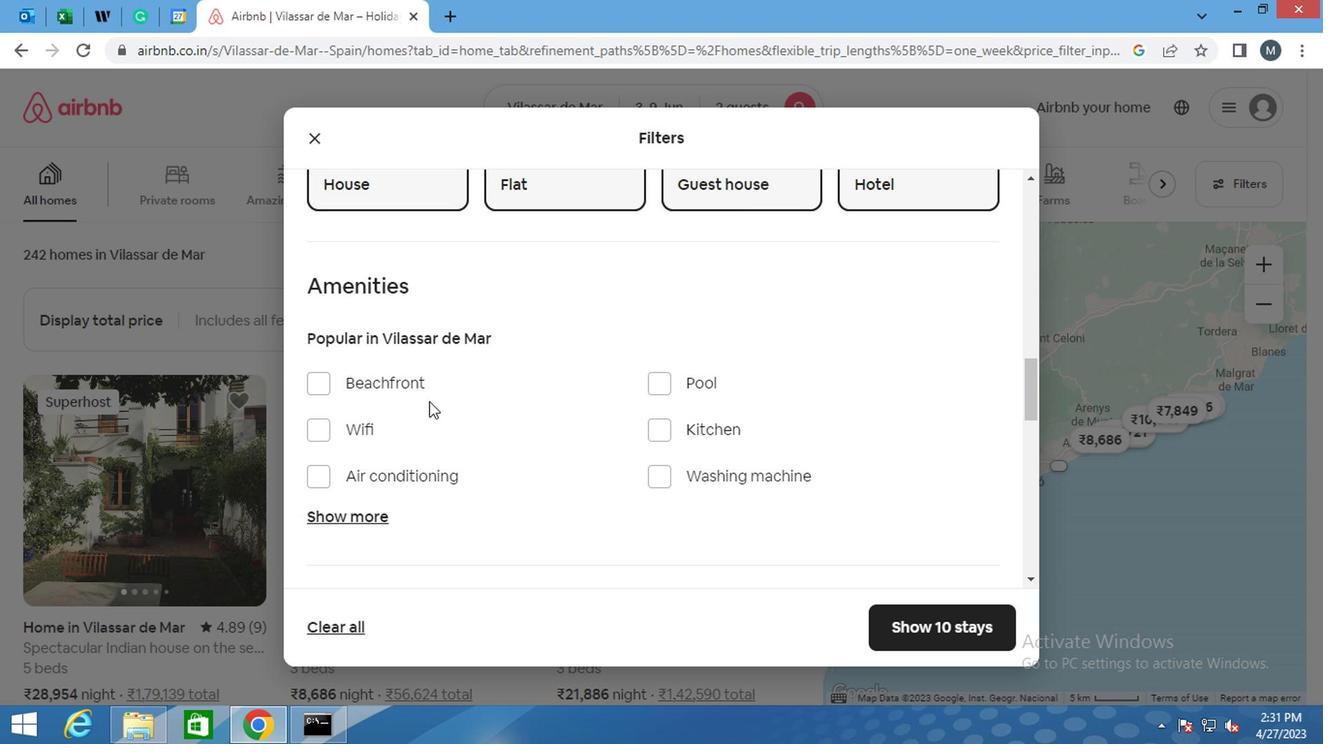 
Action: Mouse moved to (472, 390)
Screenshot: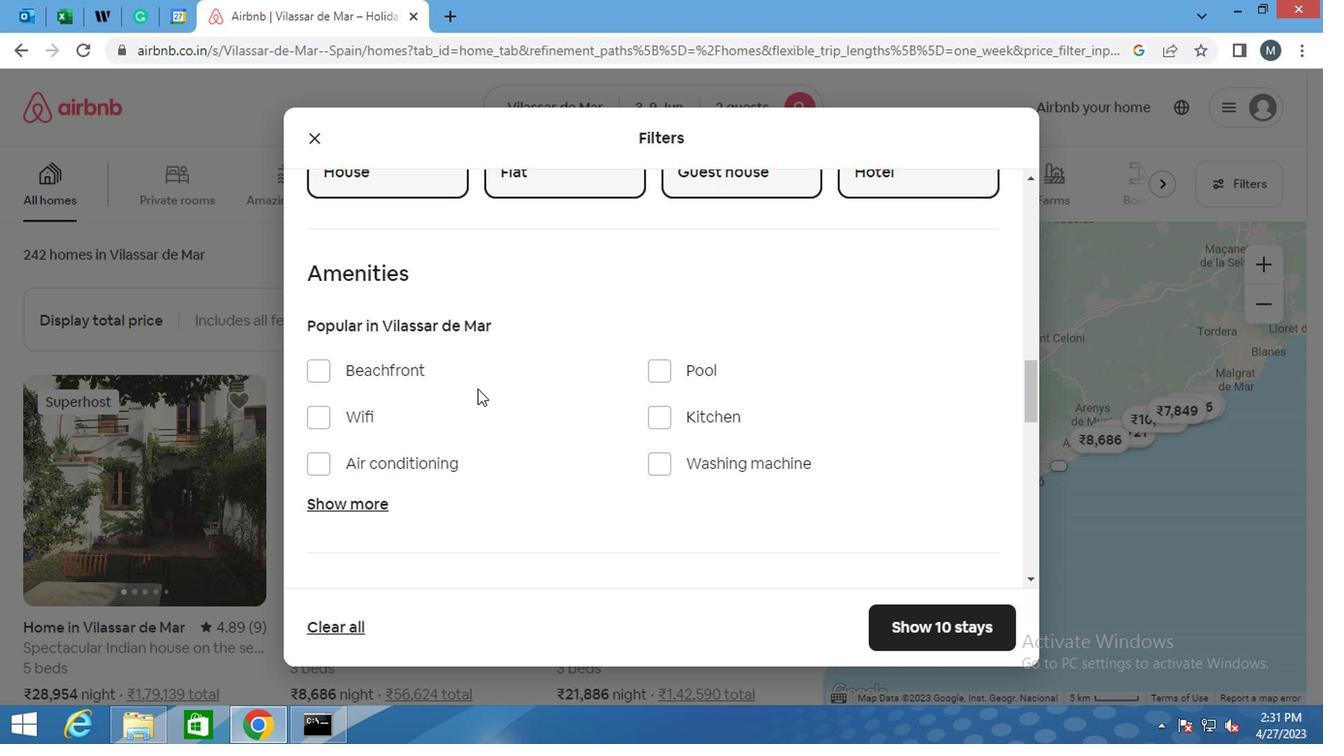 
Action: Mouse scrolled (472, 388) with delta (0, -1)
Screenshot: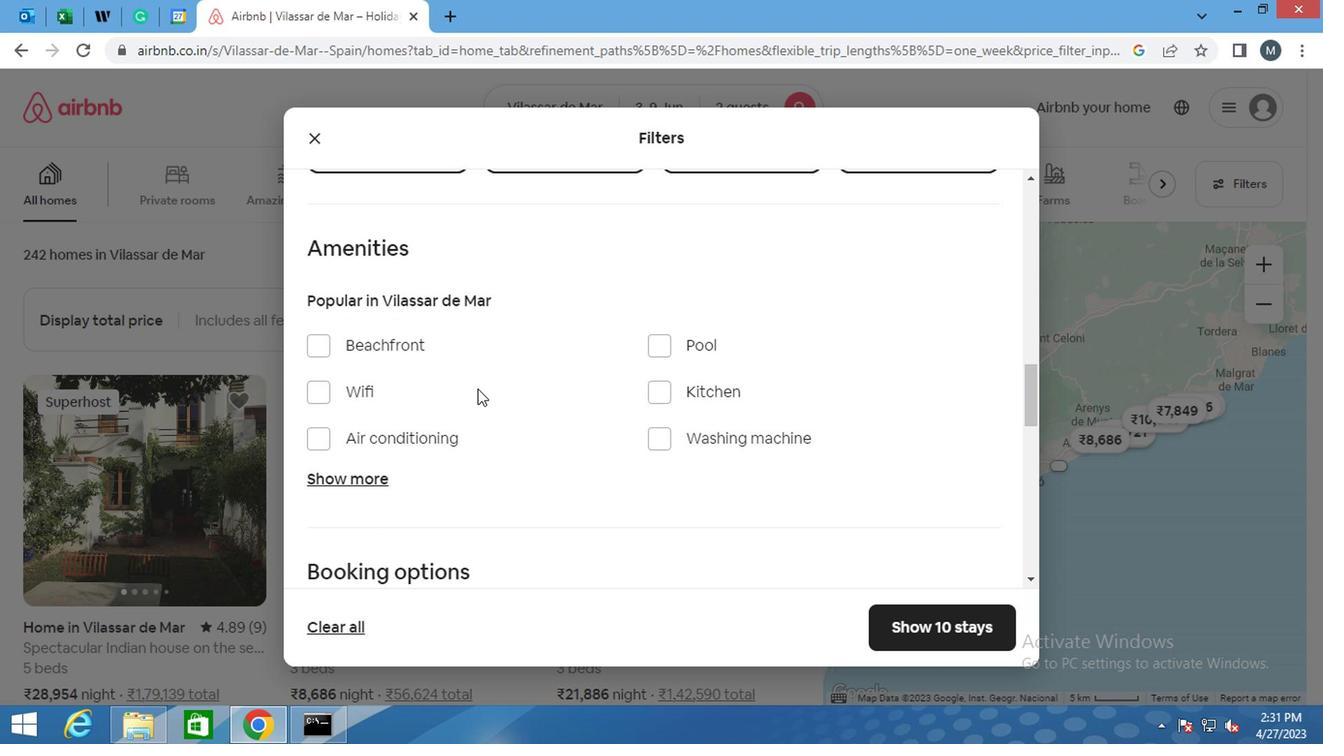 
Action: Mouse scrolled (472, 388) with delta (0, -1)
Screenshot: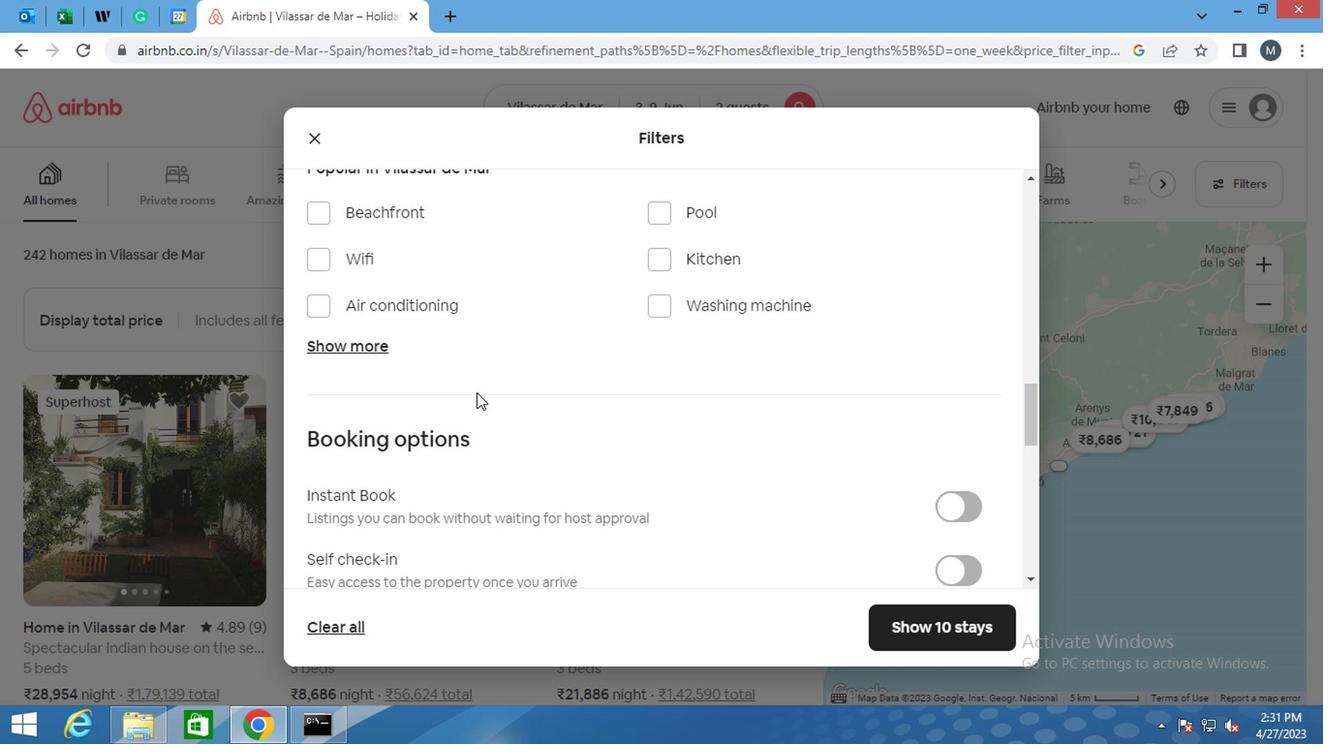 
Action: Mouse moved to (953, 345)
Screenshot: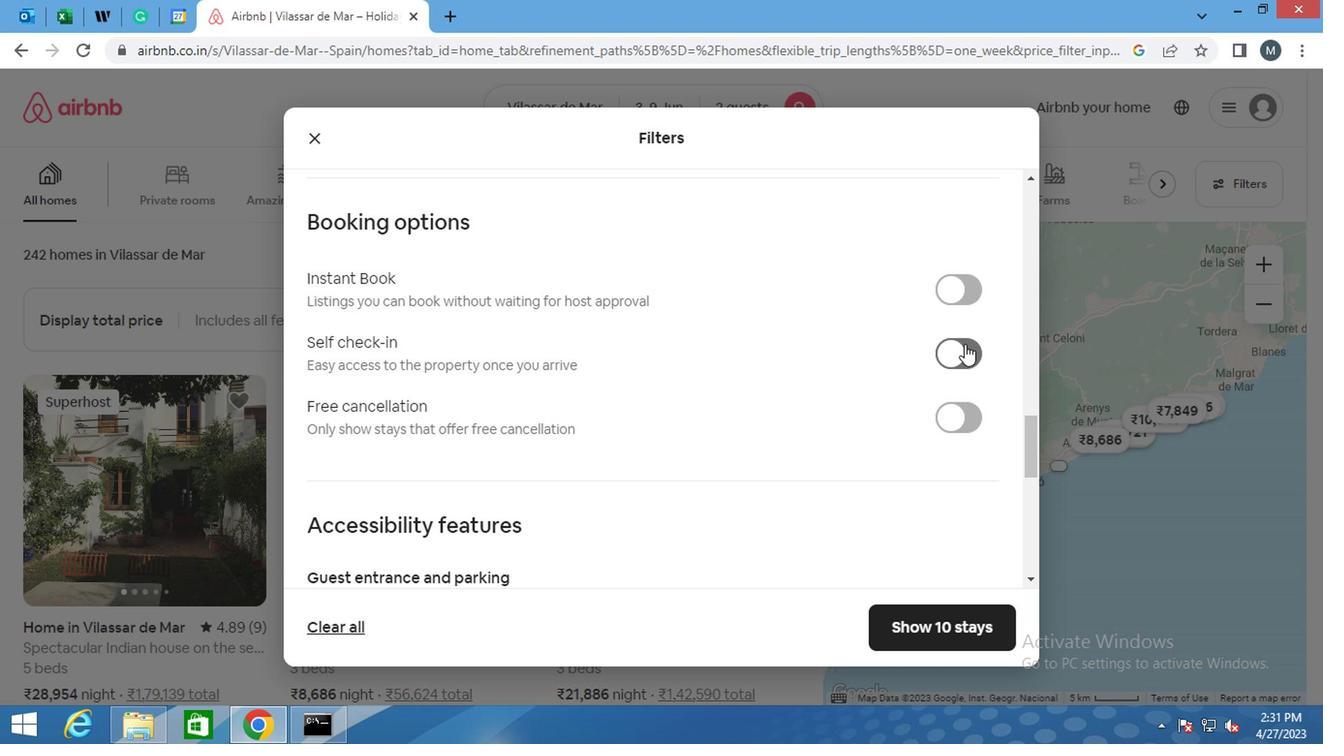 
Action: Mouse pressed left at (953, 345)
Screenshot: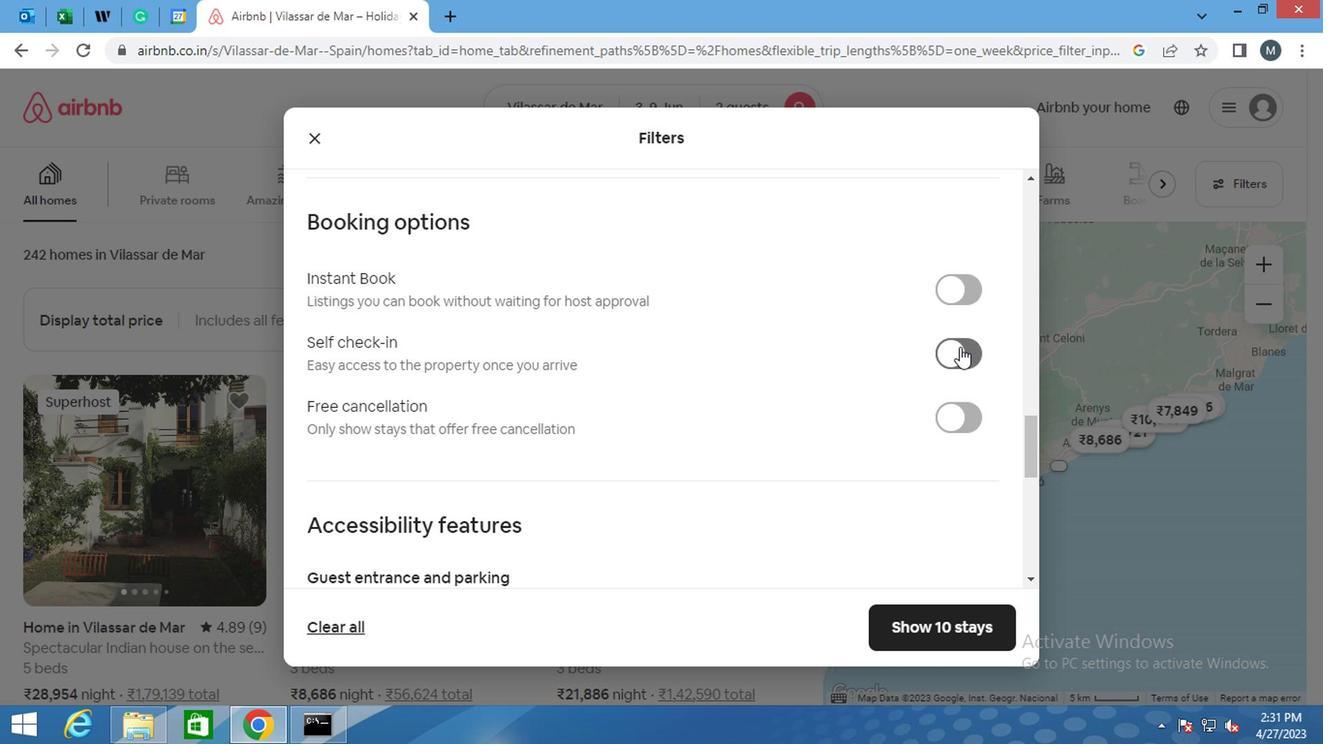 
Action: Mouse moved to (610, 439)
Screenshot: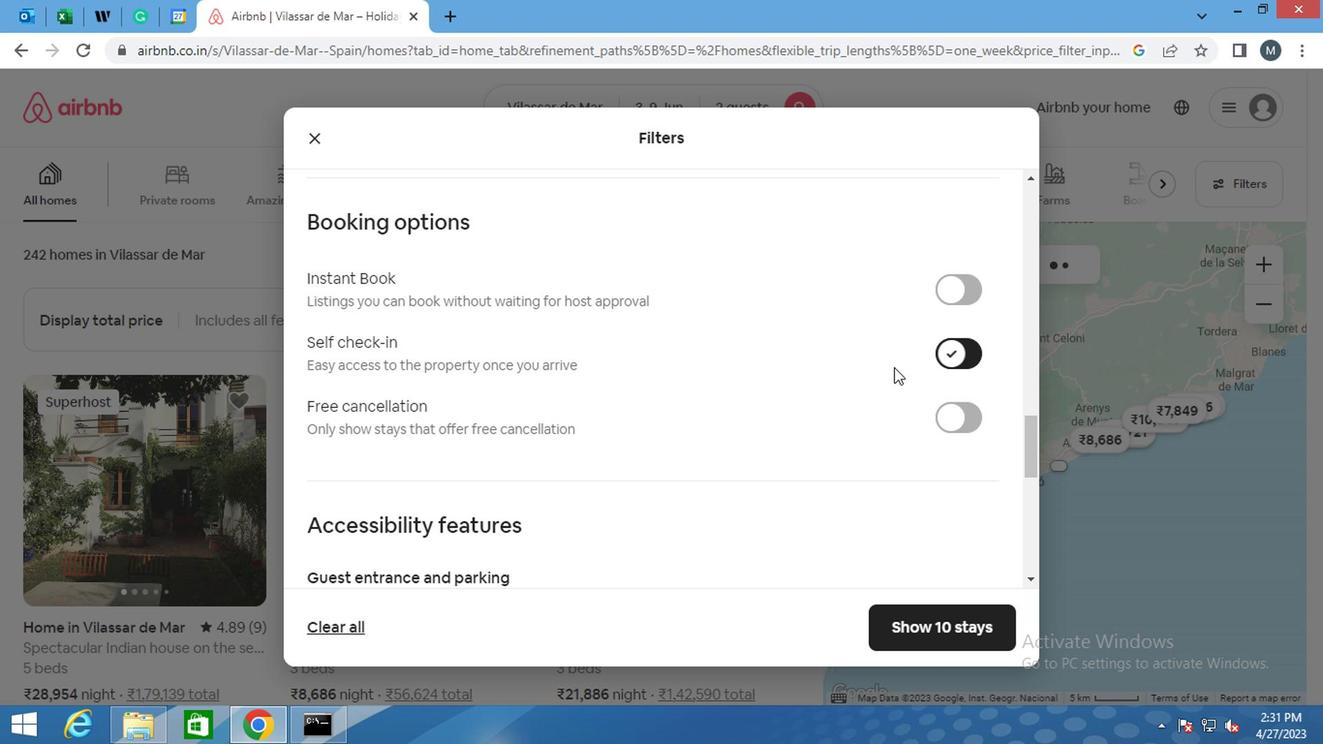 
Action: Mouse scrolled (610, 438) with delta (0, 0)
Screenshot: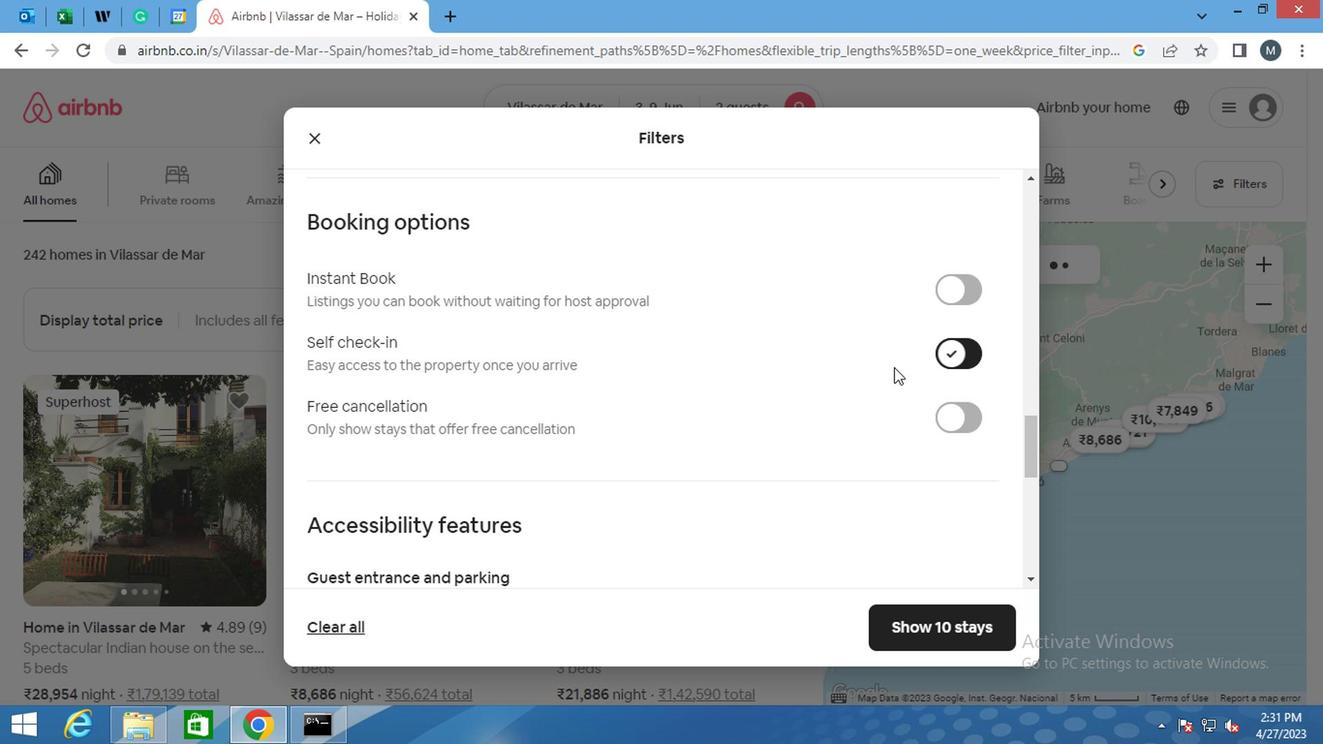 
Action: Mouse moved to (604, 443)
Screenshot: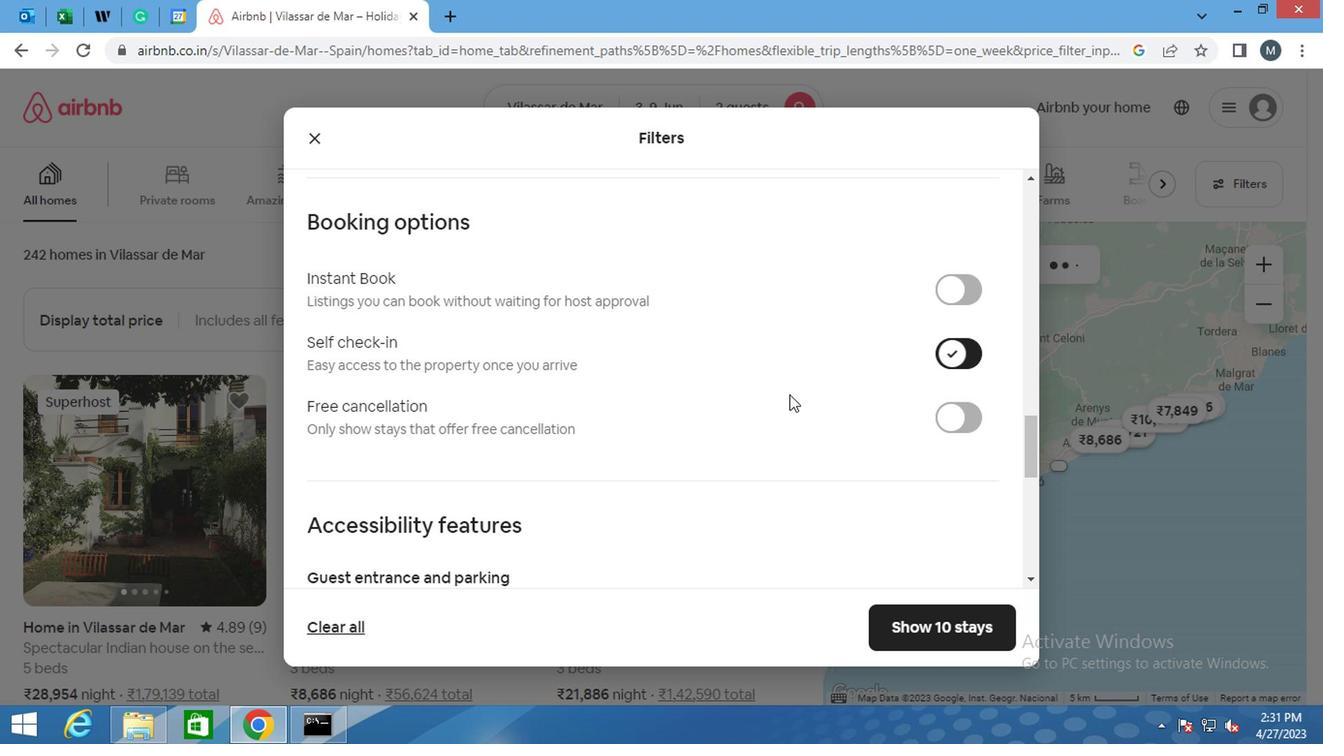 
Action: Mouse scrolled (604, 442) with delta (0, -1)
Screenshot: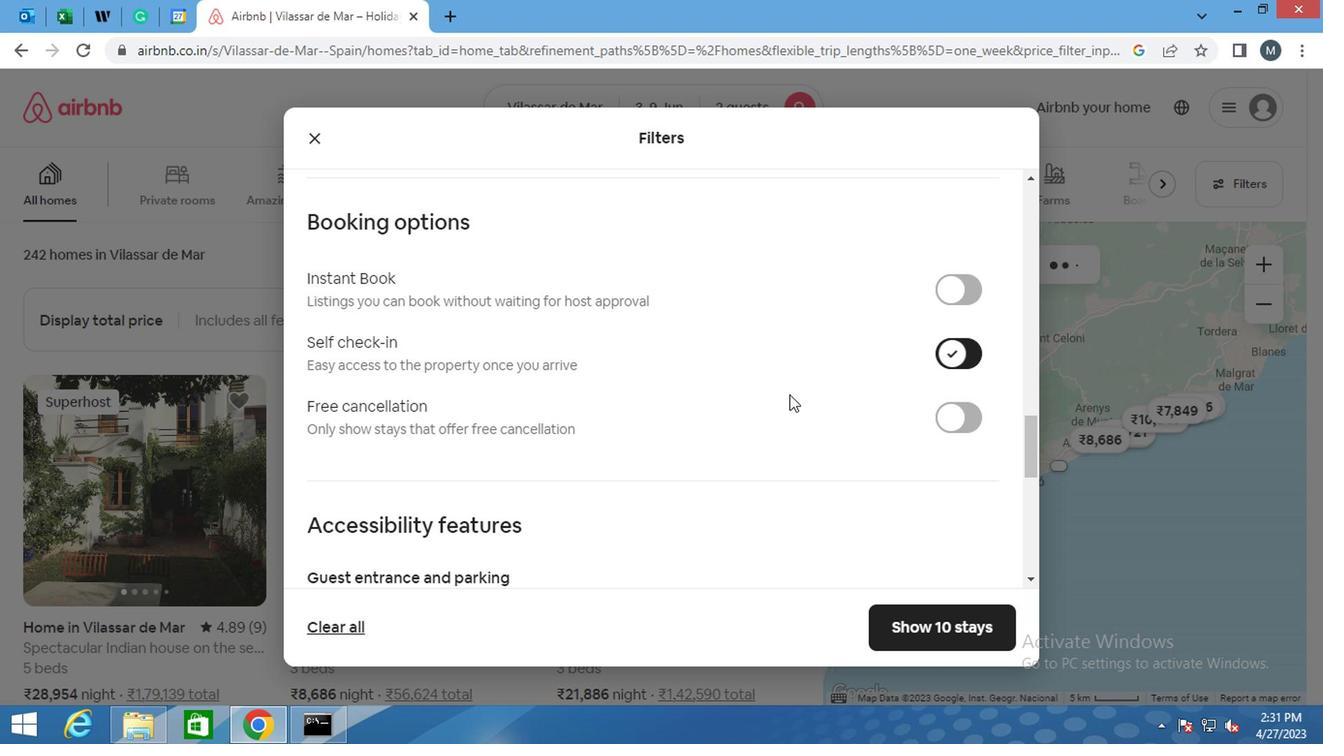 
Action: Mouse moved to (601, 445)
Screenshot: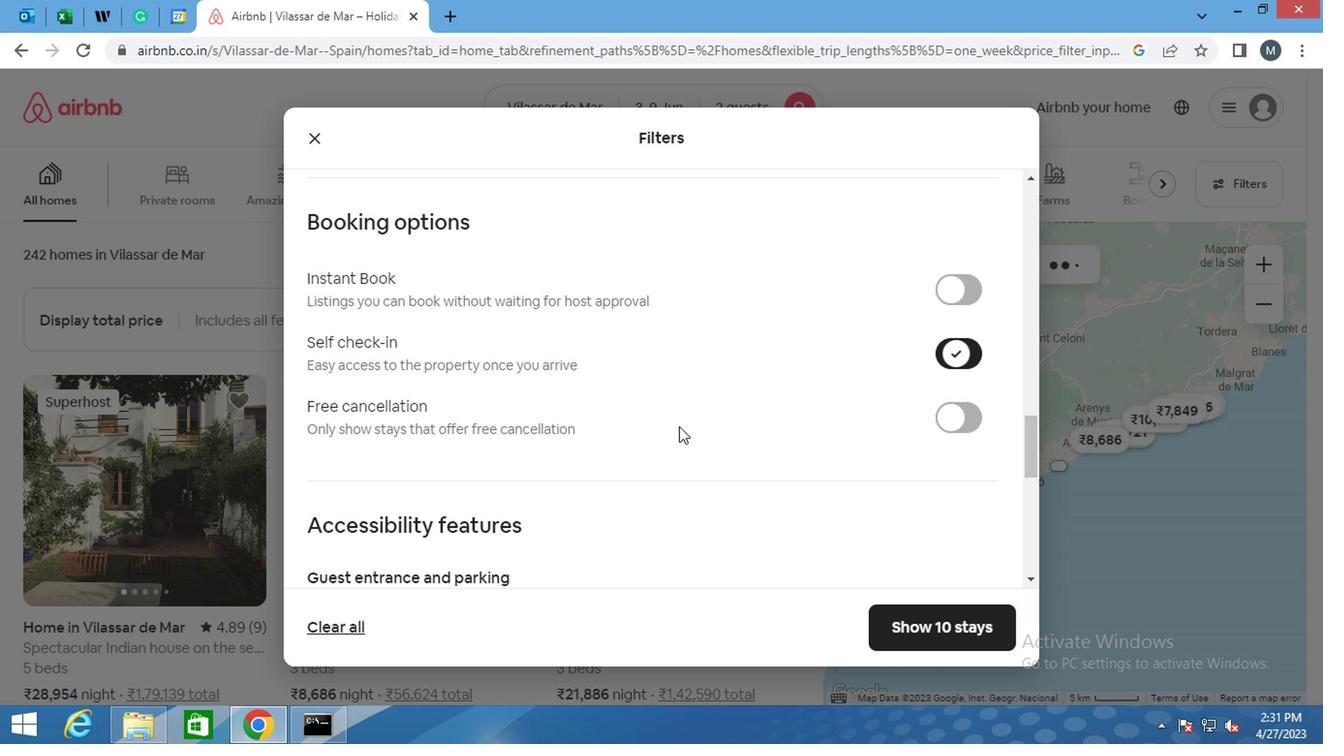 
Action: Mouse scrolled (601, 444) with delta (0, 0)
Screenshot: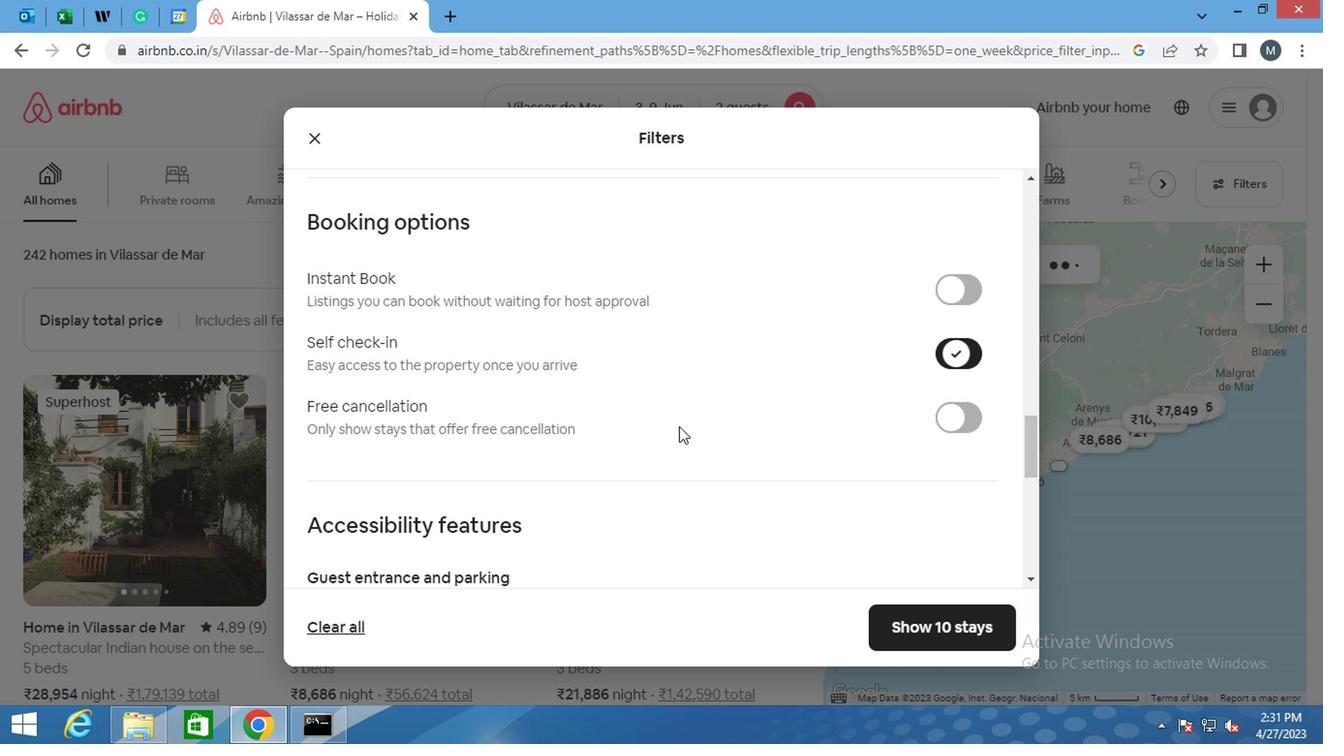 
Action: Mouse moved to (597, 447)
Screenshot: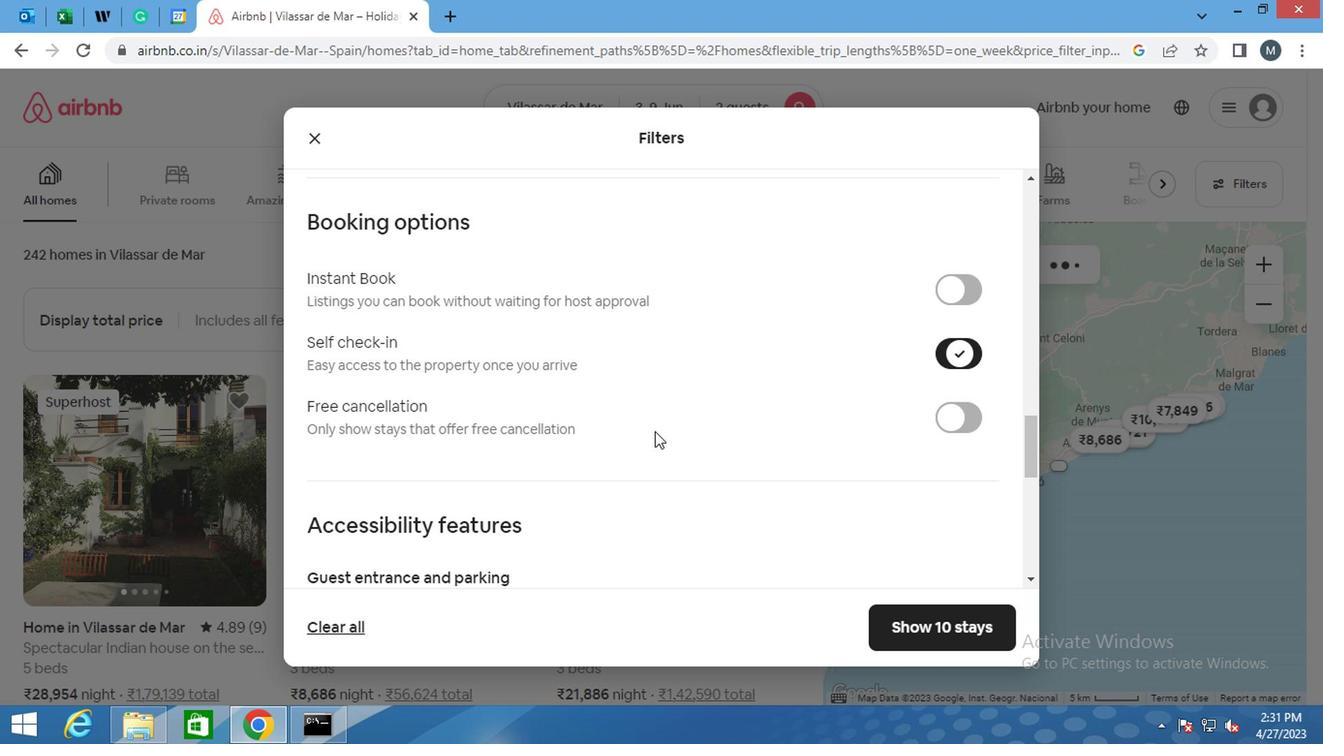 
Action: Mouse scrolled (597, 446) with delta (0, 0)
Screenshot: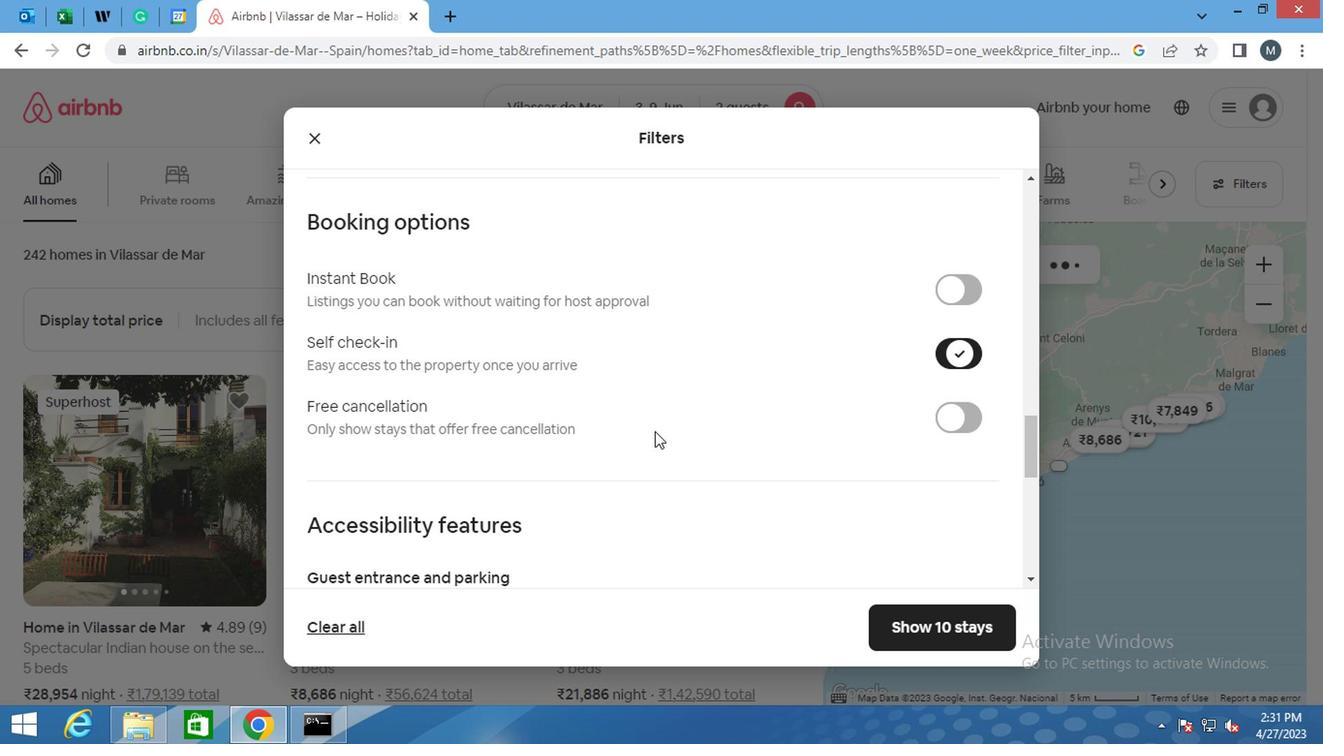 
Action: Mouse moved to (405, 479)
Screenshot: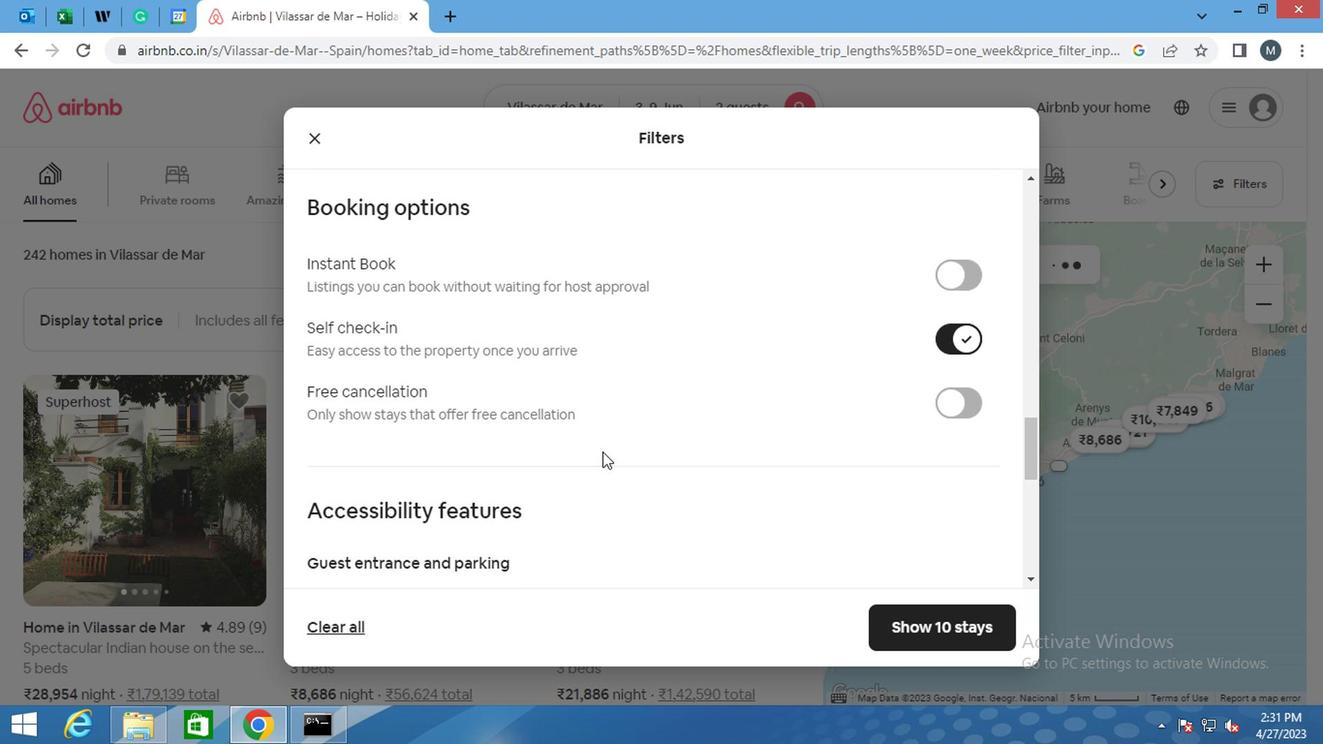 
Action: Mouse scrolled (405, 478) with delta (0, -1)
Screenshot: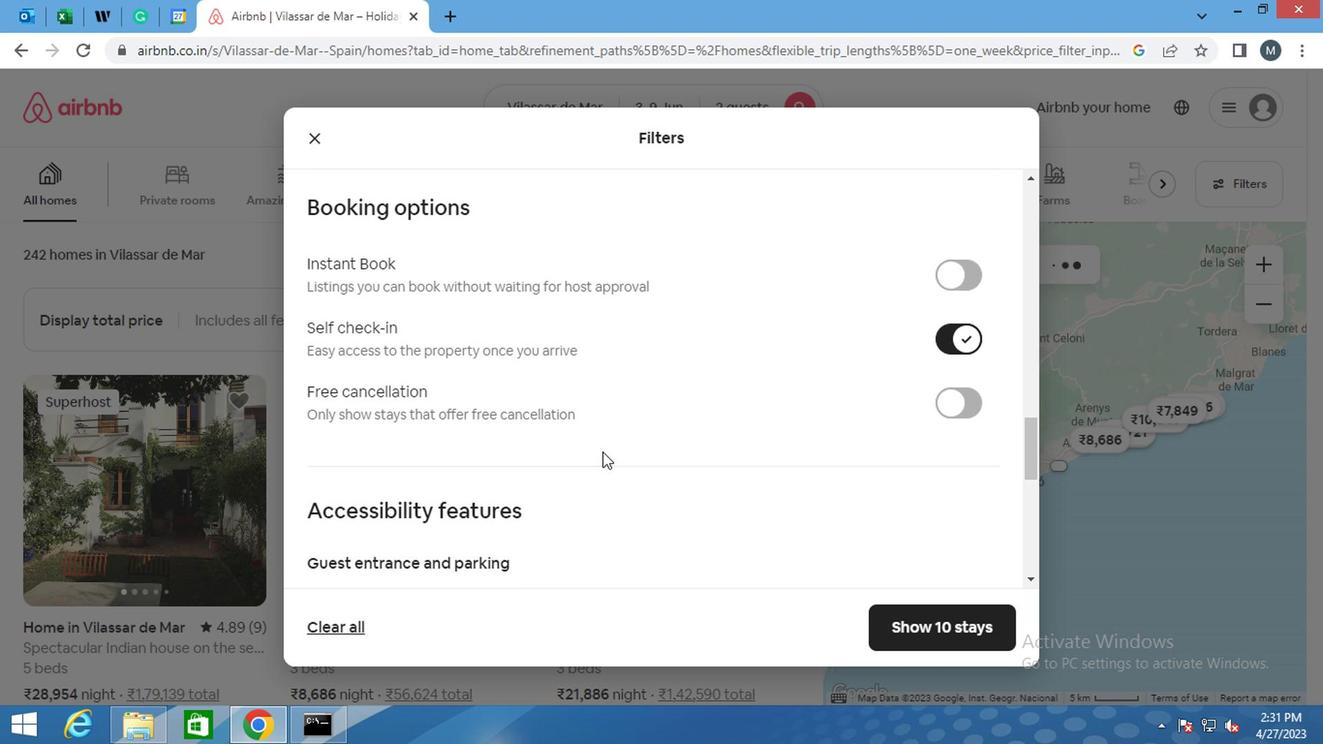
Action: Mouse moved to (394, 490)
Screenshot: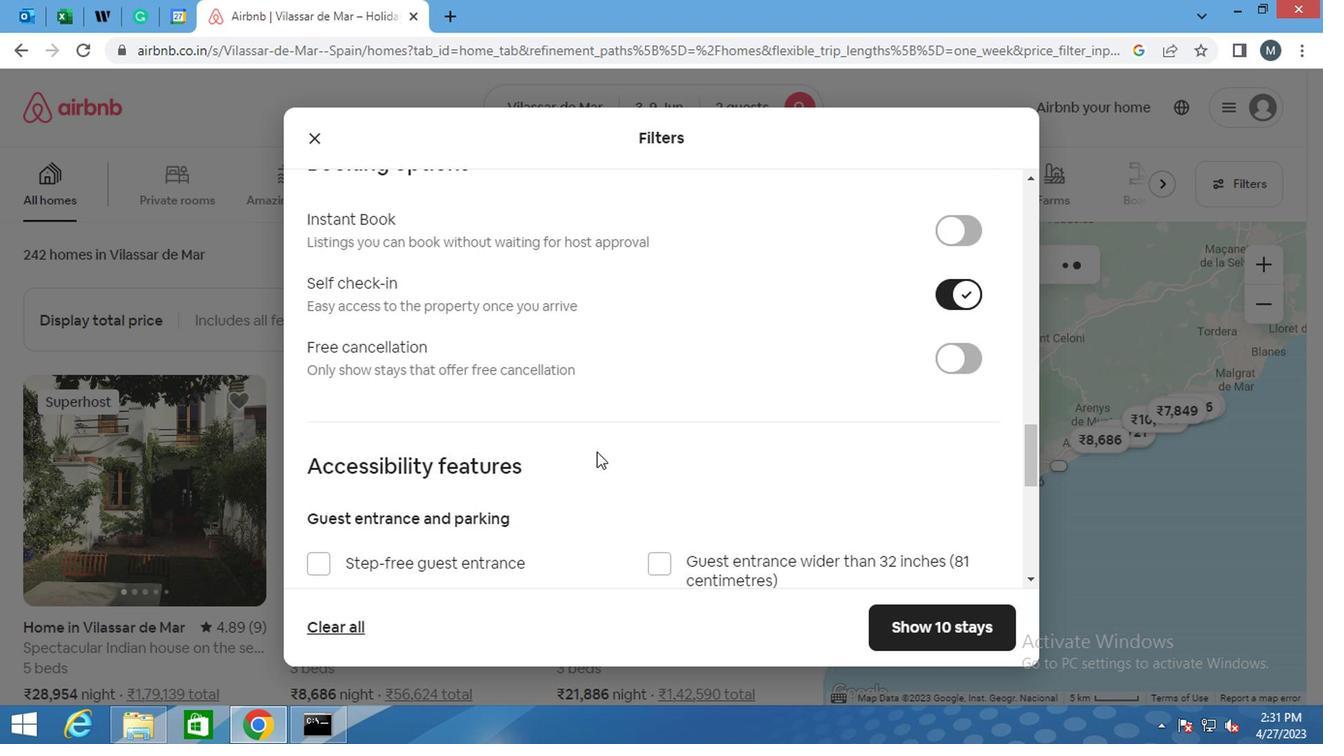 
Action: Mouse scrolled (394, 489) with delta (0, 0)
Screenshot: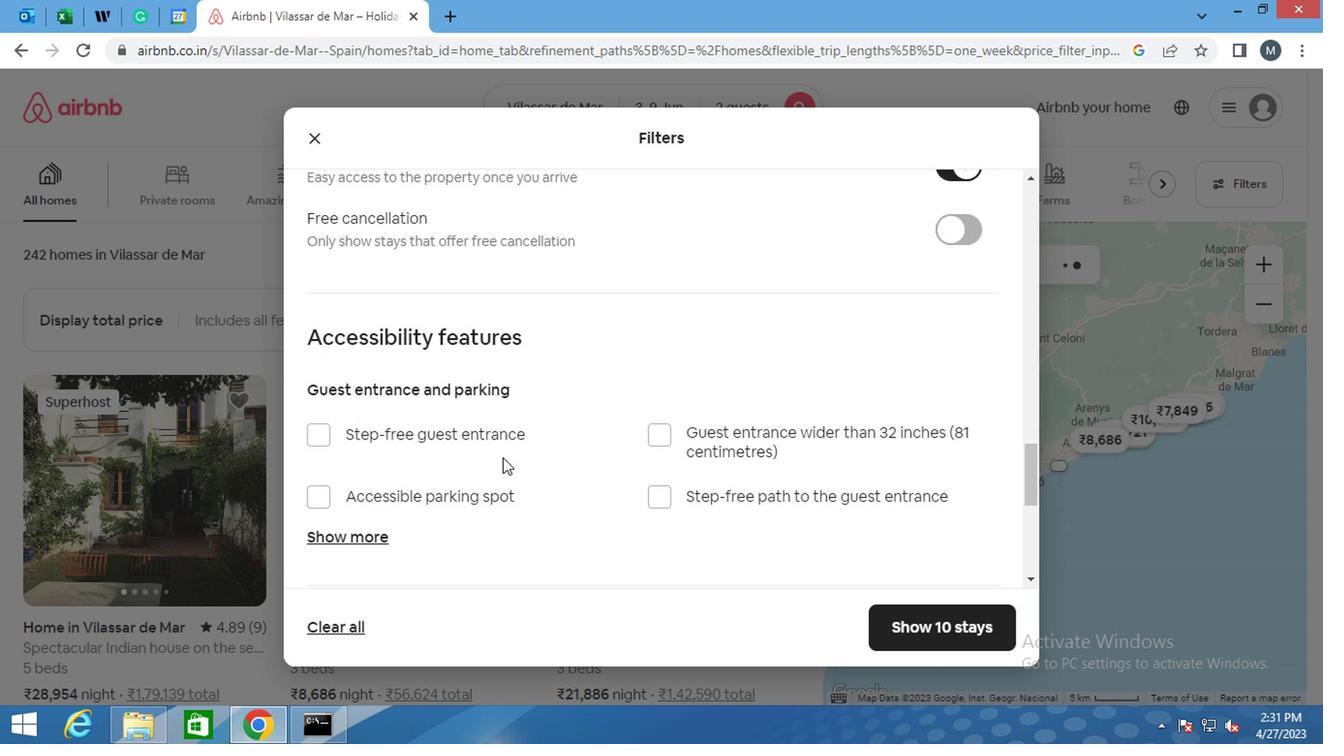 
Action: Mouse moved to (374, 506)
Screenshot: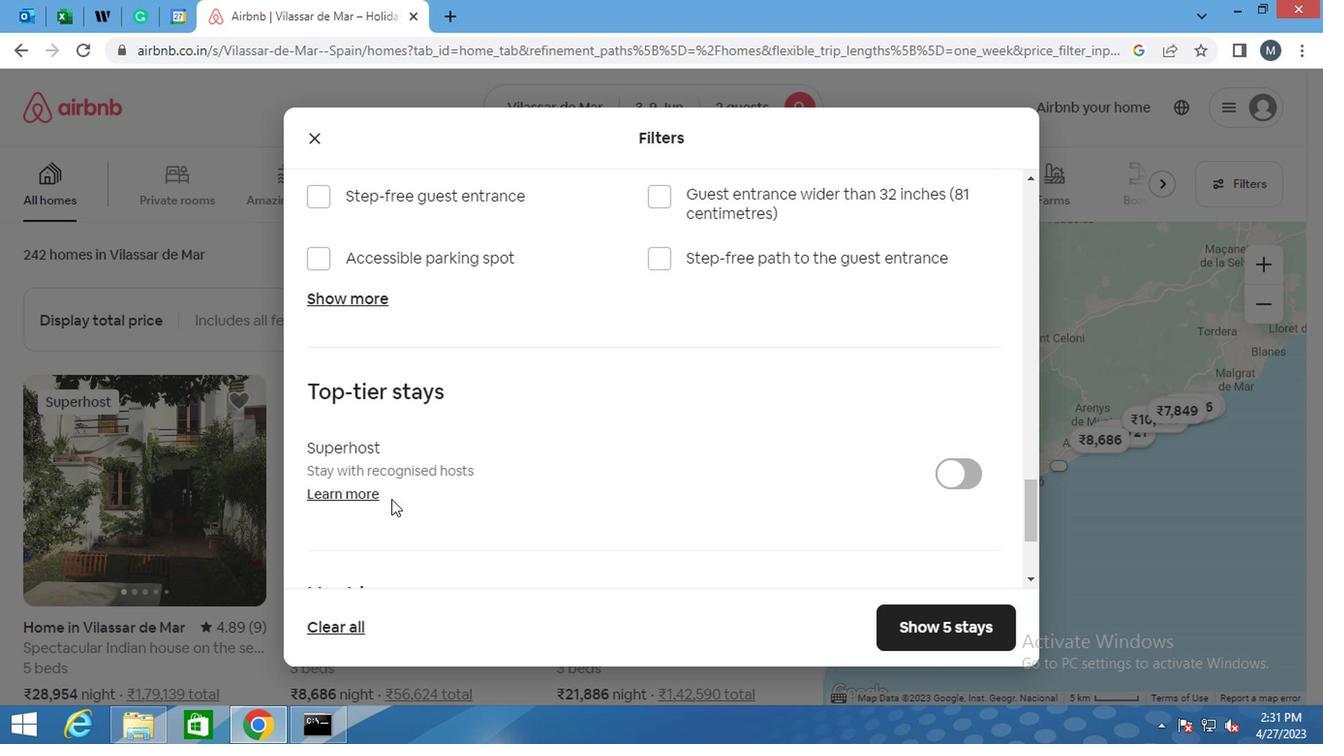 
Action: Mouse scrolled (374, 505) with delta (0, 0)
Screenshot: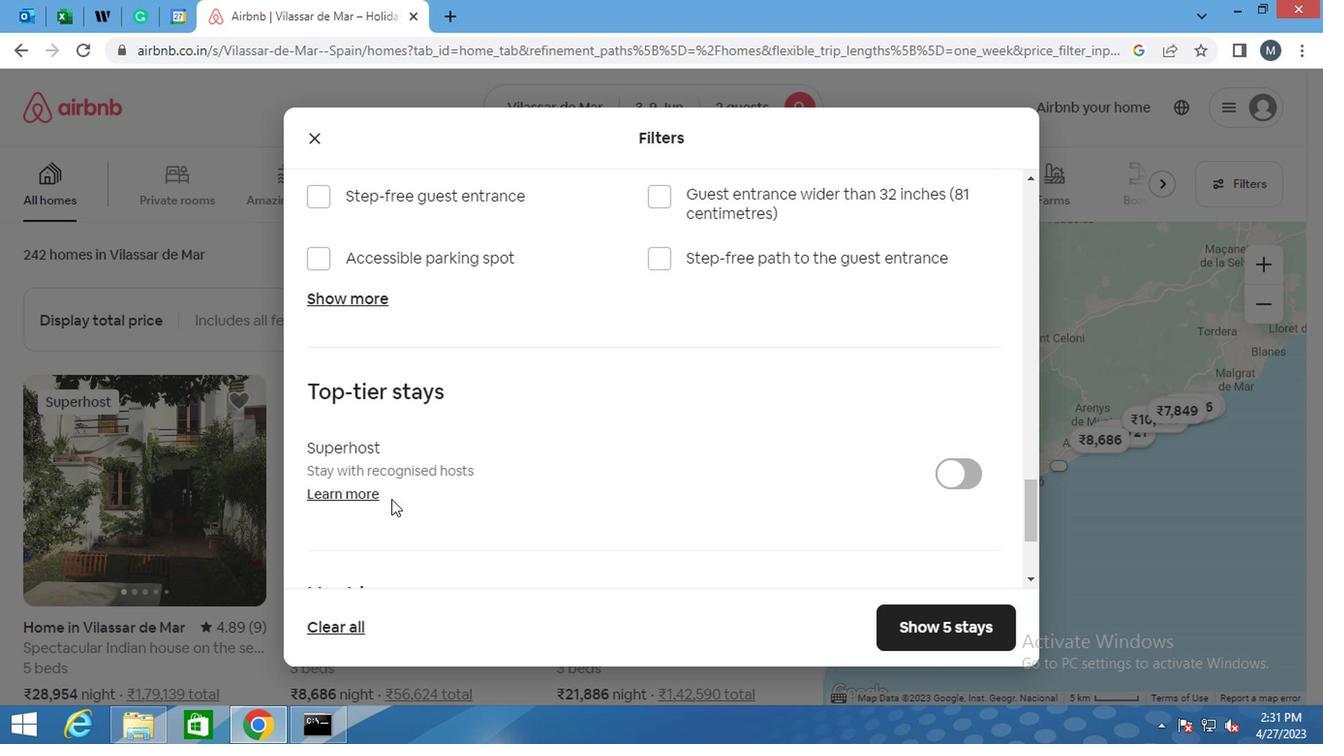 
Action: Mouse moved to (298, 454)
Screenshot: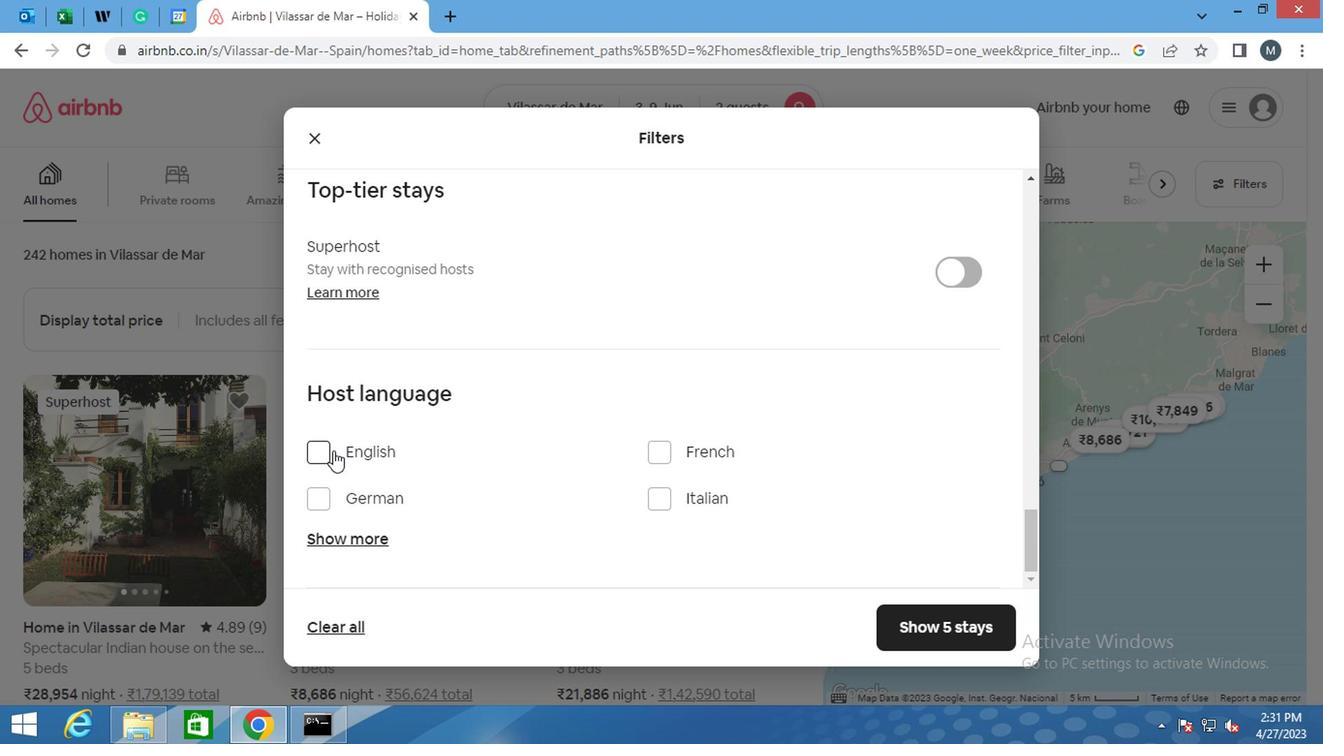 
Action: Mouse pressed left at (298, 454)
Screenshot: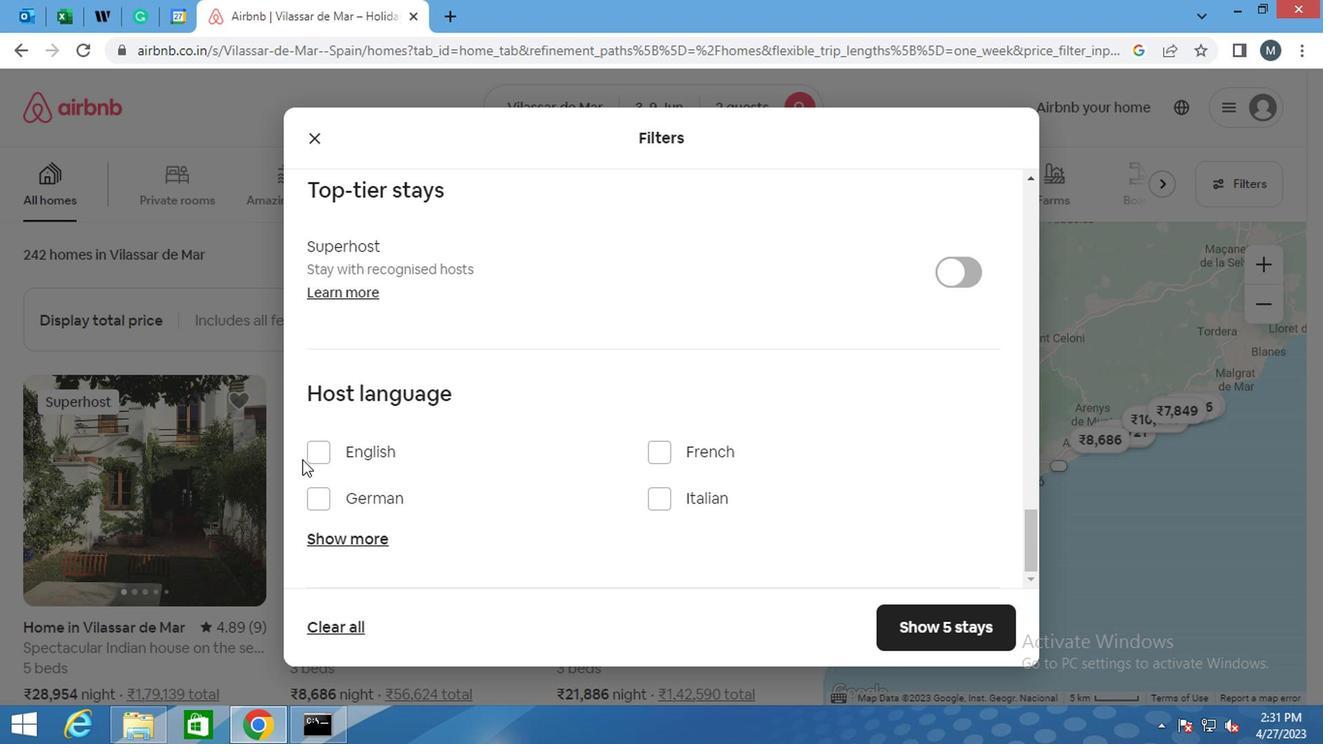 
Action: Mouse moved to (316, 448)
Screenshot: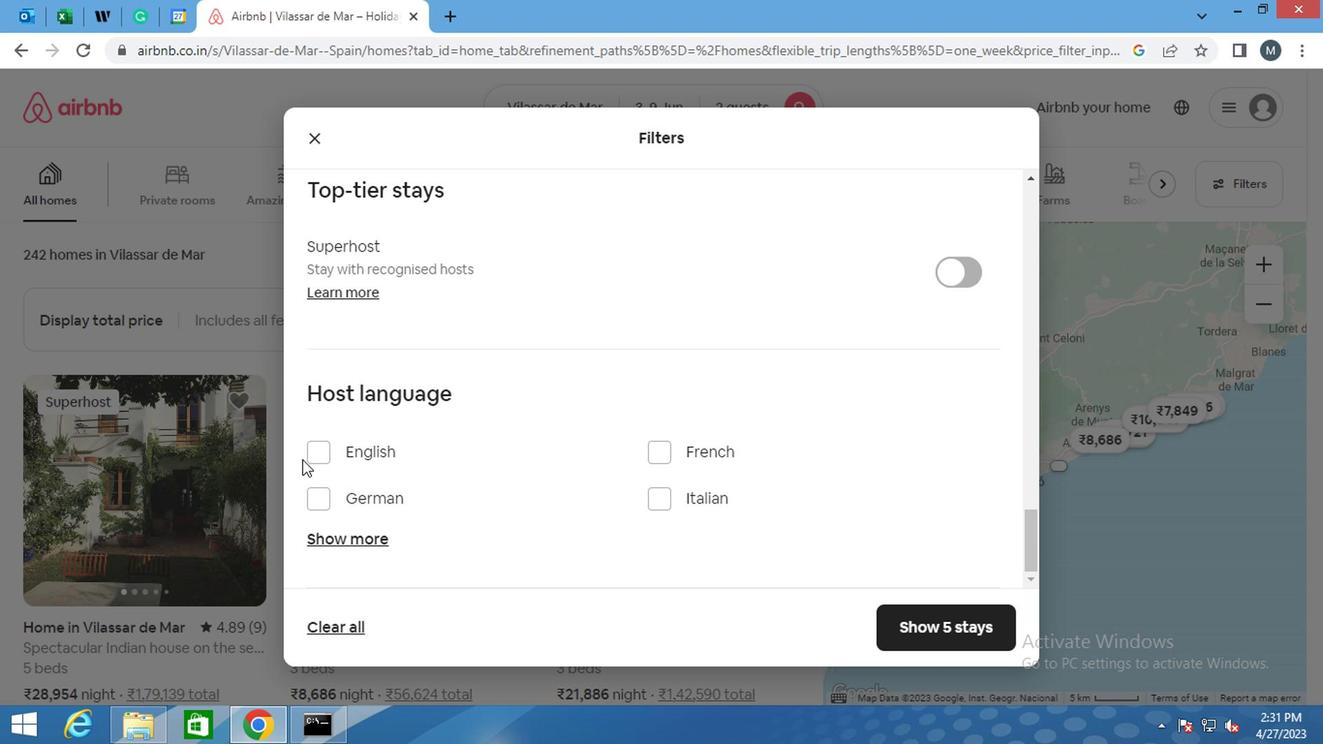 
Action: Mouse pressed left at (316, 448)
Screenshot: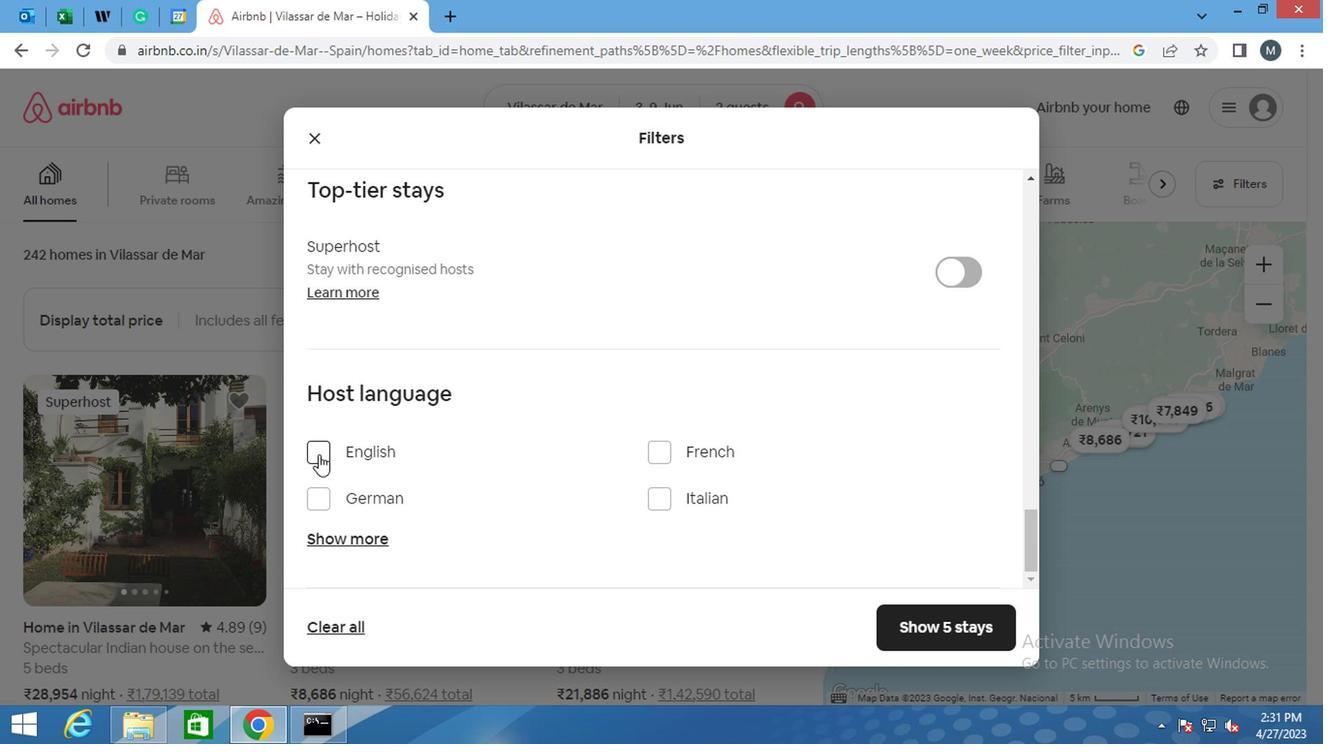 
Action: Mouse moved to (911, 609)
Screenshot: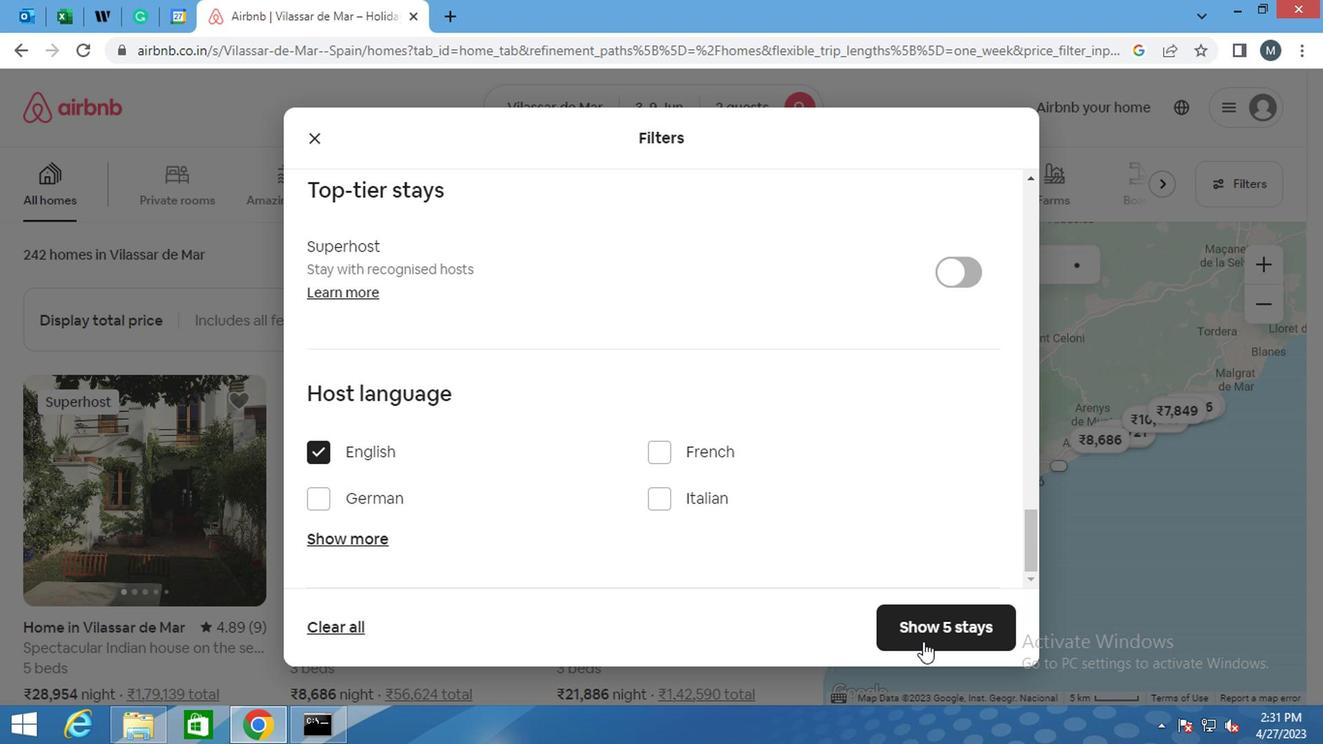 
Action: Mouse pressed left at (911, 609)
Screenshot: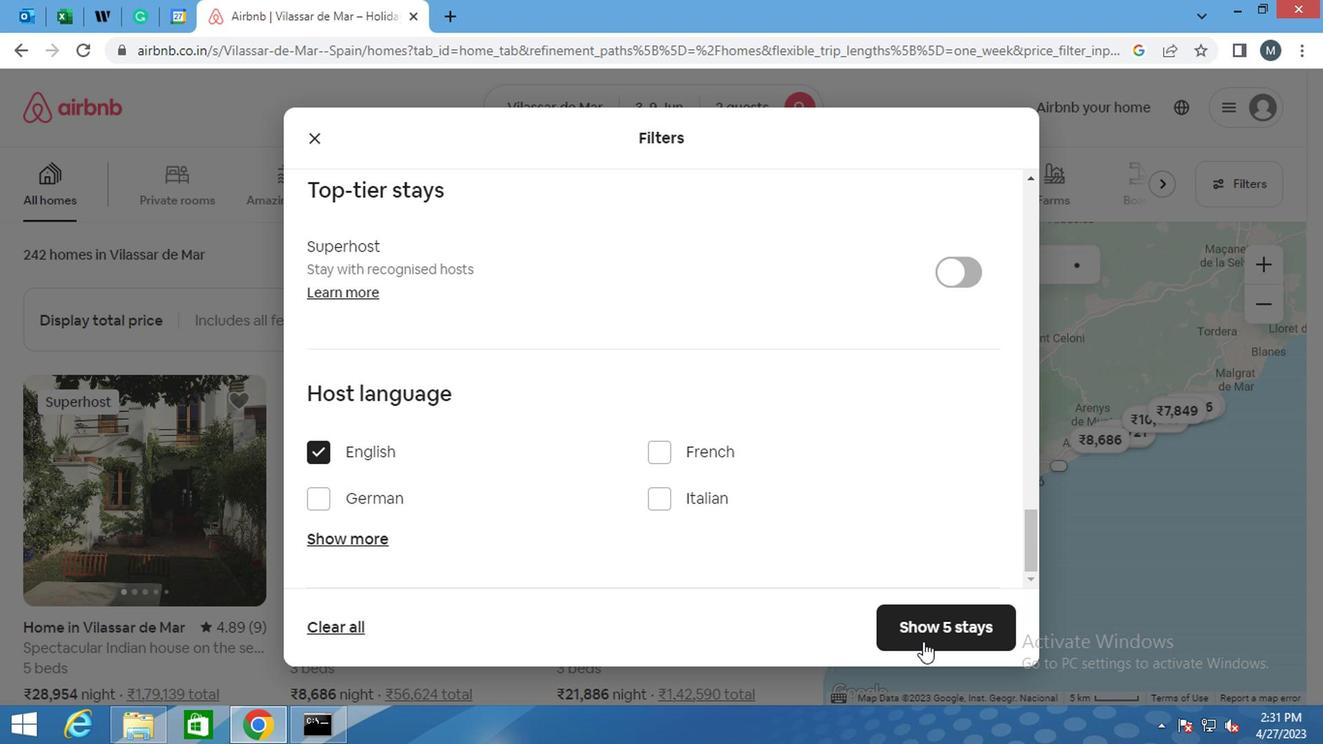 
Action: Mouse moved to (908, 613)
Screenshot: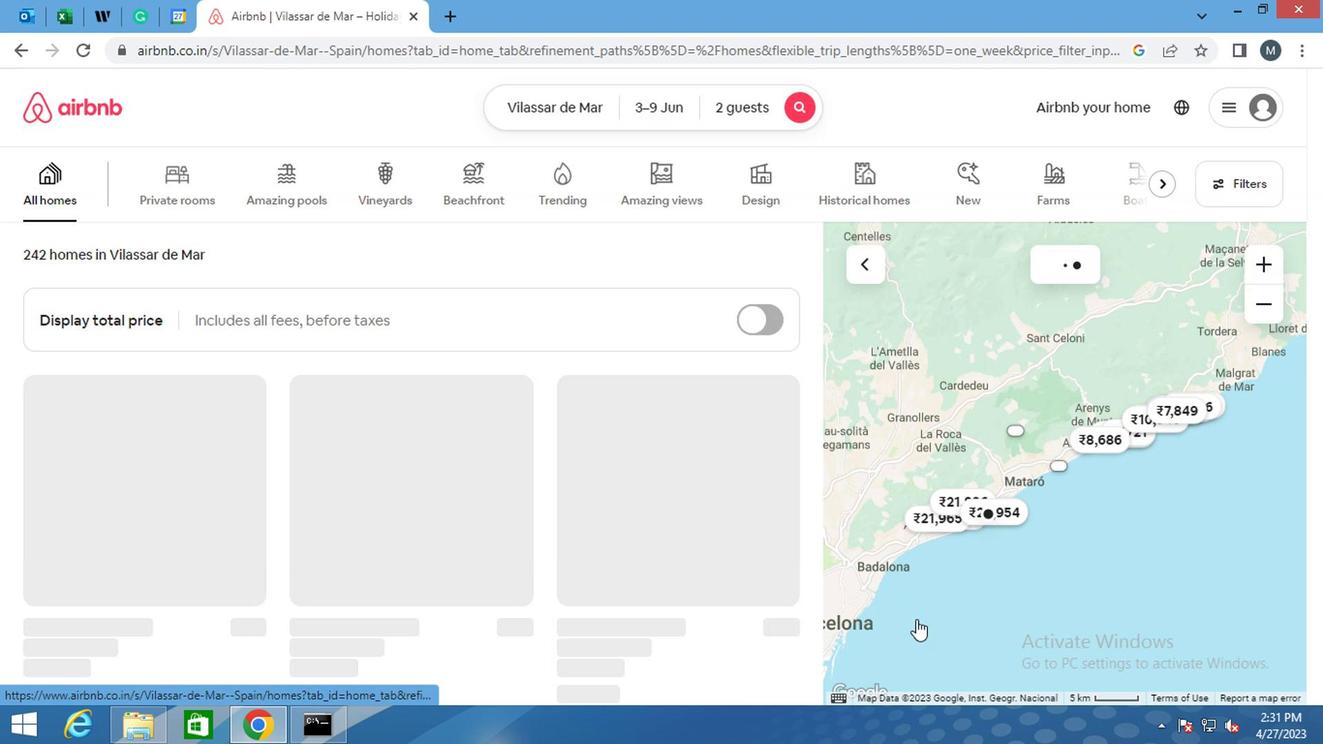 
